 Task: Select Kindle E-Readers from Kindle E-readers & Books. Add to cart Kindle Screen Magnifier-1. Place order for _x000D_
1658 East Dr_x000D_
Point Pleasant Beach, New Jersey(NJ), 08742, Cell Number (732) 899-7367
Action: Mouse moved to (9, 98)
Screenshot: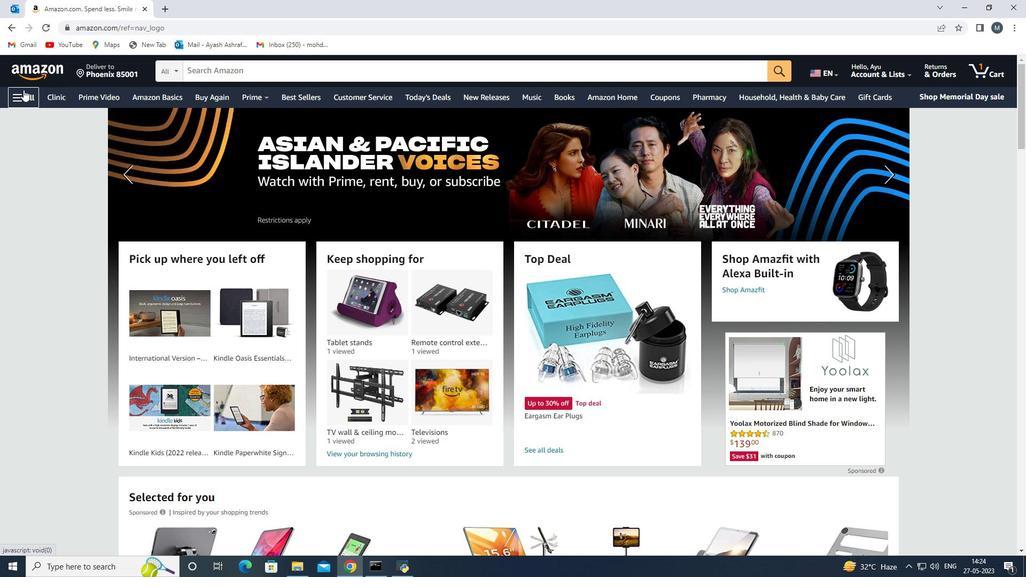 
Action: Mouse pressed left at (9, 98)
Screenshot: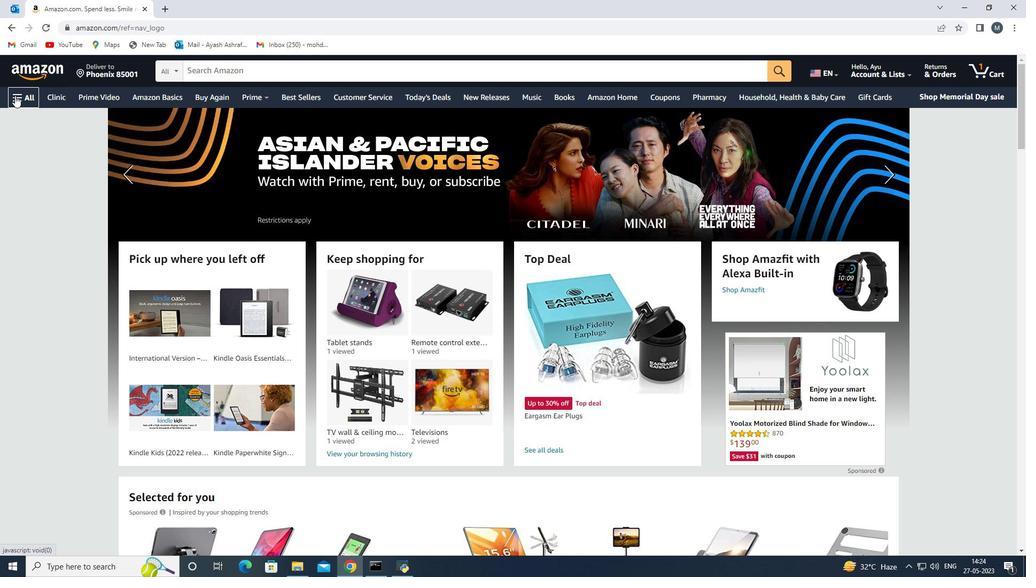 
Action: Mouse moved to (117, 335)
Screenshot: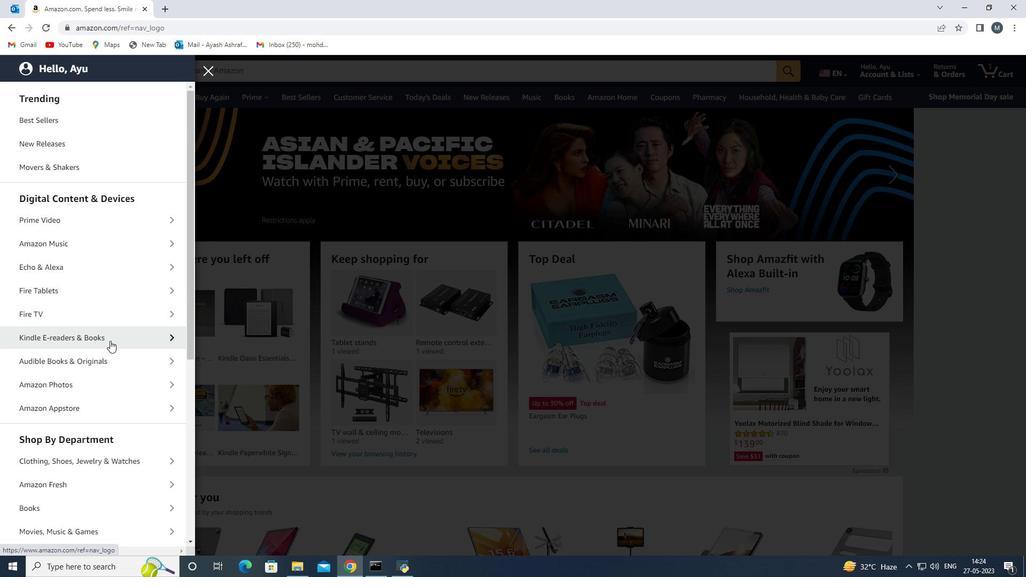 
Action: Mouse pressed left at (117, 335)
Screenshot: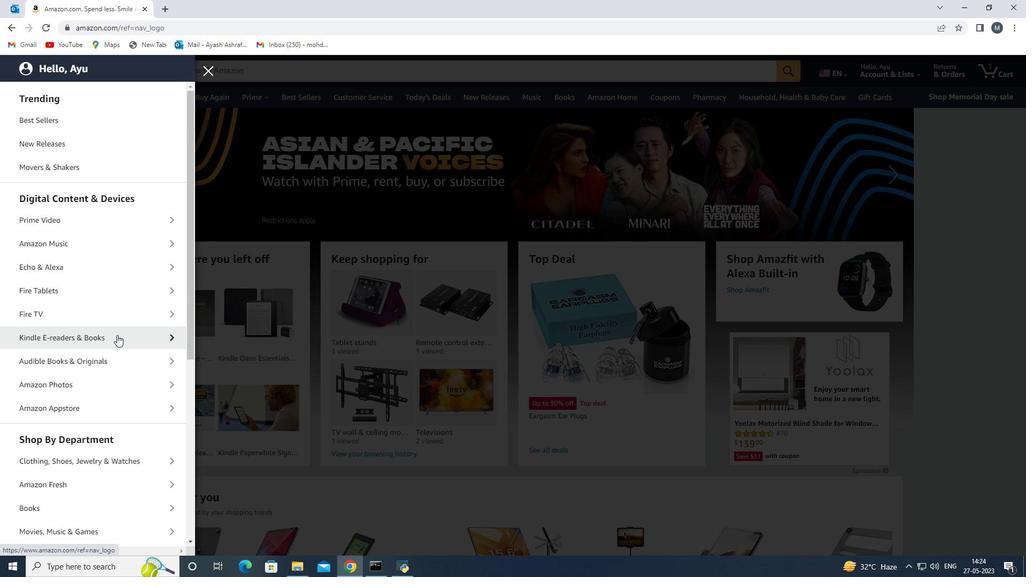 
Action: Mouse moved to (116, 331)
Screenshot: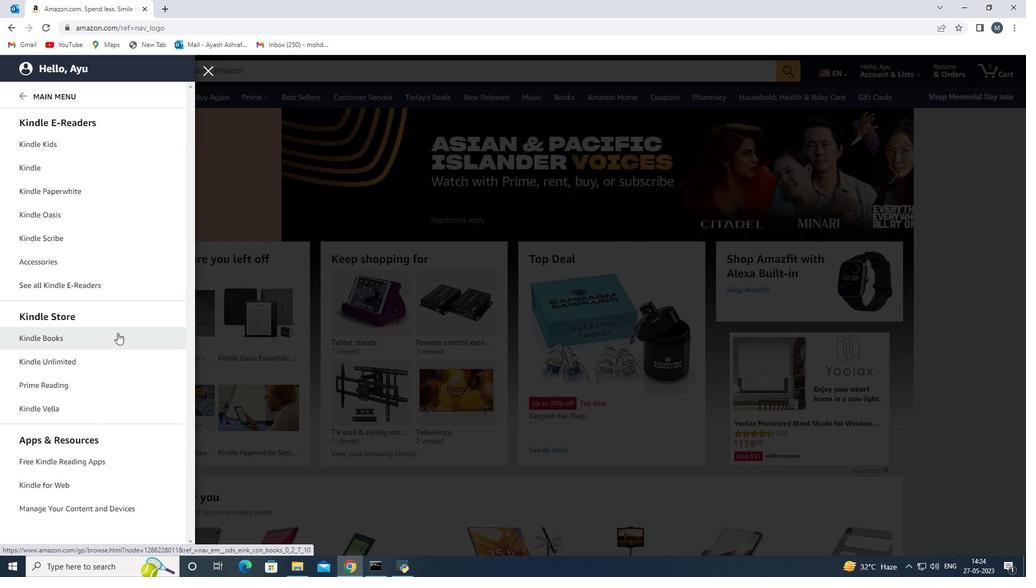 
Action: Mouse pressed left at (116, 331)
Screenshot: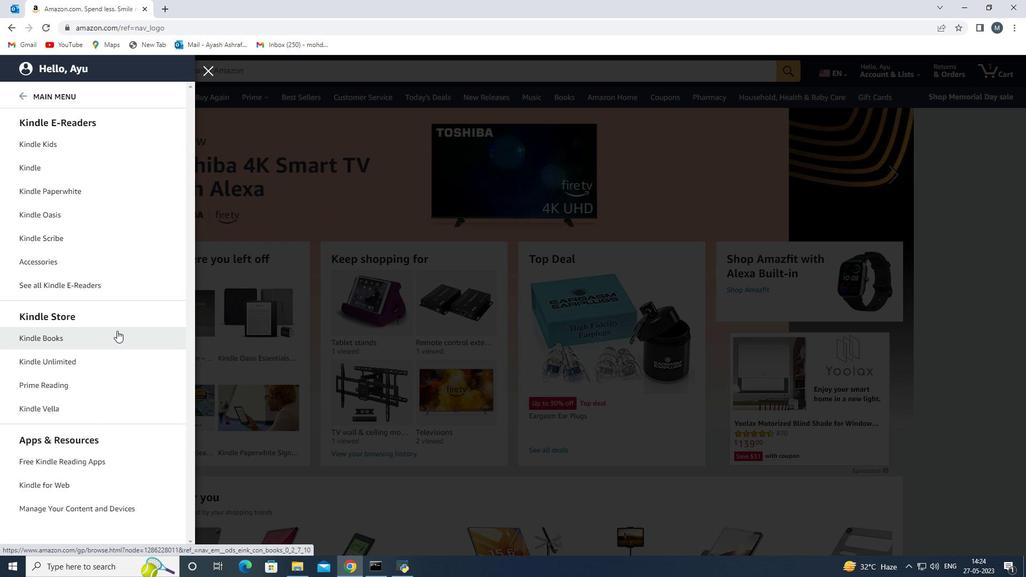 
Action: Mouse moved to (300, 57)
Screenshot: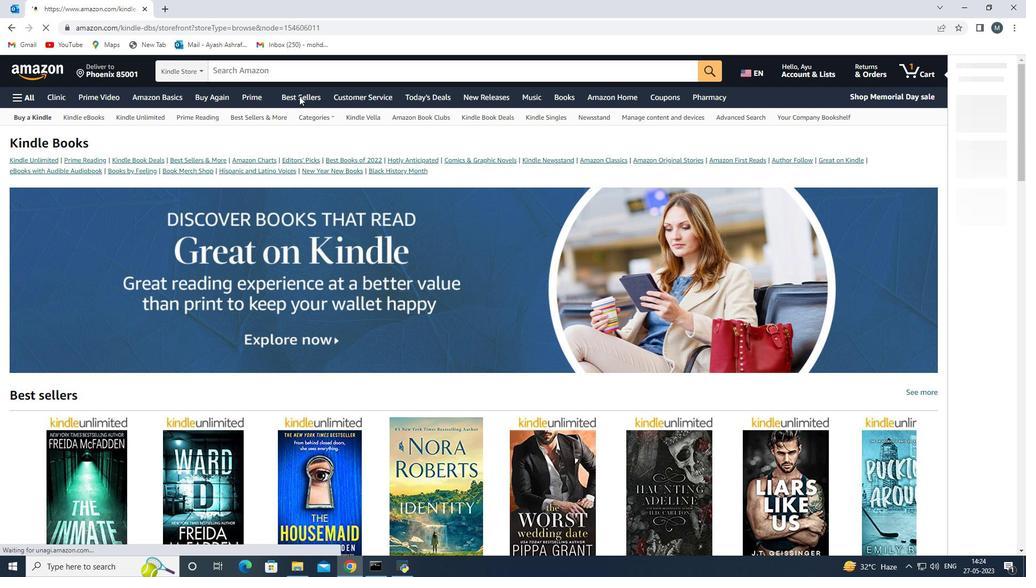 
Action: Mouse pressed left at (300, 57)
Screenshot: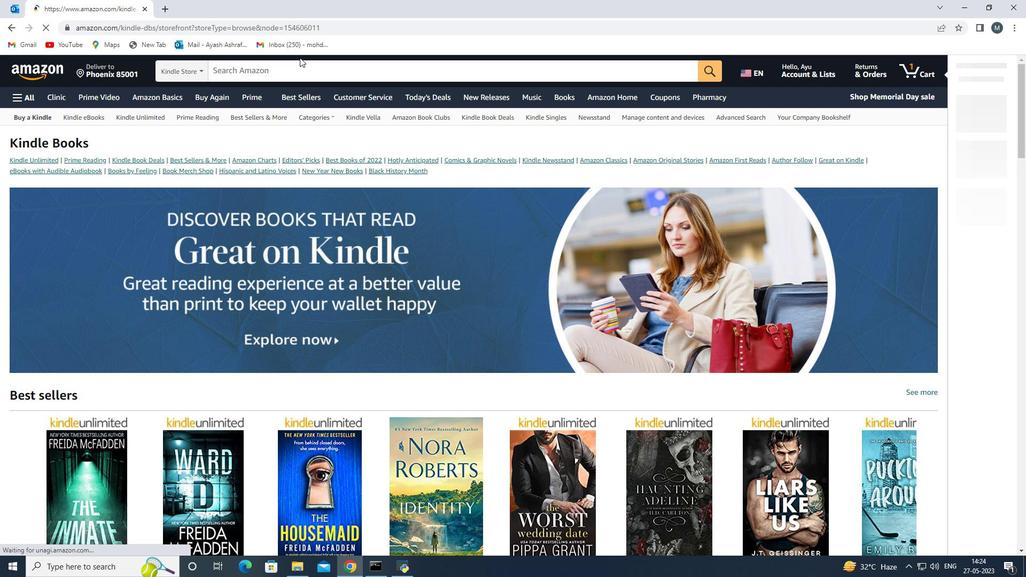 
Action: Mouse moved to (292, 77)
Screenshot: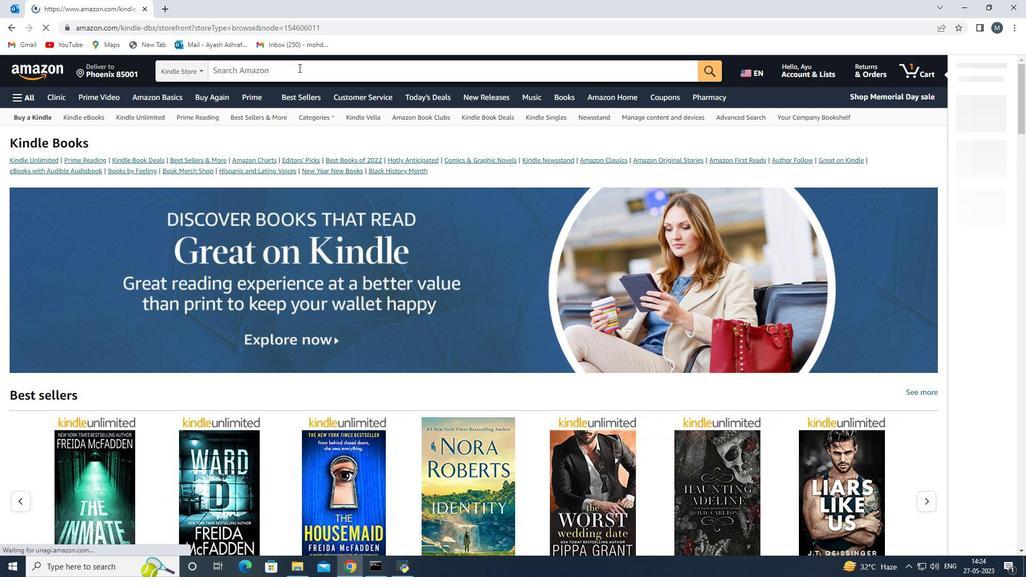 
Action: Mouse pressed left at (292, 77)
Screenshot: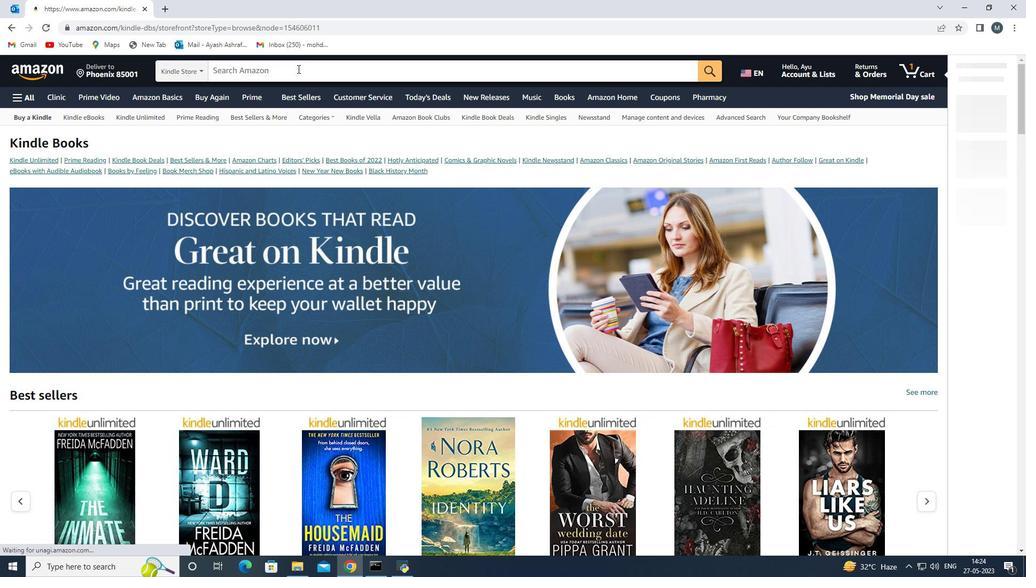 
Action: Key pressed <Key.shift>Kindle<Key.space>screen<Key.space>magnifier<Key.space>
Screenshot: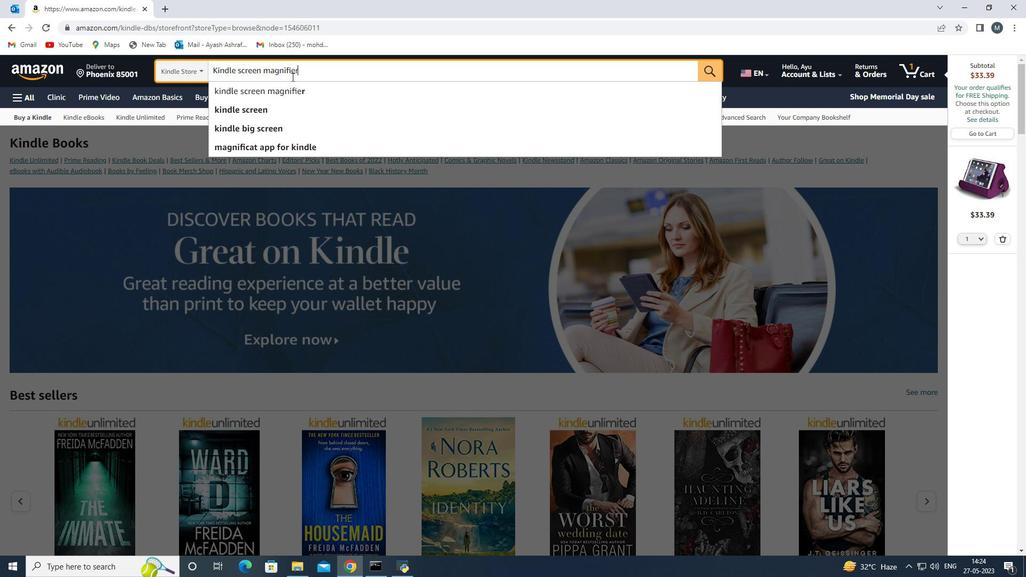 
Action: Mouse moved to (299, 78)
Screenshot: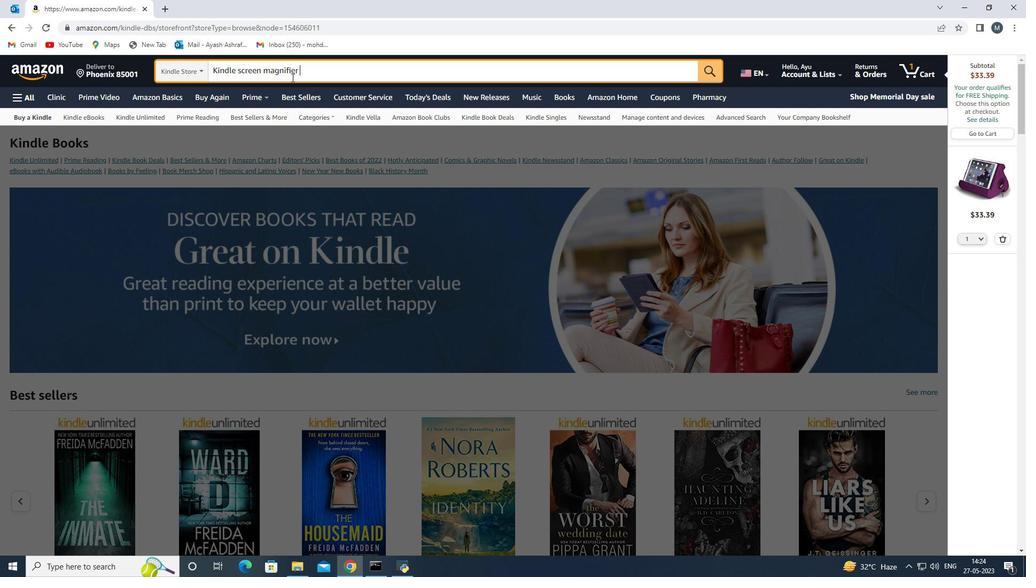 
Action: Key pressed <Key.enter>
Screenshot: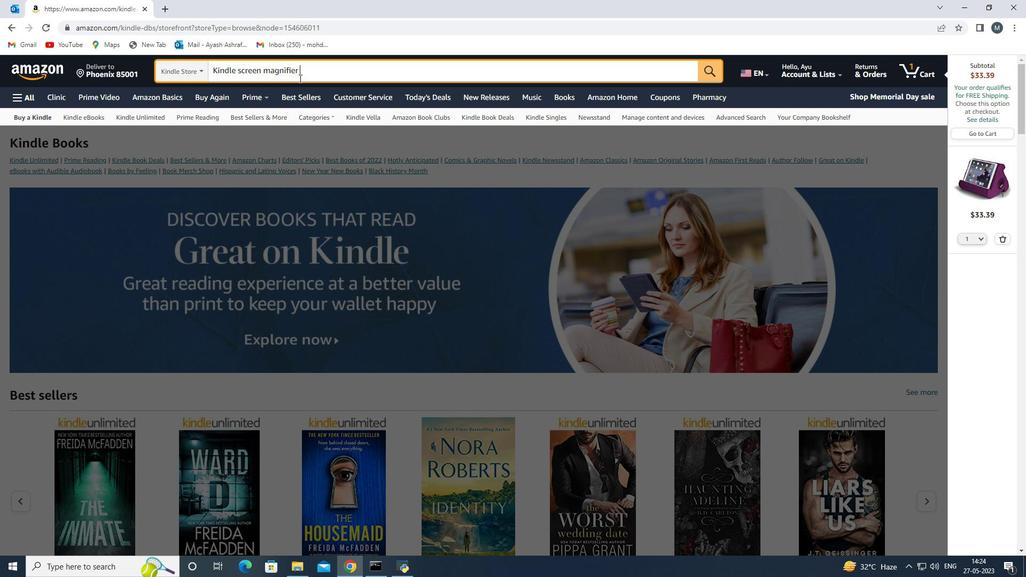 
Action: Mouse moved to (456, 320)
Screenshot: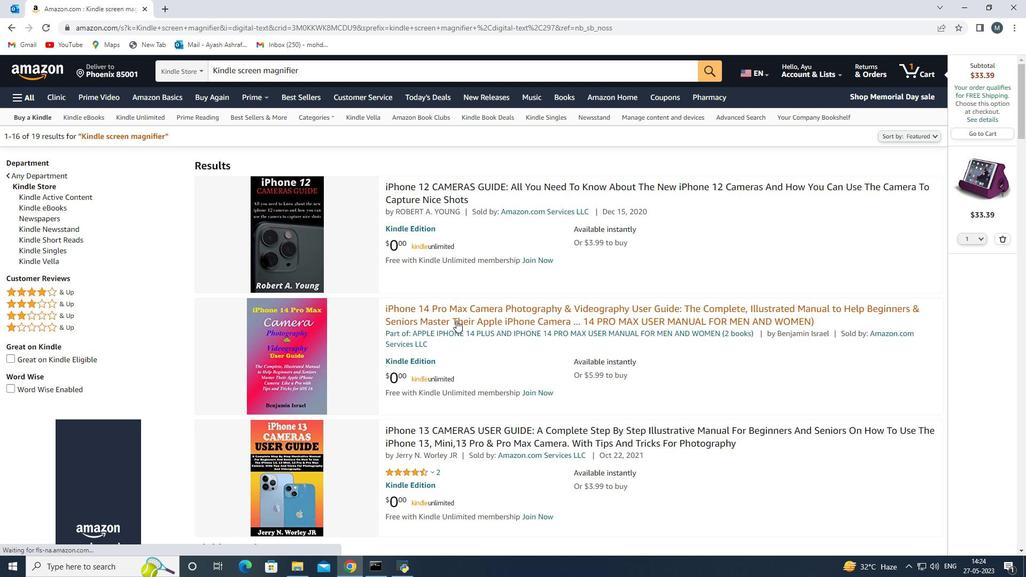 
Action: Mouse scrolled (456, 319) with delta (0, 0)
Screenshot: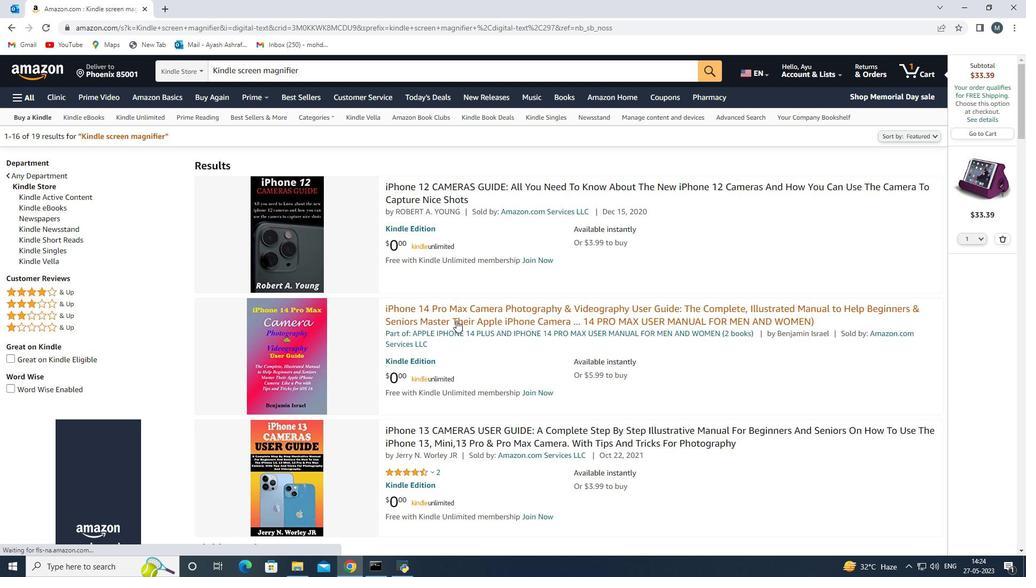 
Action: Mouse scrolled (456, 319) with delta (0, 0)
Screenshot: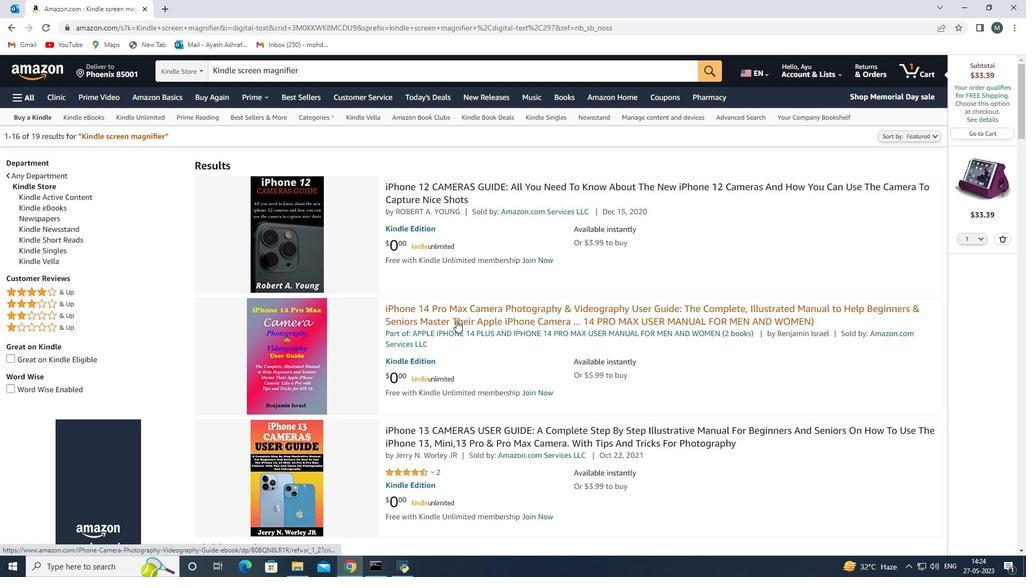 
Action: Mouse scrolled (456, 319) with delta (0, 0)
Screenshot: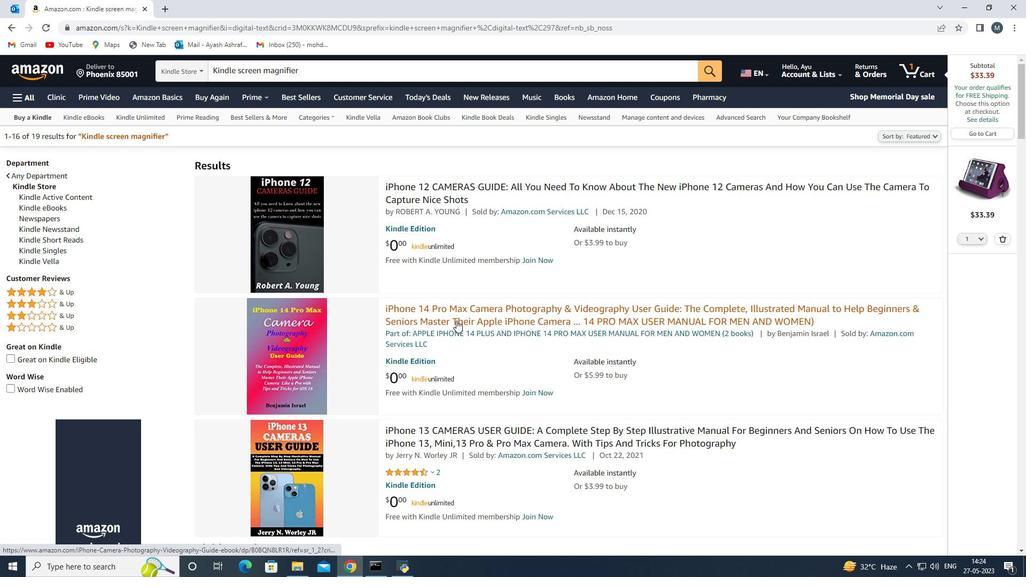 
Action: Mouse scrolled (456, 319) with delta (0, 0)
Screenshot: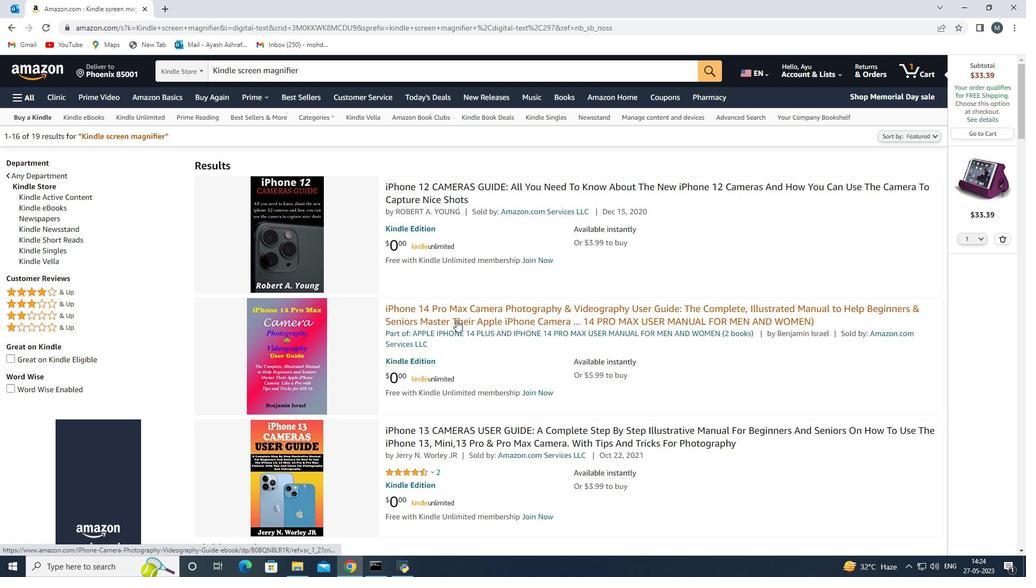 
Action: Mouse scrolled (456, 319) with delta (0, 0)
Screenshot: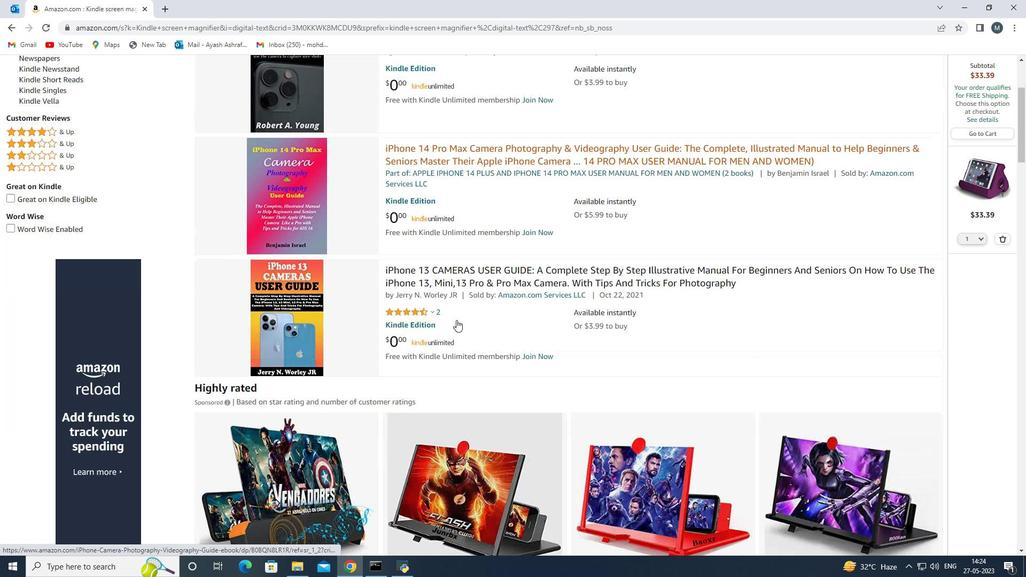 
Action: Mouse scrolled (456, 319) with delta (0, 0)
Screenshot: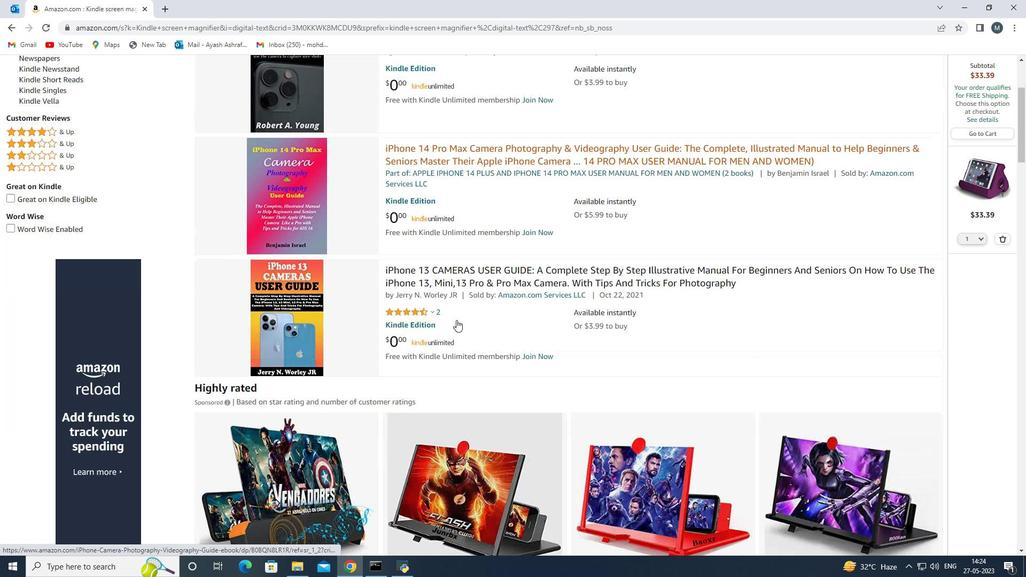 
Action: Mouse moved to (320, 397)
Screenshot: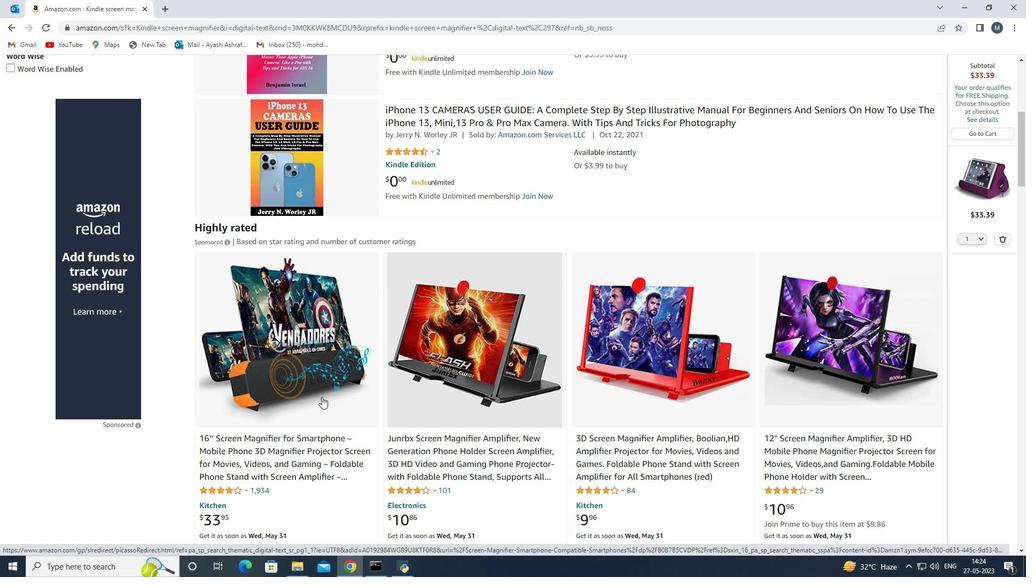 
Action: Mouse pressed left at (320, 397)
Screenshot: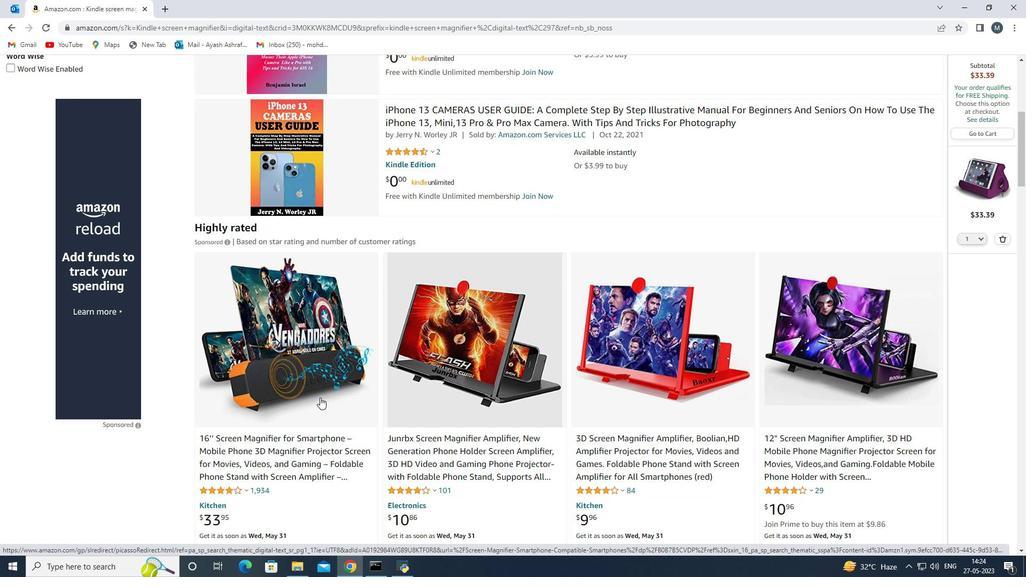
Action: Mouse moved to (738, 347)
Screenshot: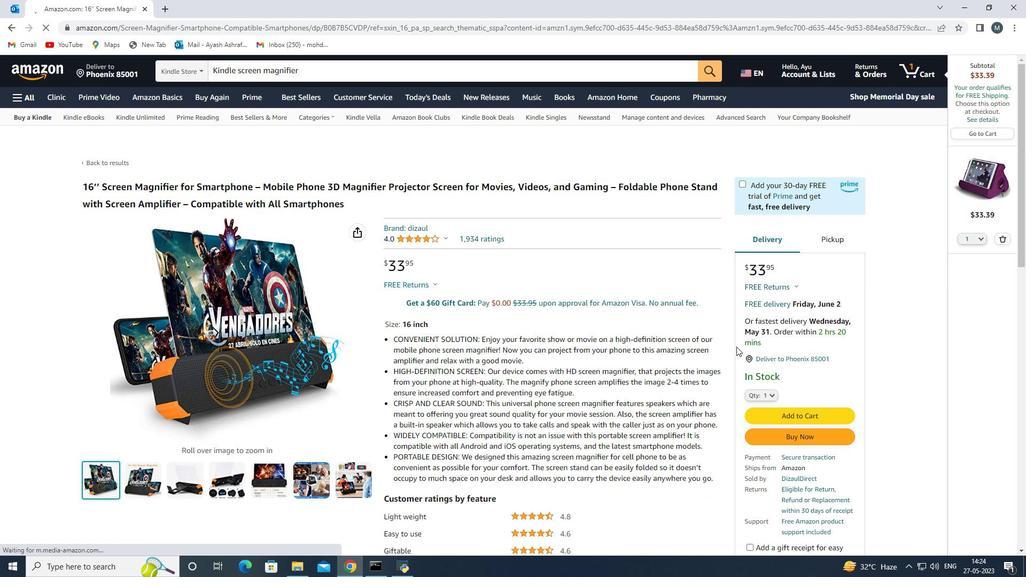 
Action: Mouse scrolled (738, 346) with delta (0, 0)
Screenshot: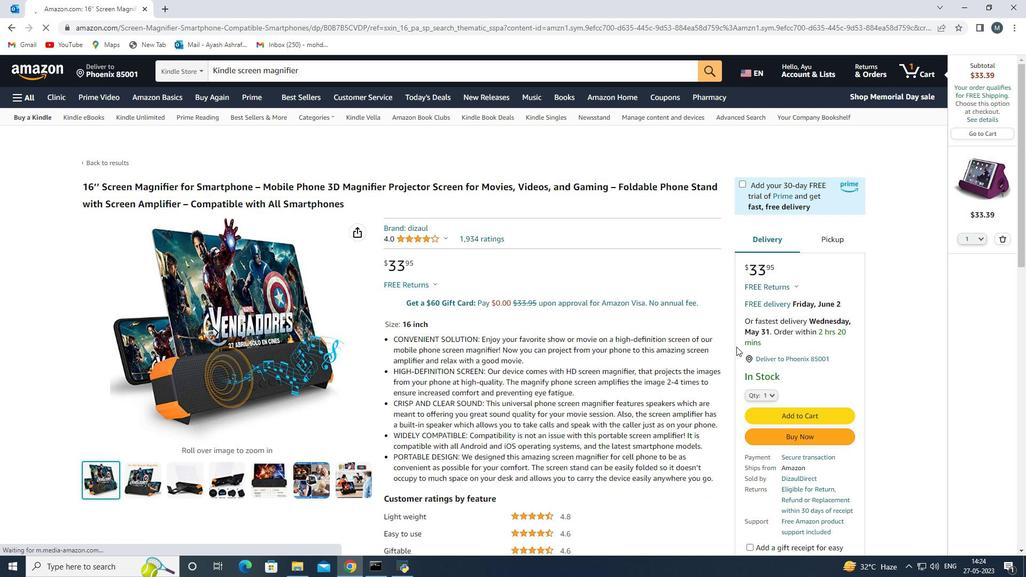 
Action: Mouse moved to (362, 388)
Screenshot: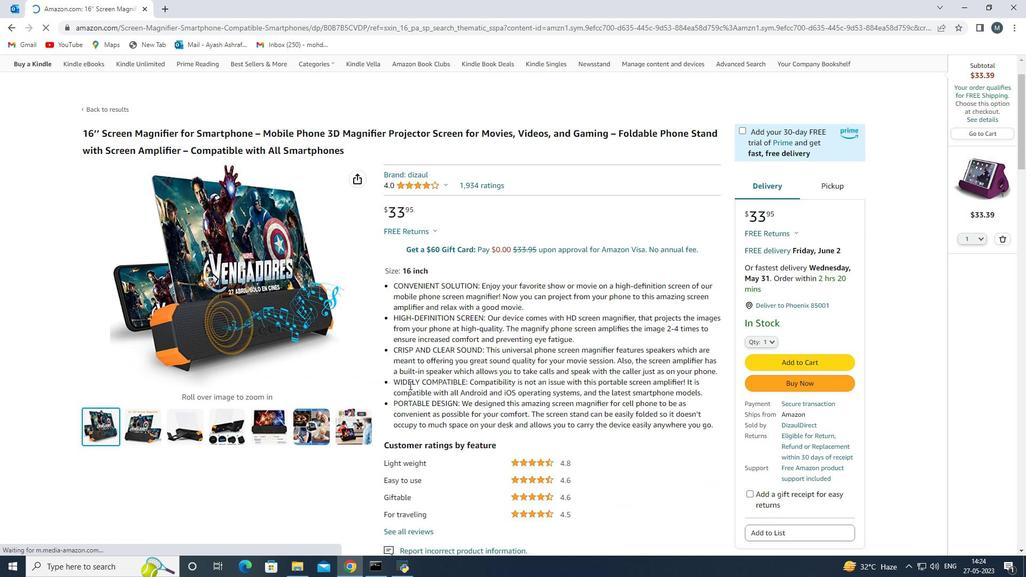 
Action: Mouse scrolled (362, 387) with delta (0, 0)
Screenshot: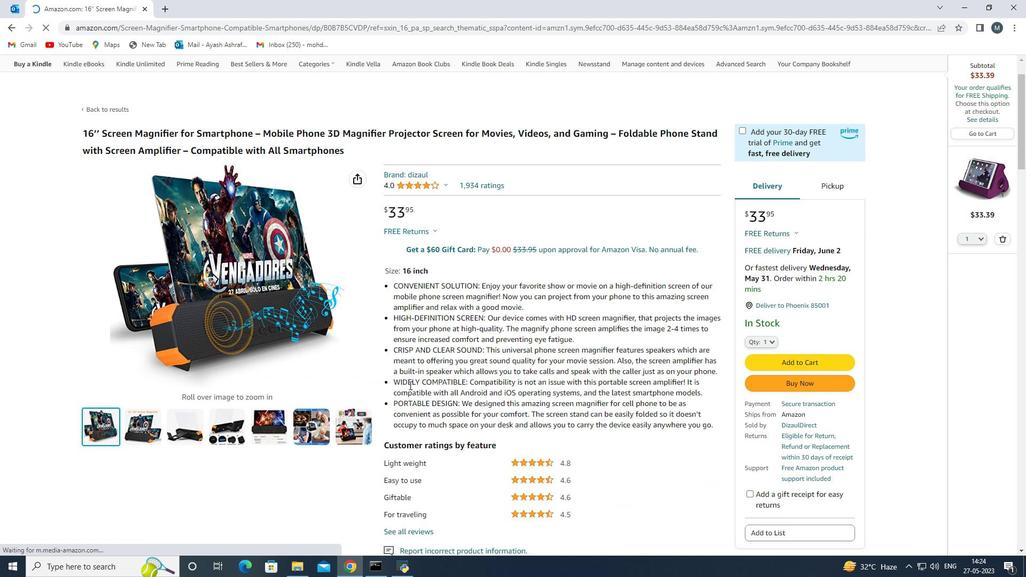 
Action: Mouse moved to (393, 234)
Screenshot: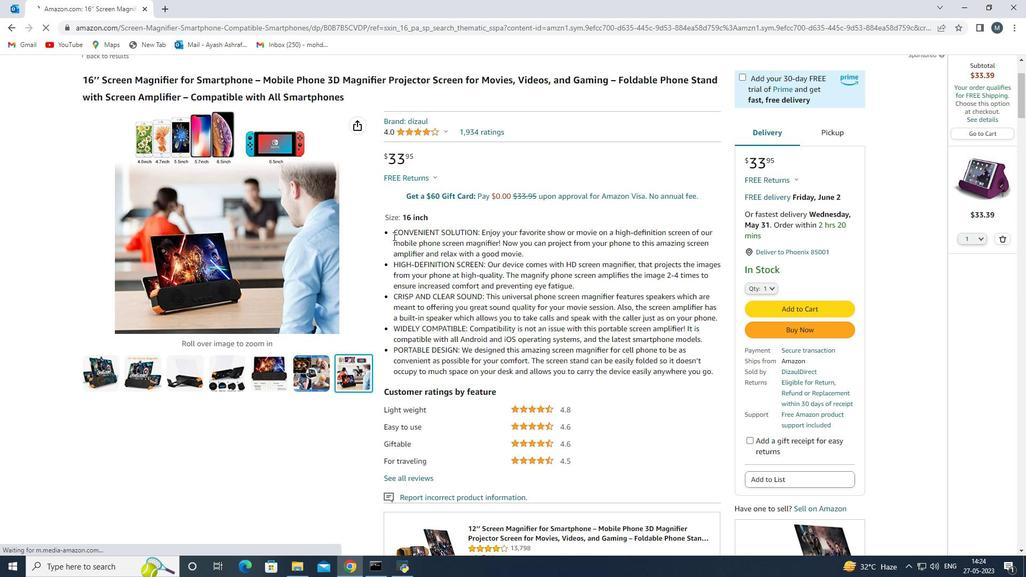 
Action: Mouse pressed left at (393, 234)
Screenshot: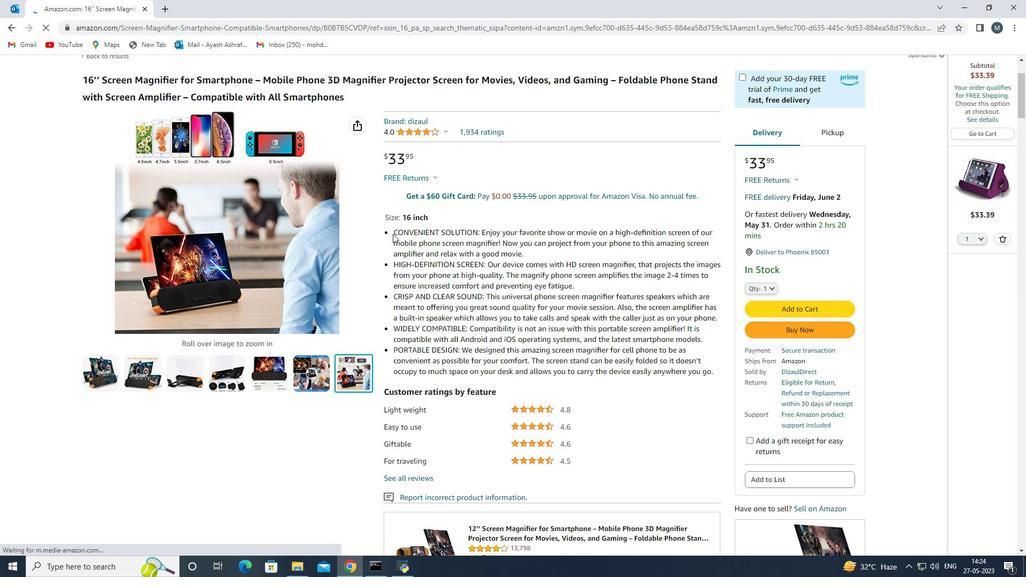 
Action: Mouse moved to (542, 254)
Screenshot: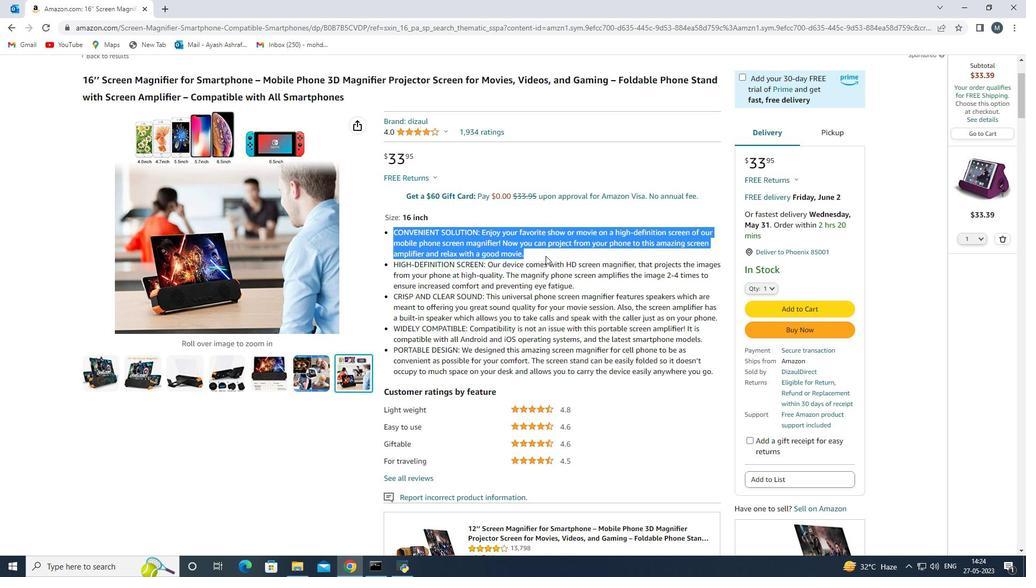 
Action: Mouse pressed left at (542, 254)
Screenshot: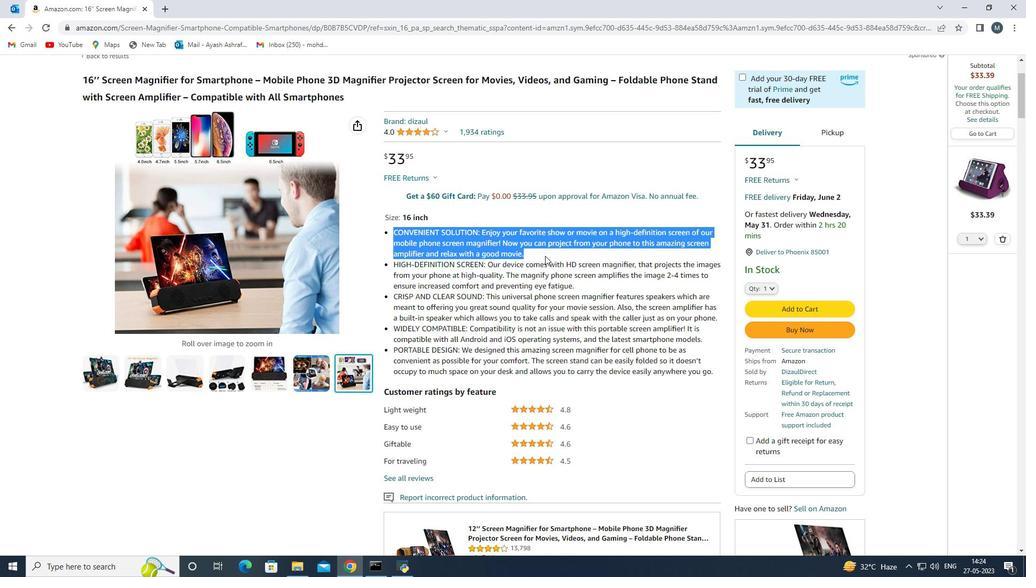 
Action: Mouse moved to (390, 264)
Screenshot: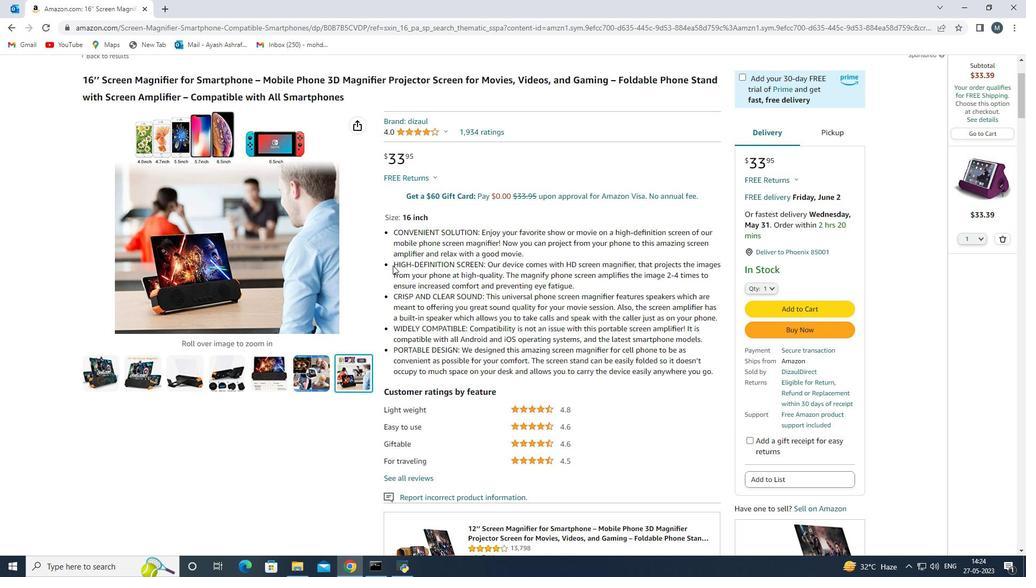 
Action: Mouse pressed left at (390, 264)
Screenshot: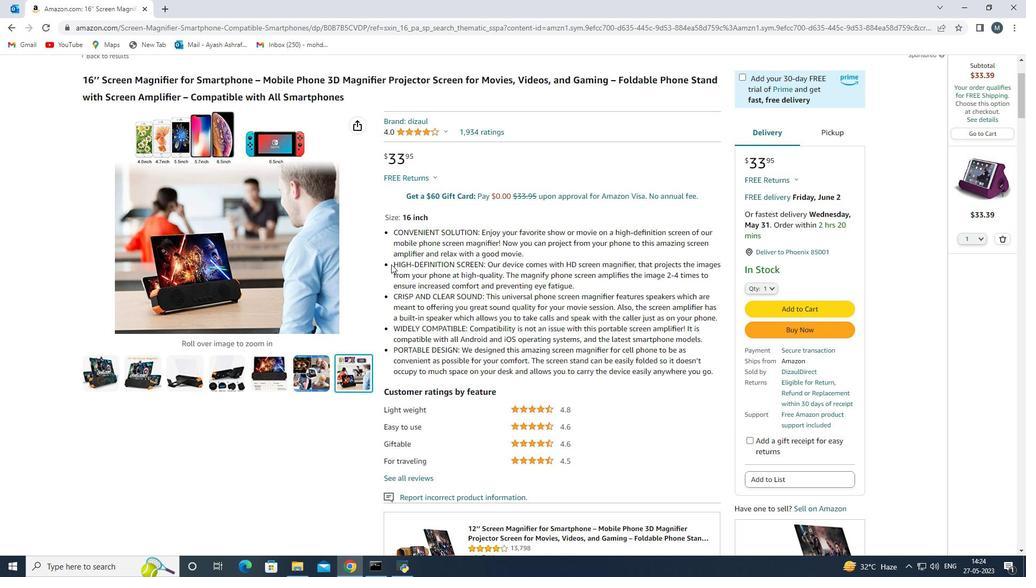 
Action: Mouse moved to (436, 282)
Screenshot: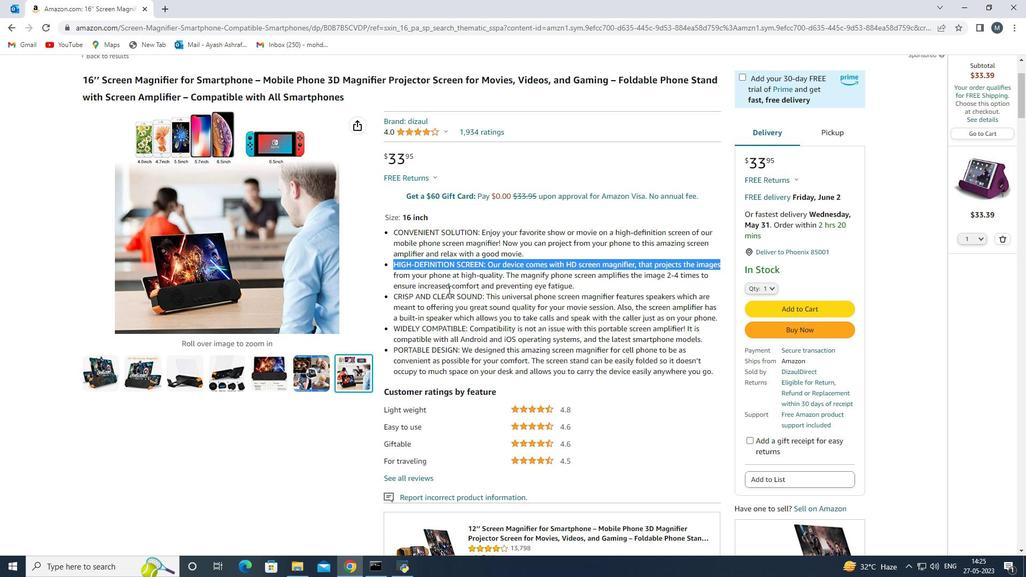 
Action: Mouse pressed left at (436, 282)
Screenshot: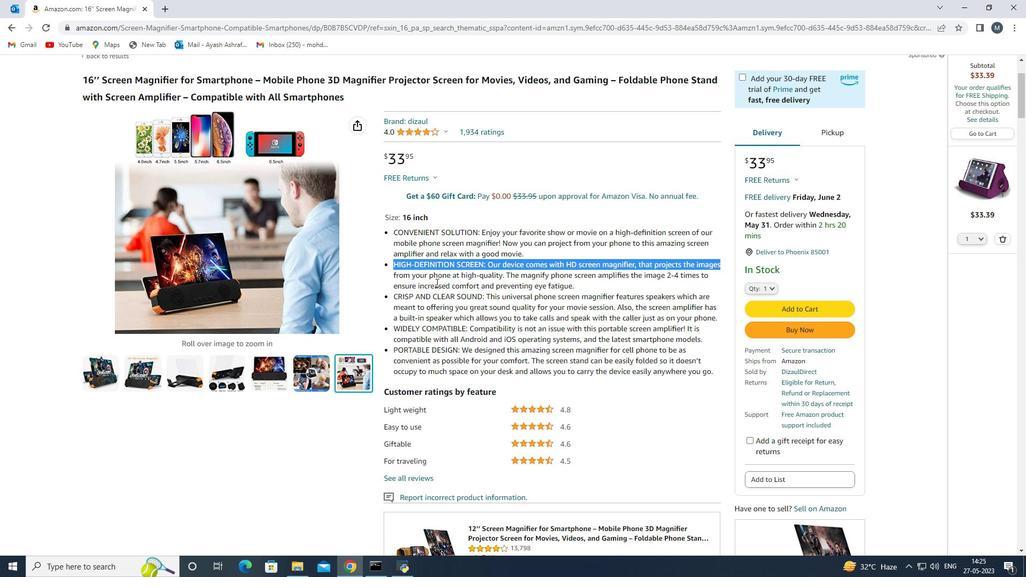 
Action: Mouse moved to (103, 370)
Screenshot: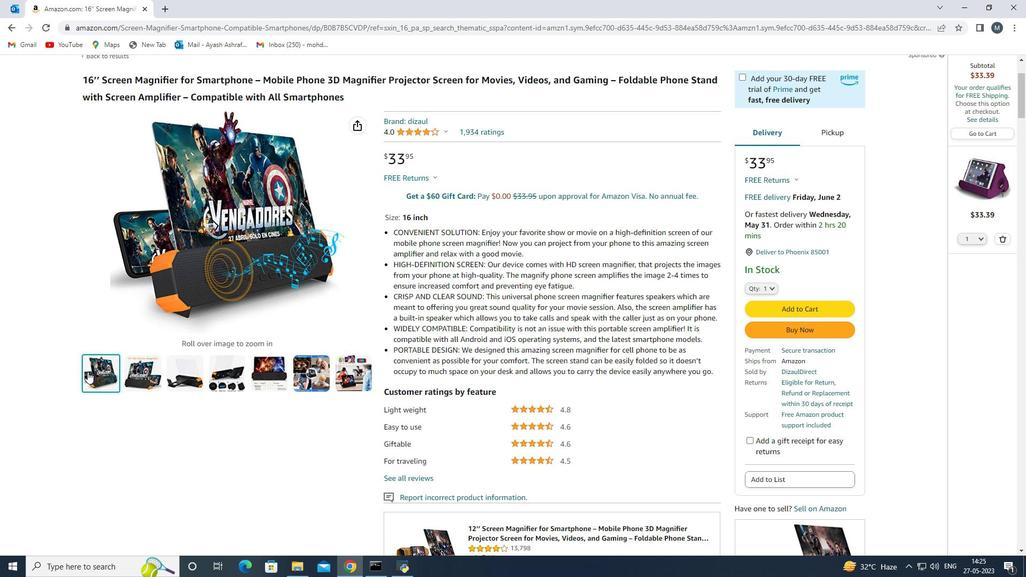 
Action: Mouse pressed left at (103, 370)
Screenshot: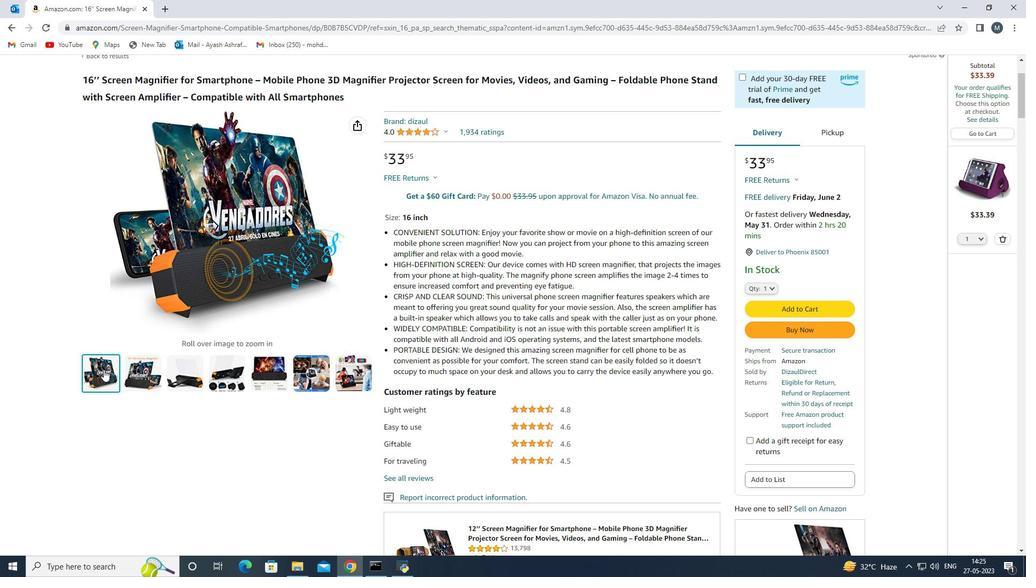 
Action: Mouse moved to (125, 376)
Screenshot: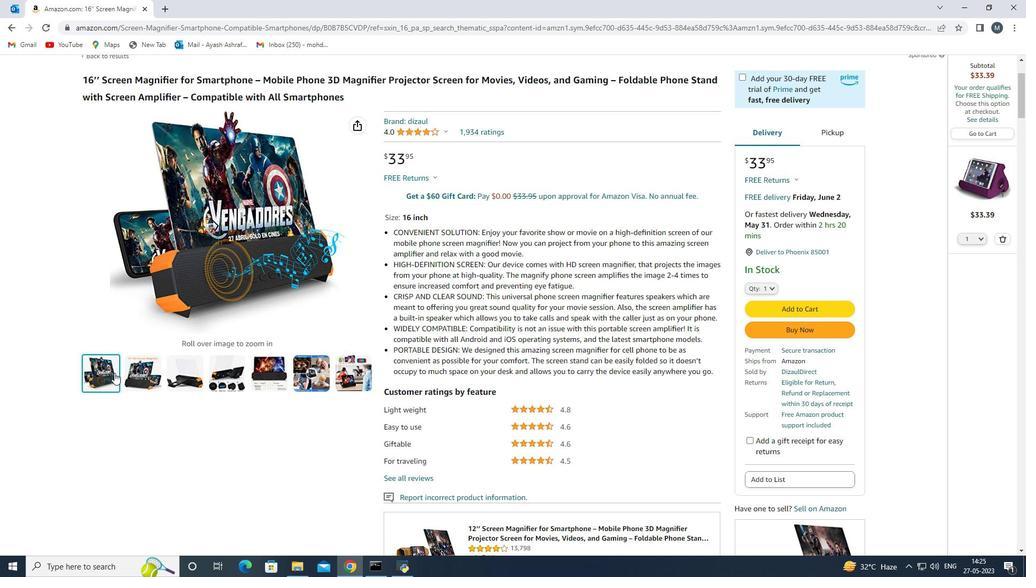 
Action: Mouse pressed left at (125, 376)
Screenshot: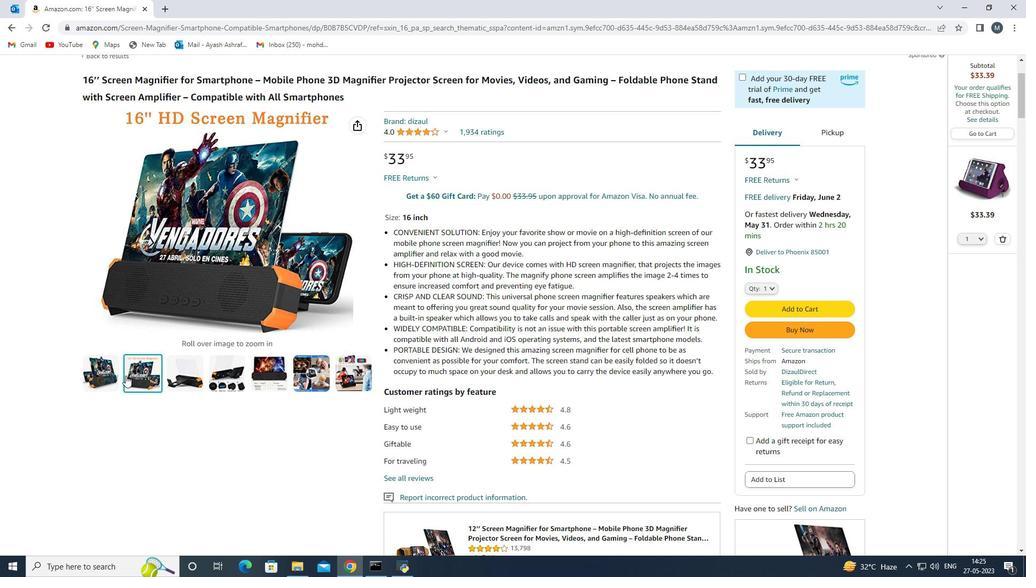 
Action: Mouse moved to (171, 378)
Screenshot: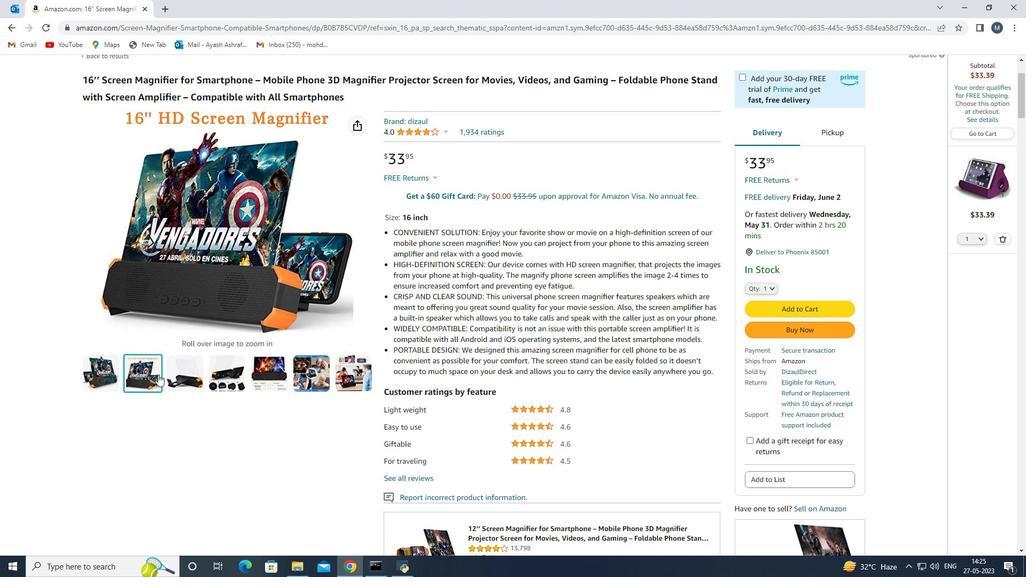 
Action: Mouse pressed left at (171, 378)
Screenshot: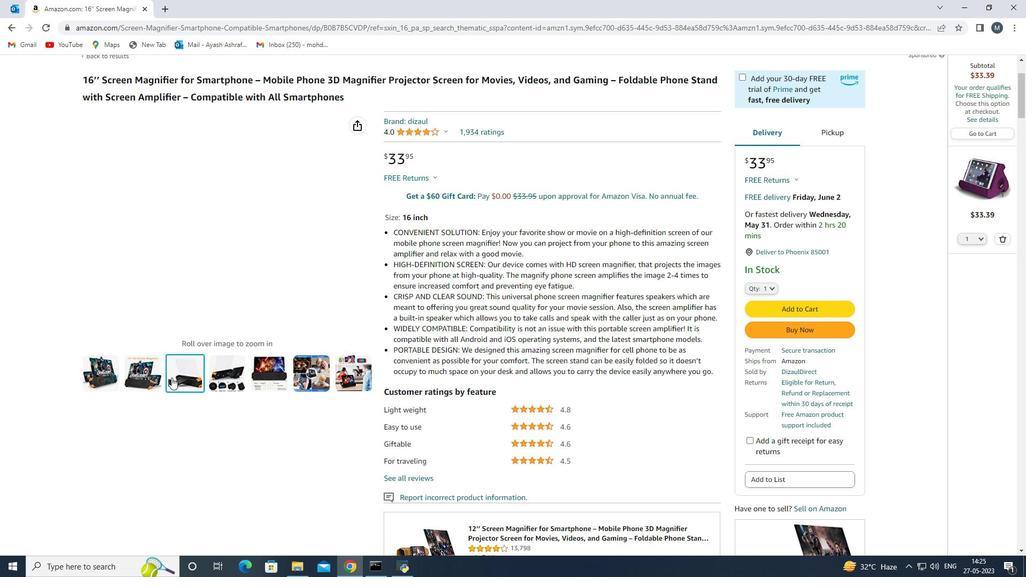 
Action: Mouse moved to (217, 374)
Screenshot: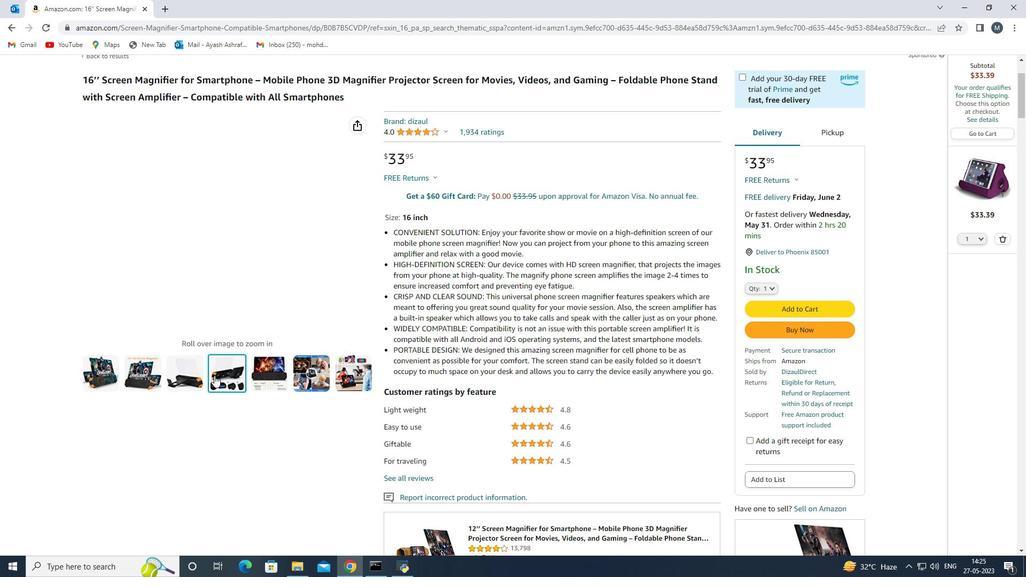 
Action: Mouse pressed left at (217, 374)
Screenshot: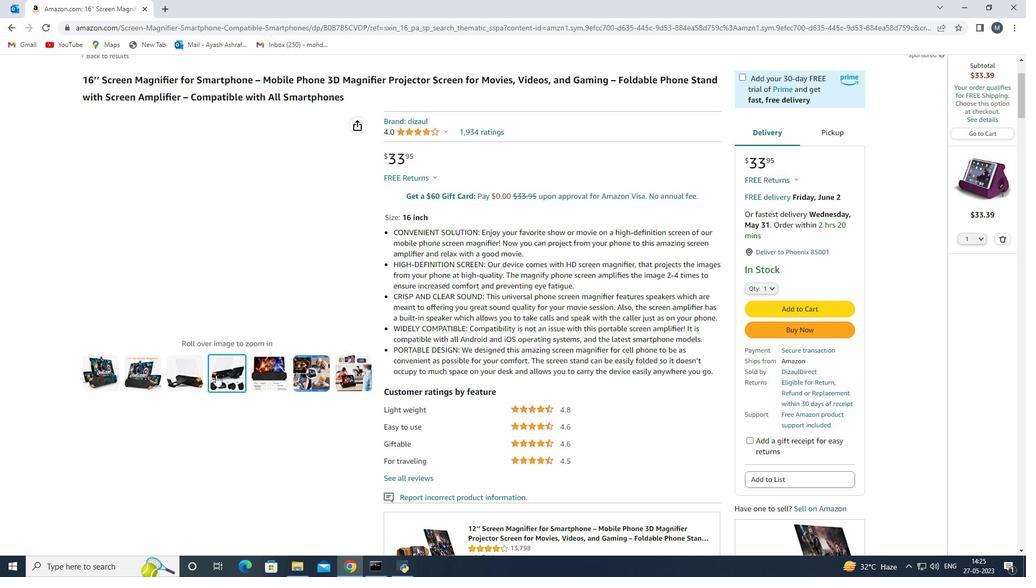
Action: Mouse moved to (263, 377)
Screenshot: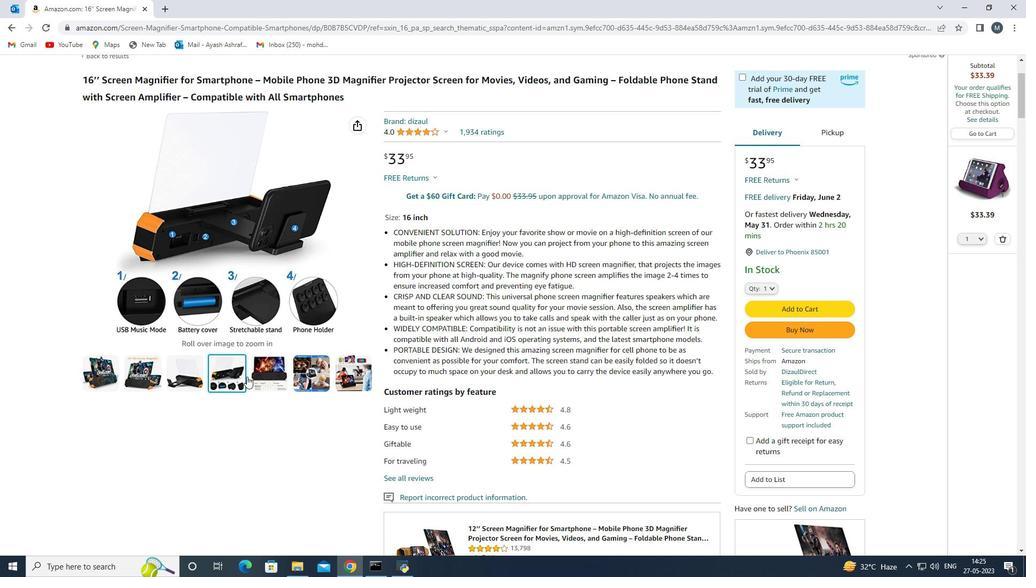 
Action: Mouse pressed left at (263, 377)
Screenshot: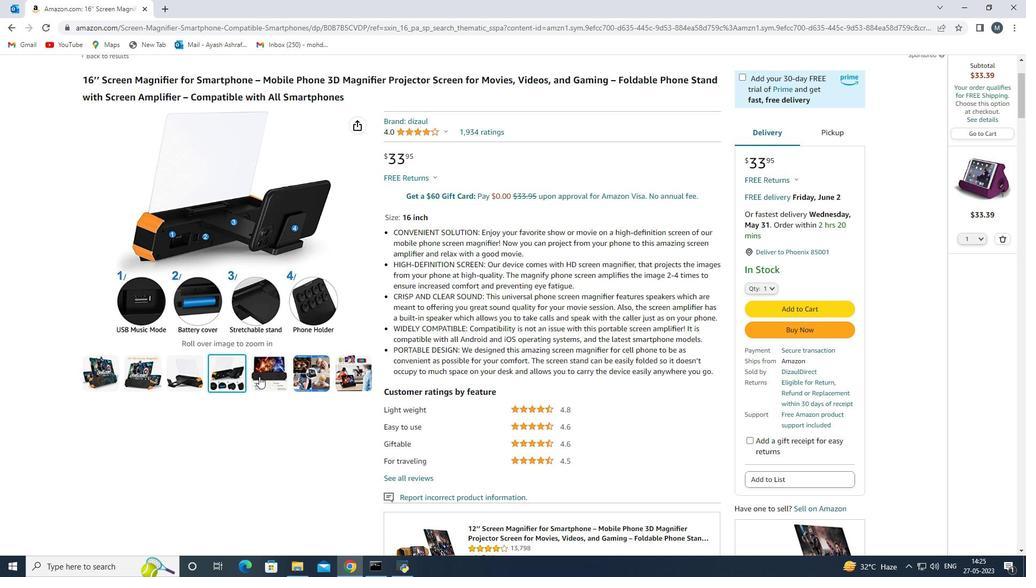 
Action: Mouse moved to (305, 385)
Screenshot: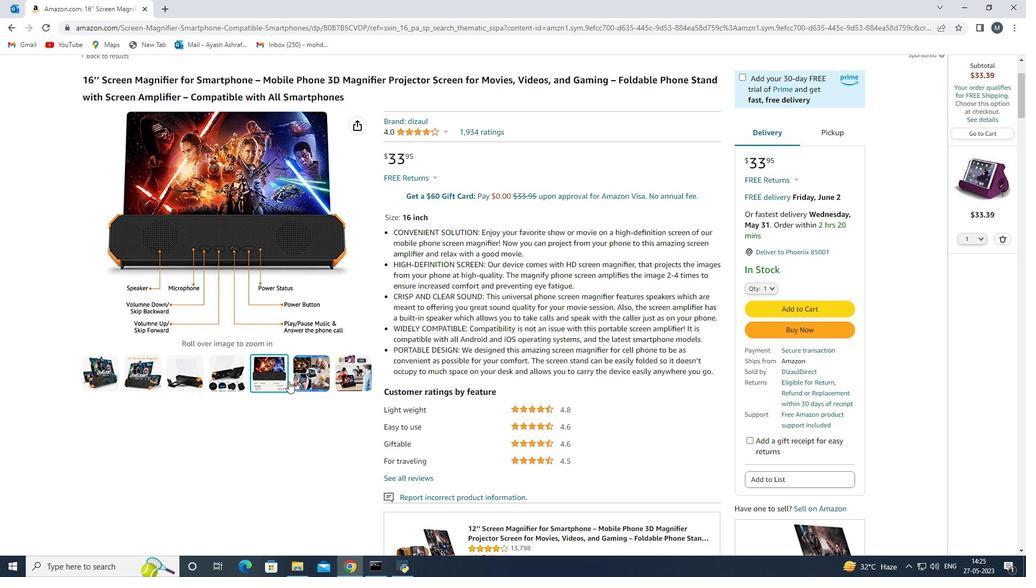 
Action: Mouse pressed left at (305, 385)
Screenshot: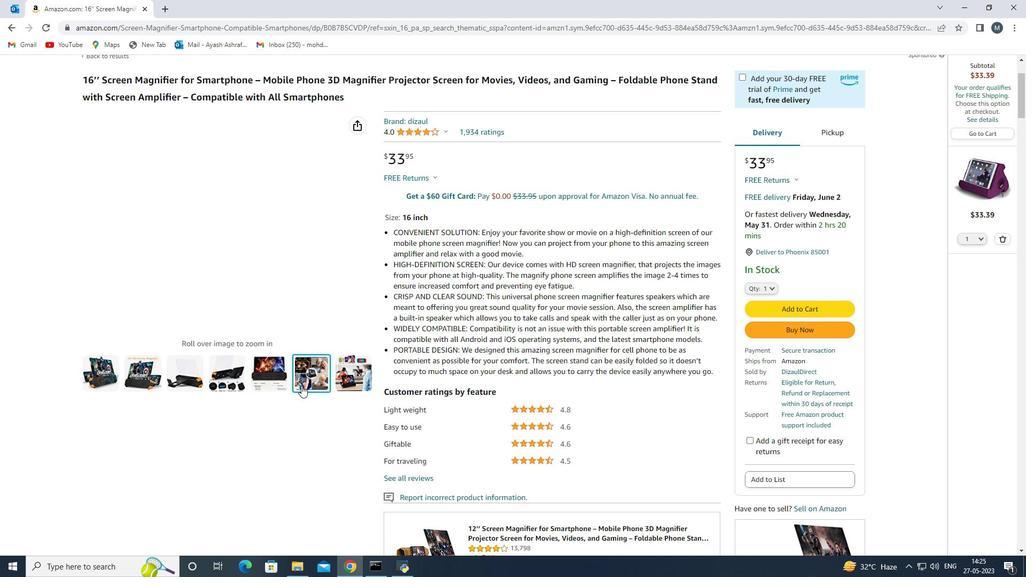 
Action: Mouse moved to (336, 376)
Screenshot: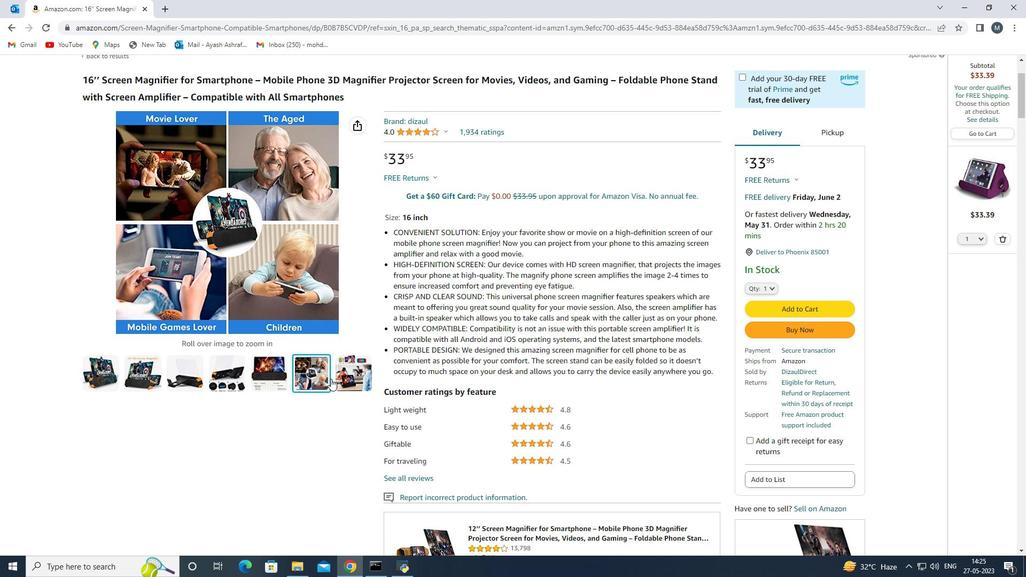 
Action: Mouse pressed left at (336, 376)
Screenshot: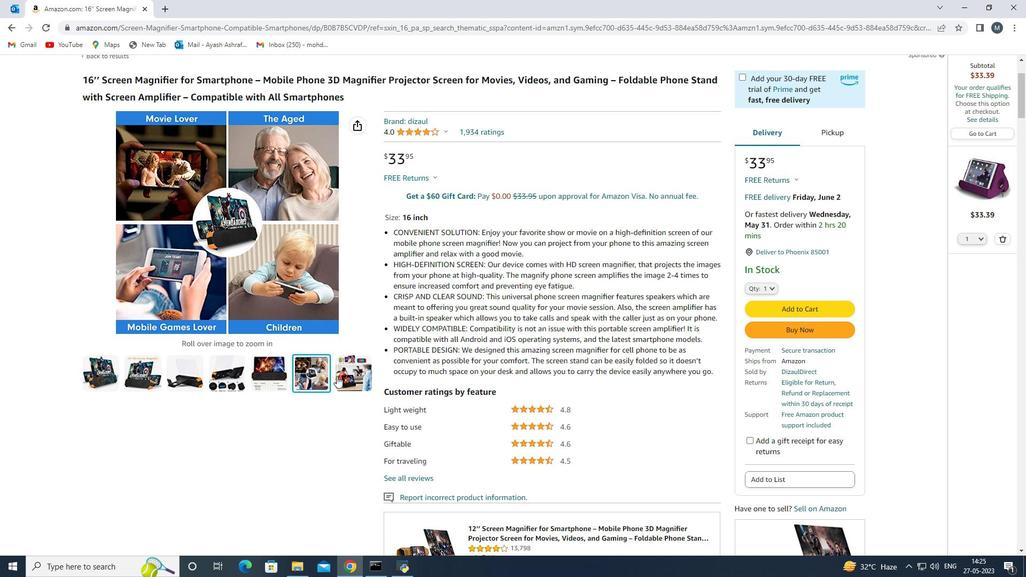
Action: Mouse moved to (397, 298)
Screenshot: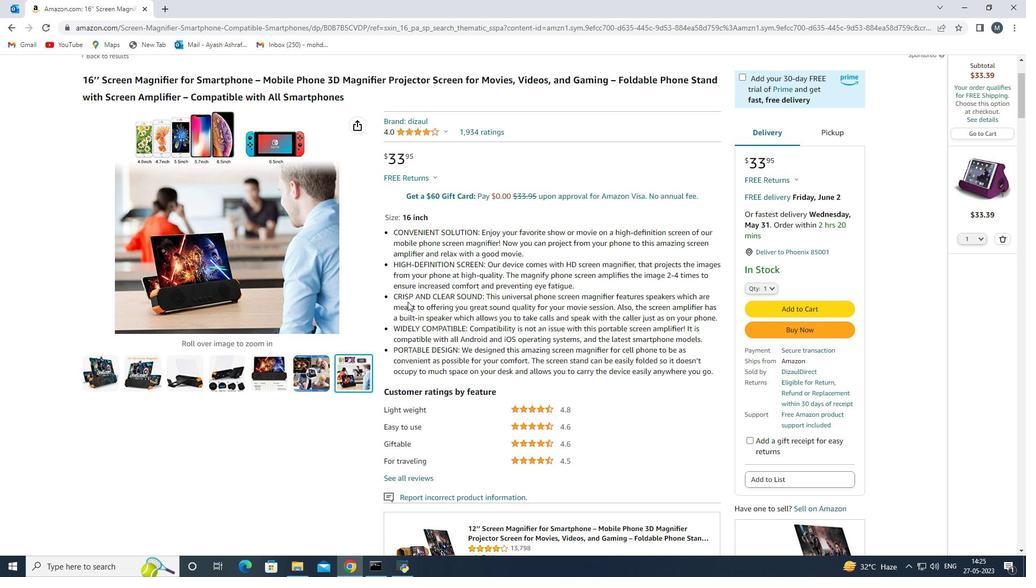 
Action: Mouse pressed left at (397, 298)
Screenshot: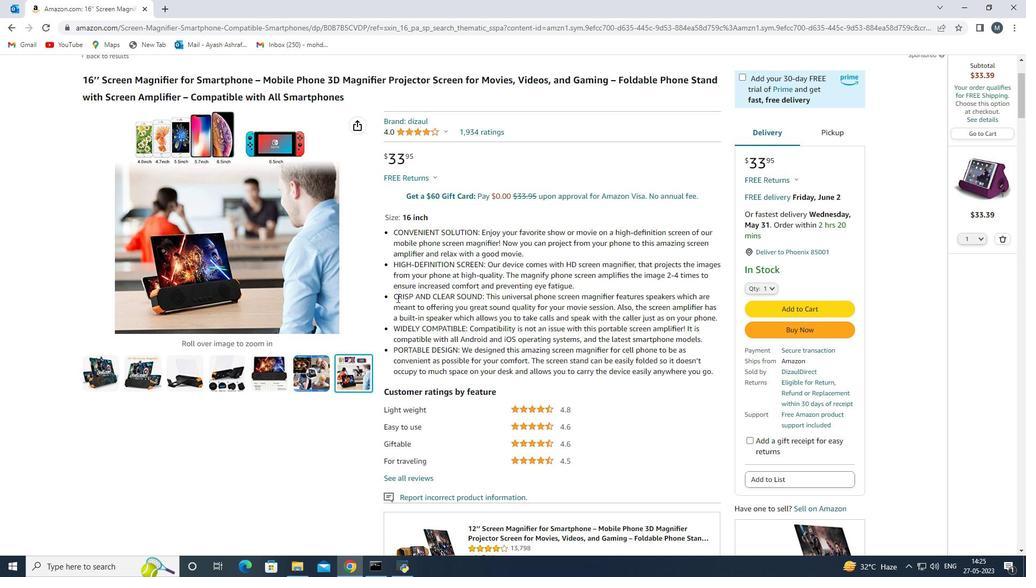 
Action: Mouse moved to (505, 301)
Screenshot: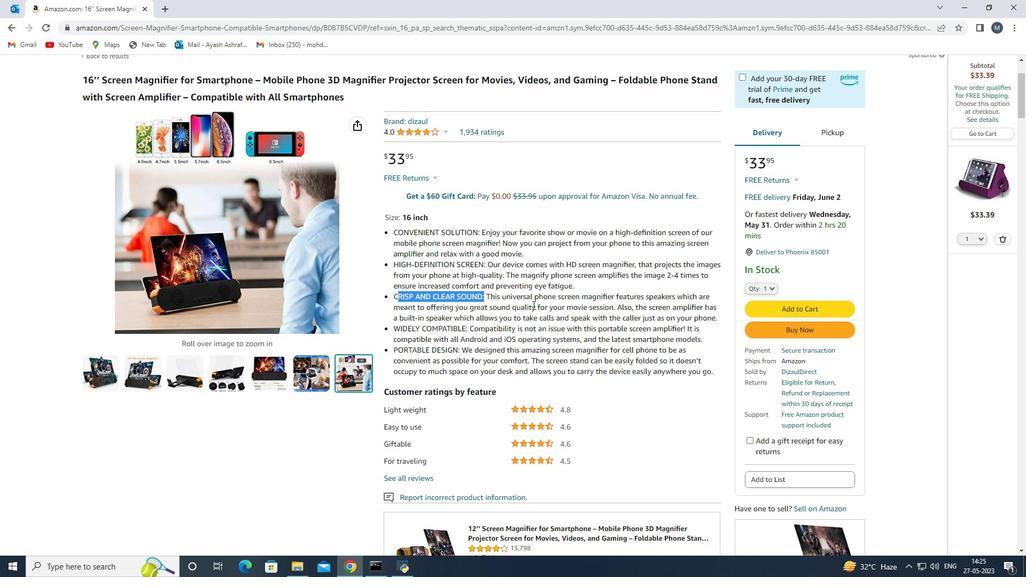 
Action: Mouse pressed left at (505, 301)
Screenshot: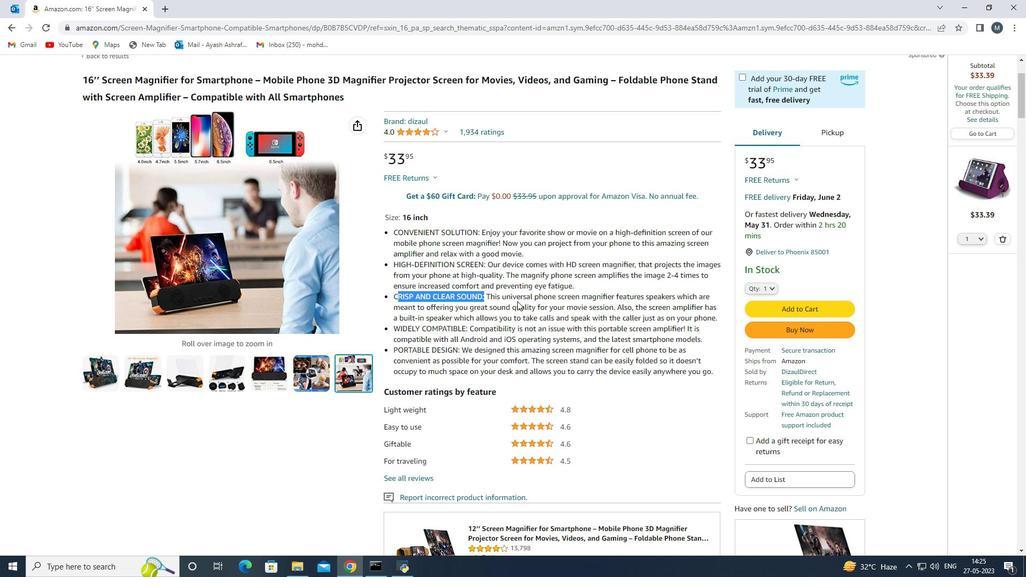 
Action: Mouse moved to (591, 307)
Screenshot: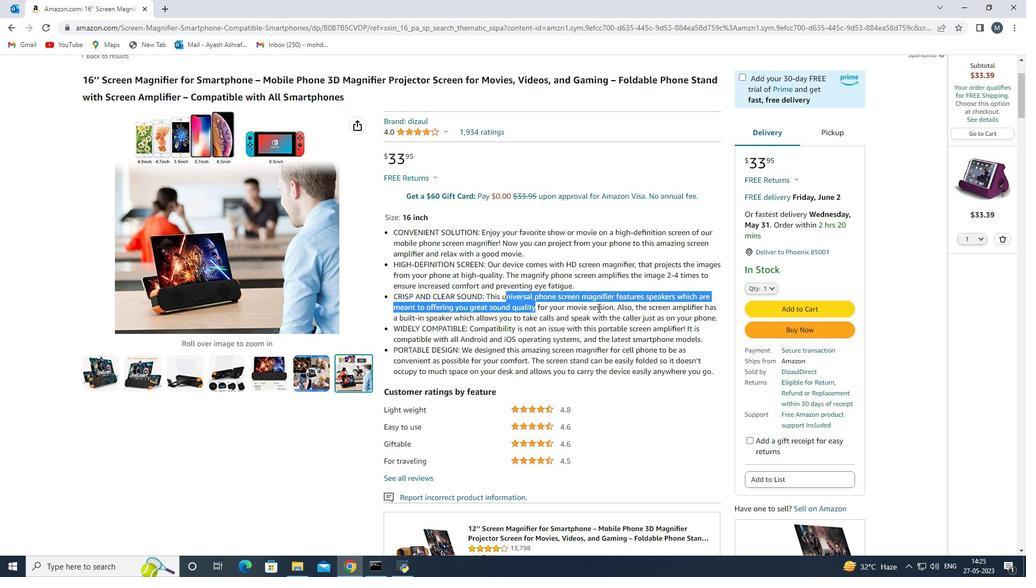 
Action: Mouse pressed left at (591, 307)
Screenshot: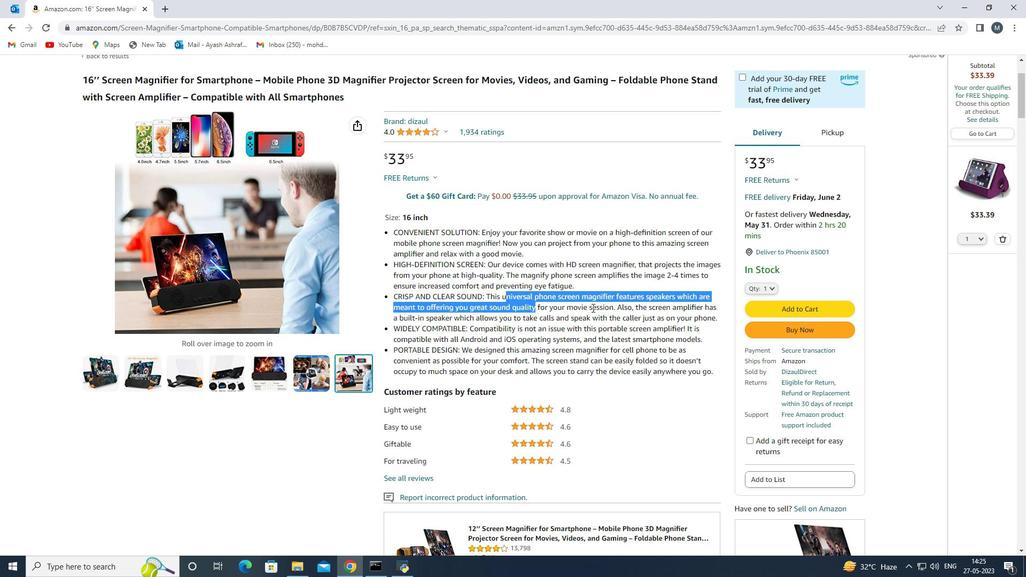 
Action: Mouse moved to (618, 310)
Screenshot: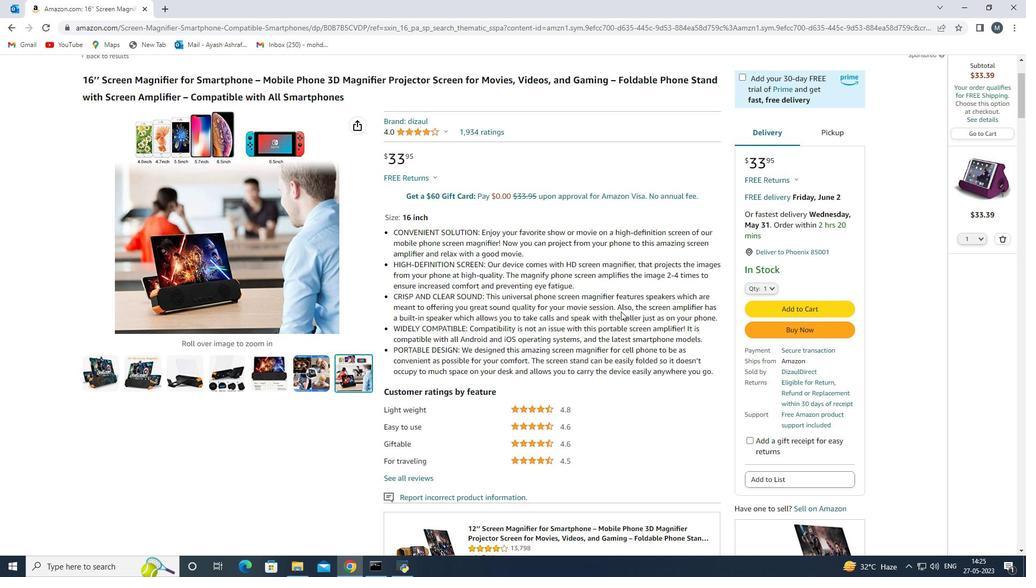 
Action: Mouse pressed left at (618, 310)
Screenshot: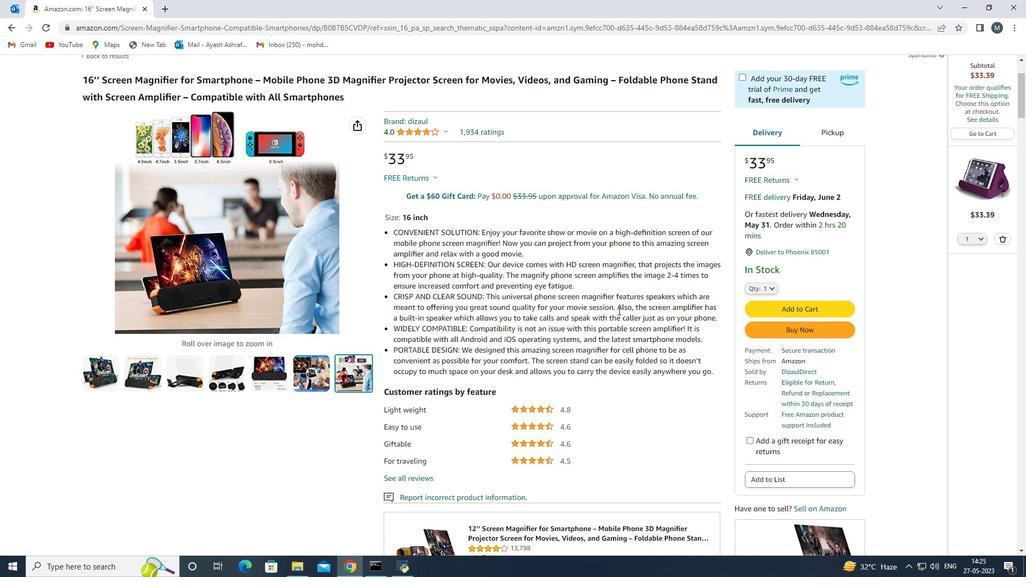 
Action: Mouse moved to (419, 332)
Screenshot: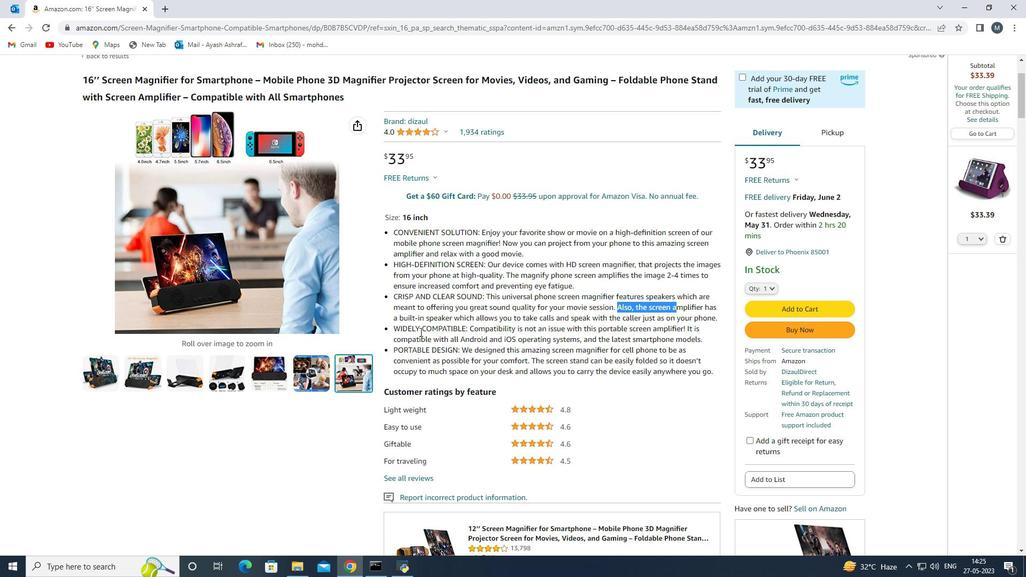 
Action: Mouse pressed left at (419, 332)
Screenshot: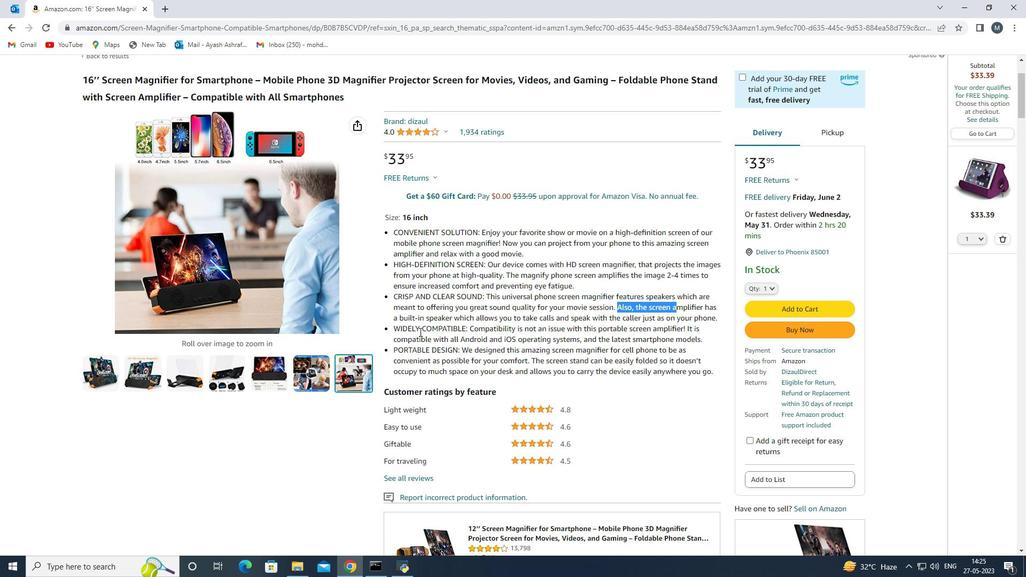 
Action: Mouse moved to (540, 332)
Screenshot: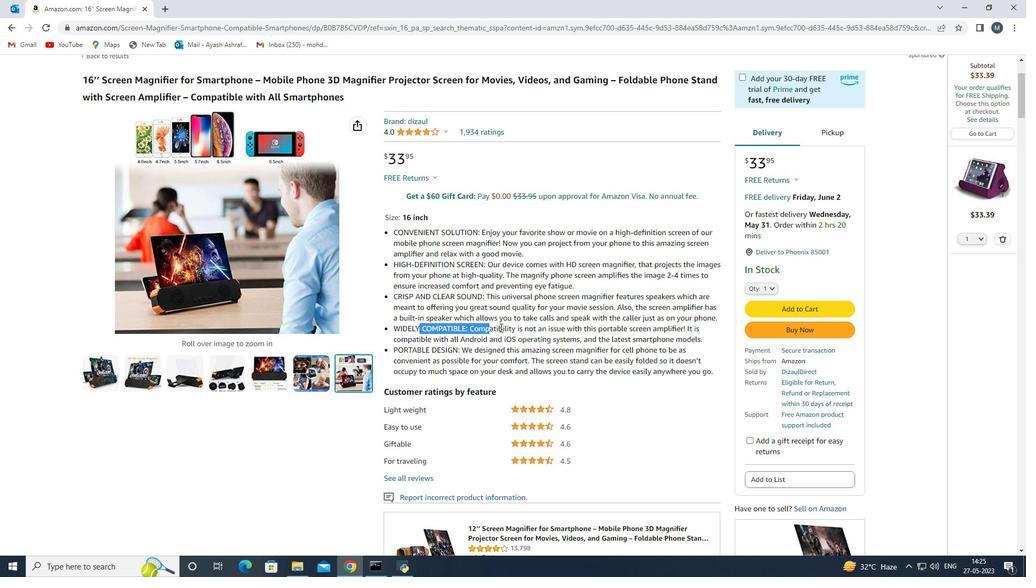 
Action: Mouse pressed left at (540, 332)
Screenshot: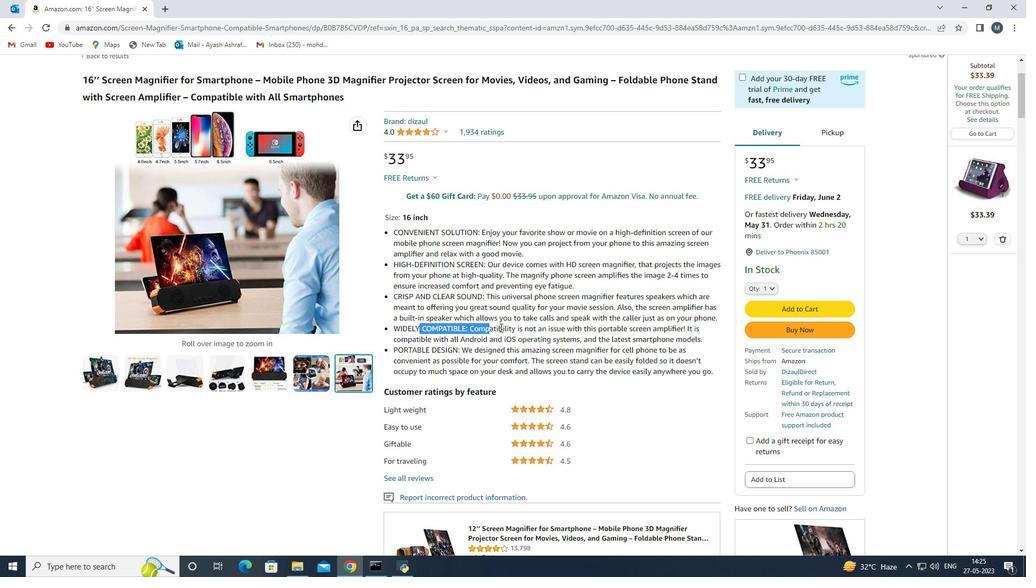 
Action: Mouse moved to (637, 333)
Screenshot: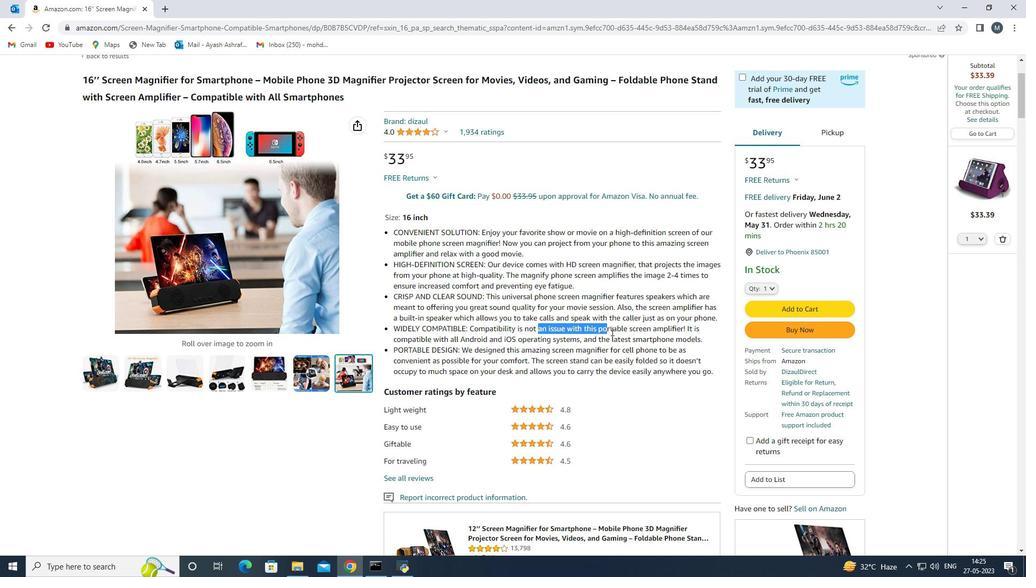
Action: Mouse pressed left at (637, 333)
Screenshot: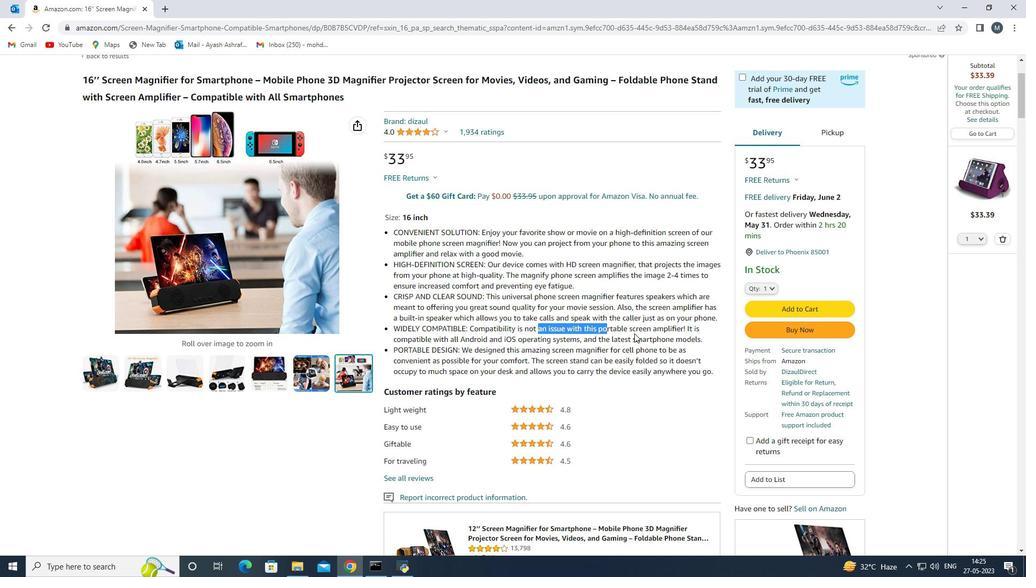 
Action: Mouse moved to (416, 348)
Screenshot: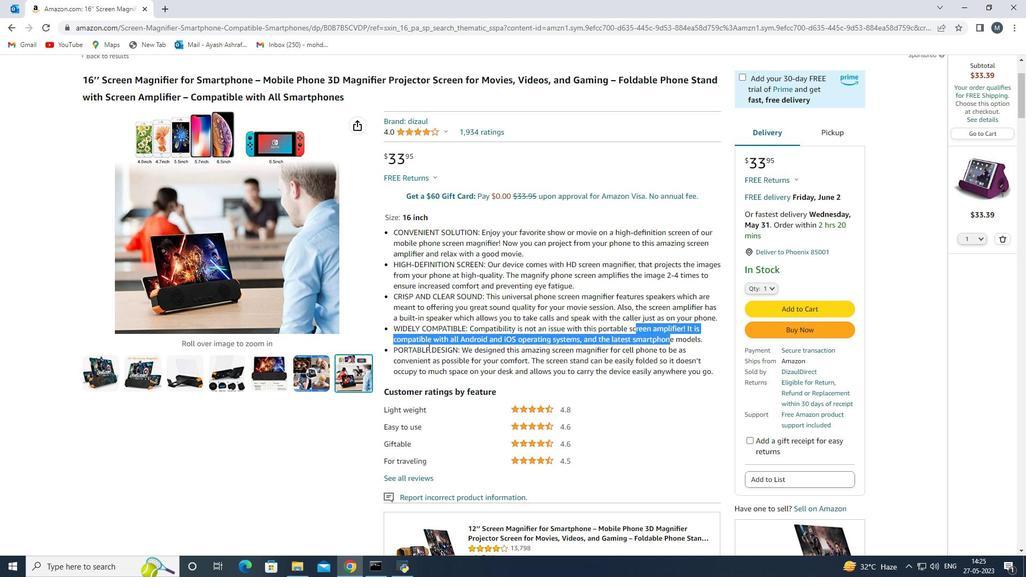 
Action: Mouse pressed left at (416, 348)
Screenshot: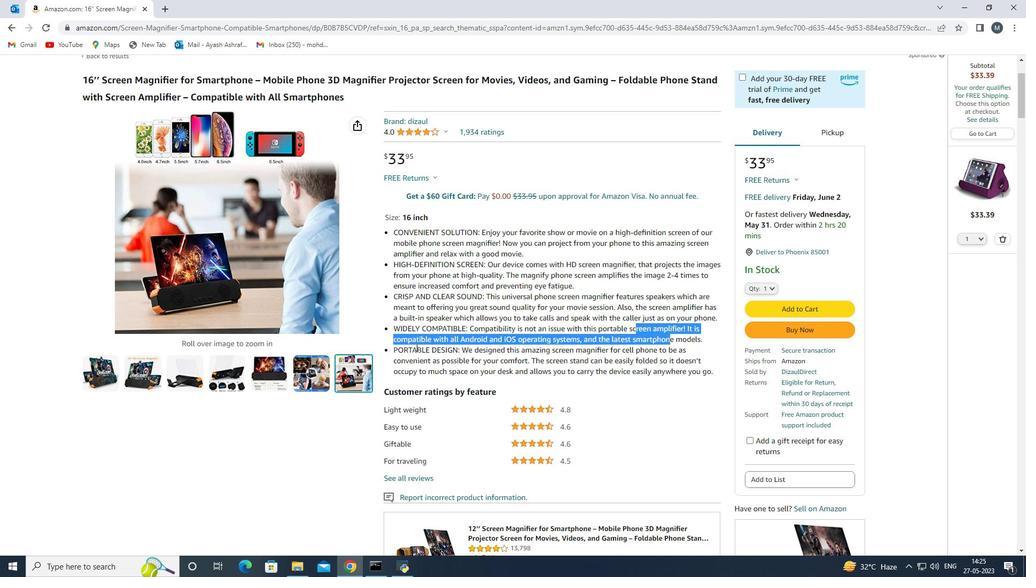 
Action: Mouse moved to (539, 350)
Screenshot: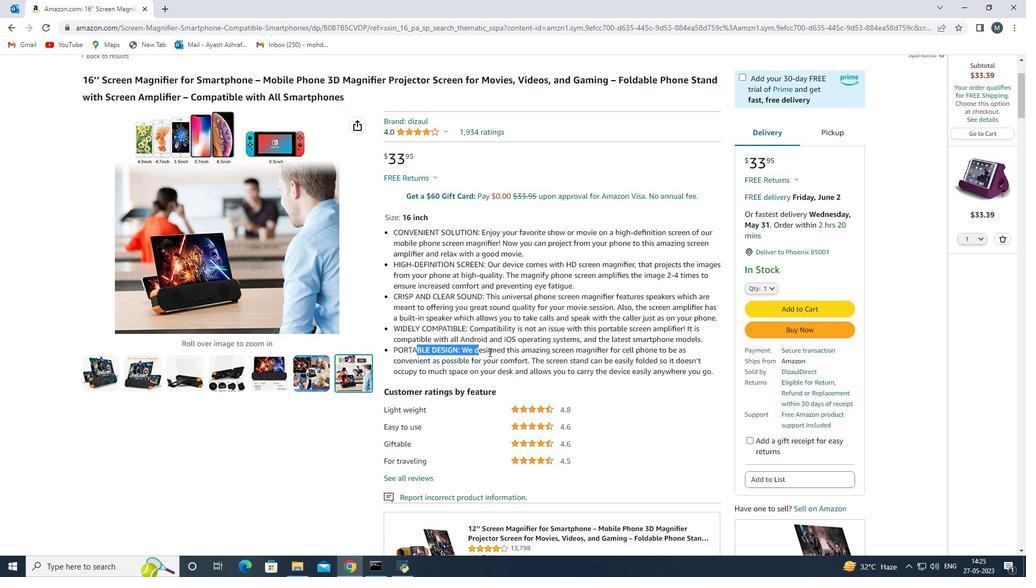 
Action: Mouse pressed left at (539, 350)
Screenshot: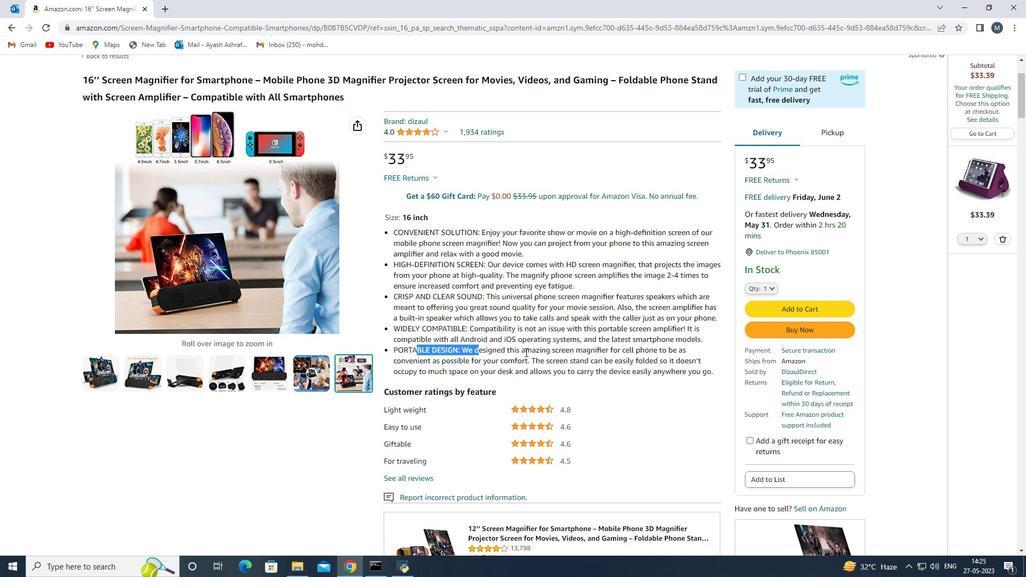 
Action: Mouse moved to (670, 348)
Screenshot: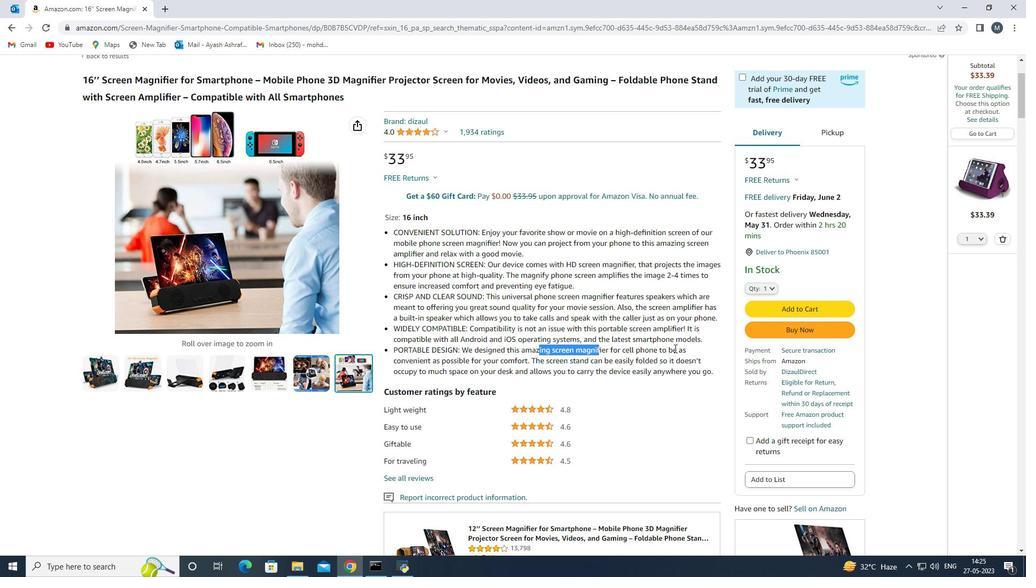 
Action: Mouse pressed left at (670, 348)
Screenshot: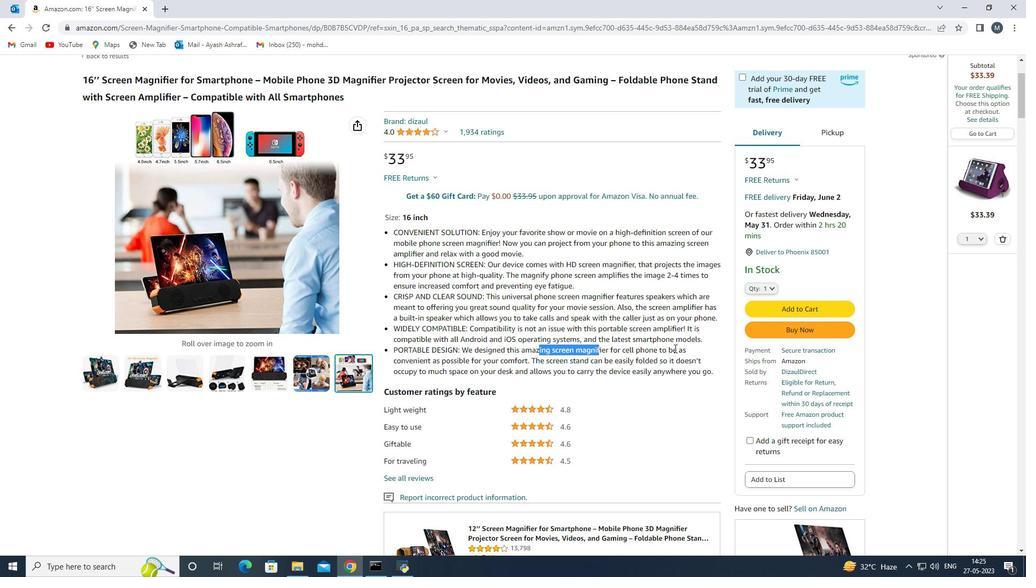 
Action: Mouse moved to (394, 360)
Screenshot: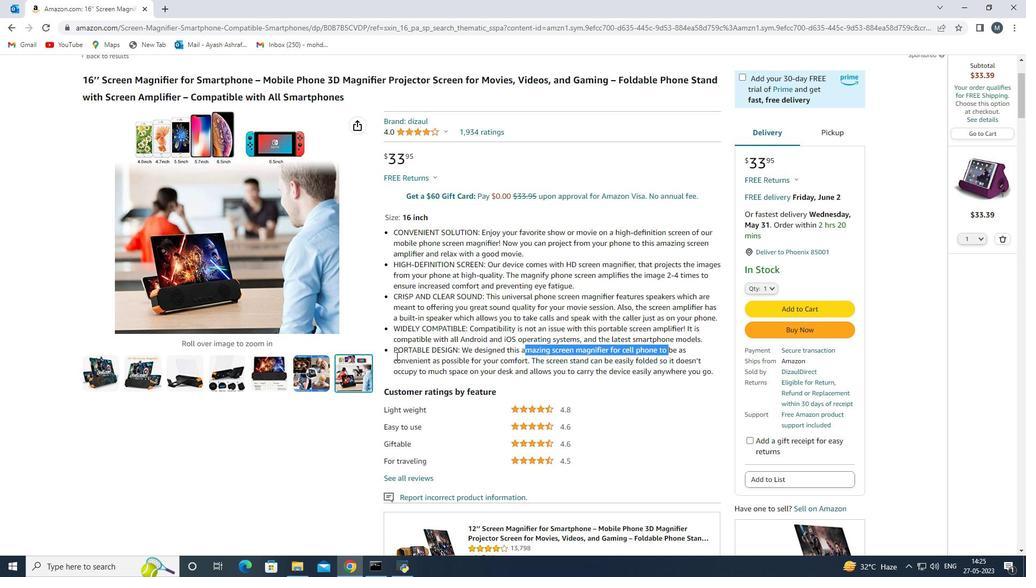 
Action: Mouse pressed left at (394, 360)
Screenshot: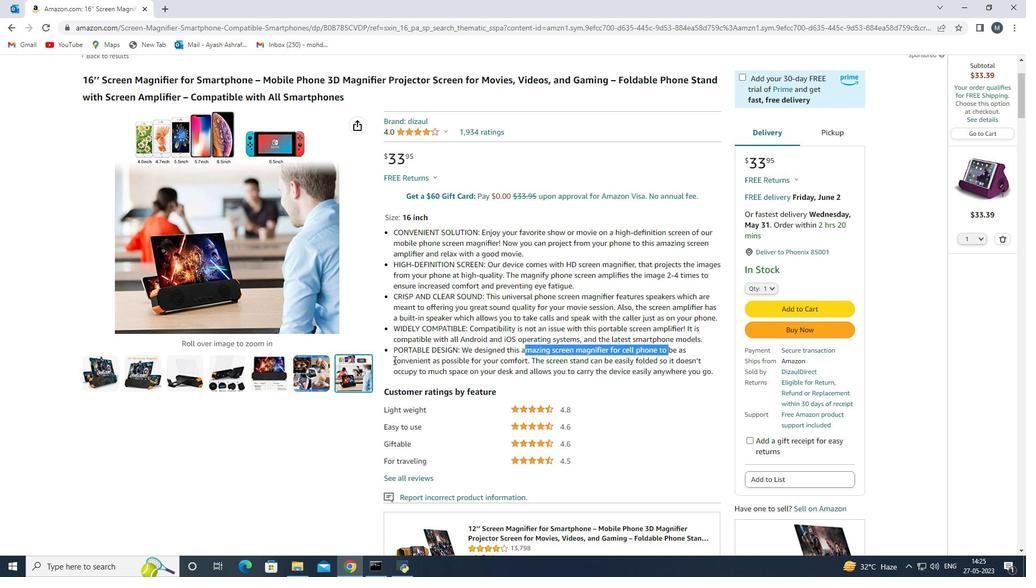 
Action: Mouse moved to (637, 359)
Screenshot: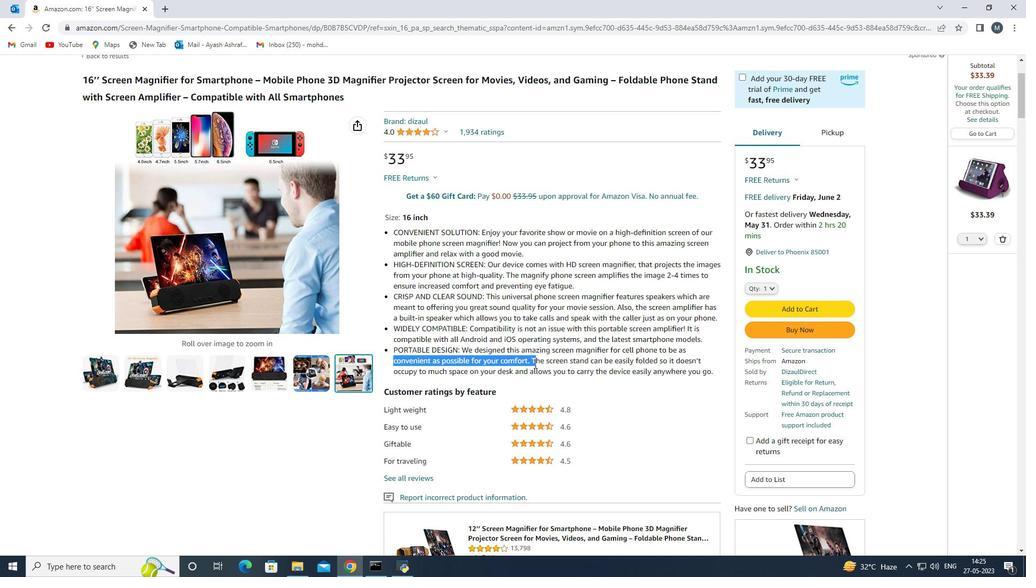 
Action: Mouse pressed left at (596, 361)
Screenshot: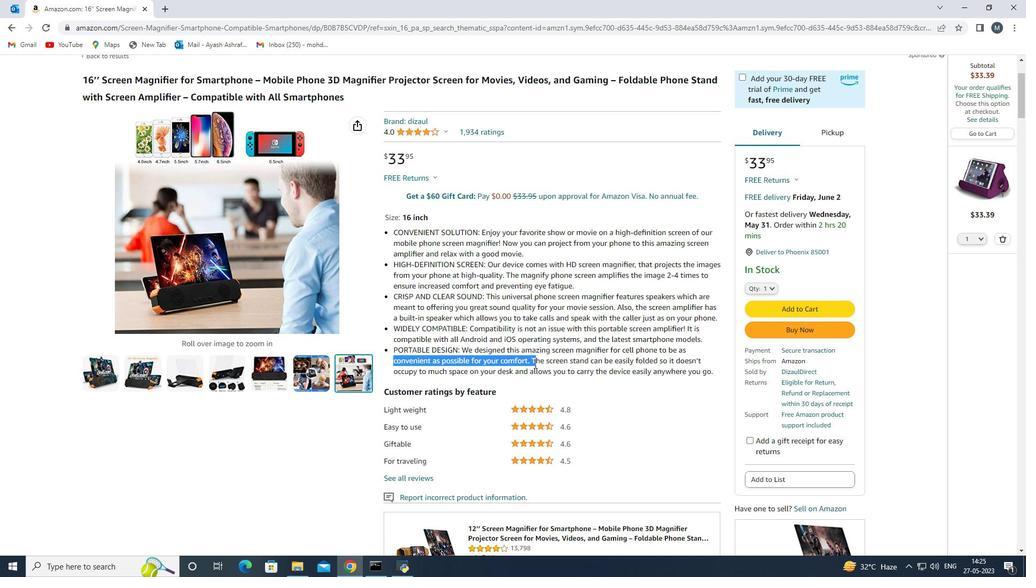 
Action: Mouse moved to (680, 354)
Screenshot: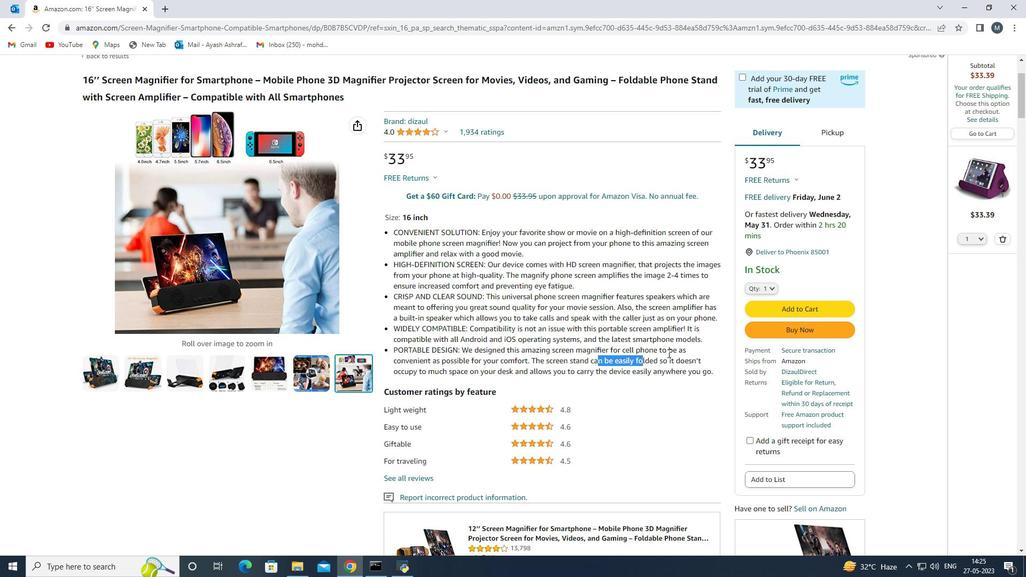 
Action: Mouse pressed left at (688, 350)
Screenshot: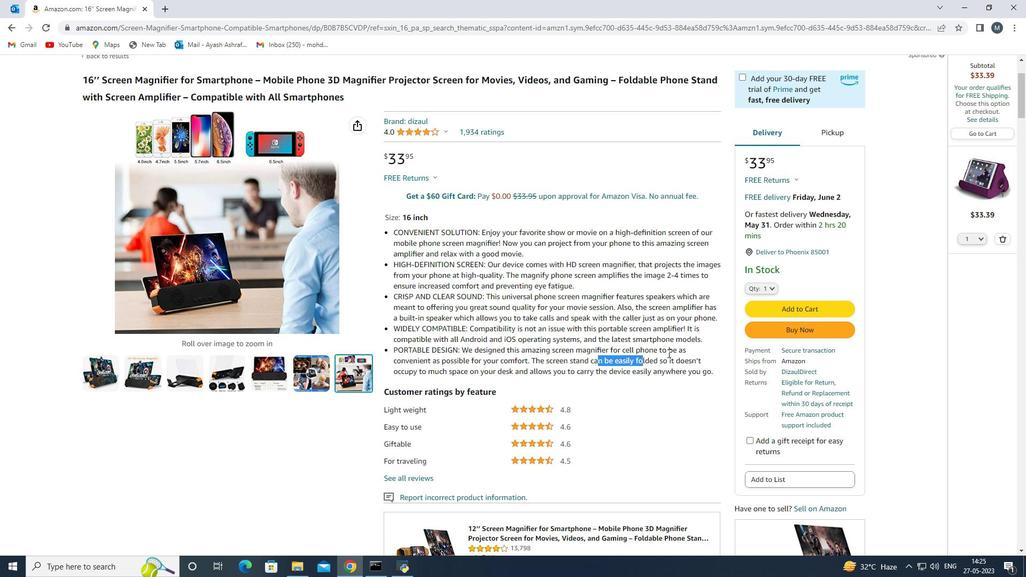 
Action: Mouse moved to (382, 372)
Screenshot: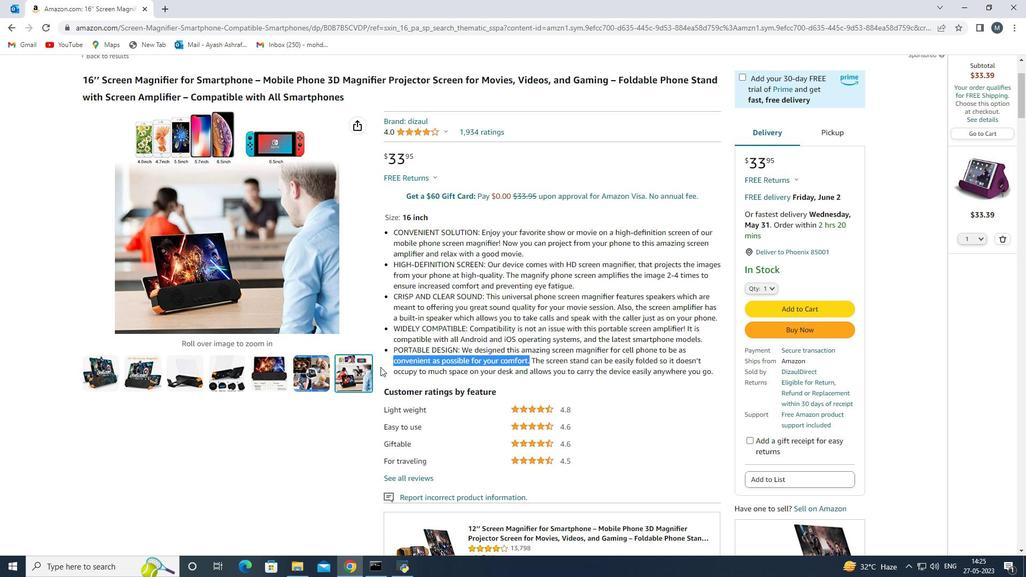 
Action: Mouse pressed left at (382, 372)
Screenshot: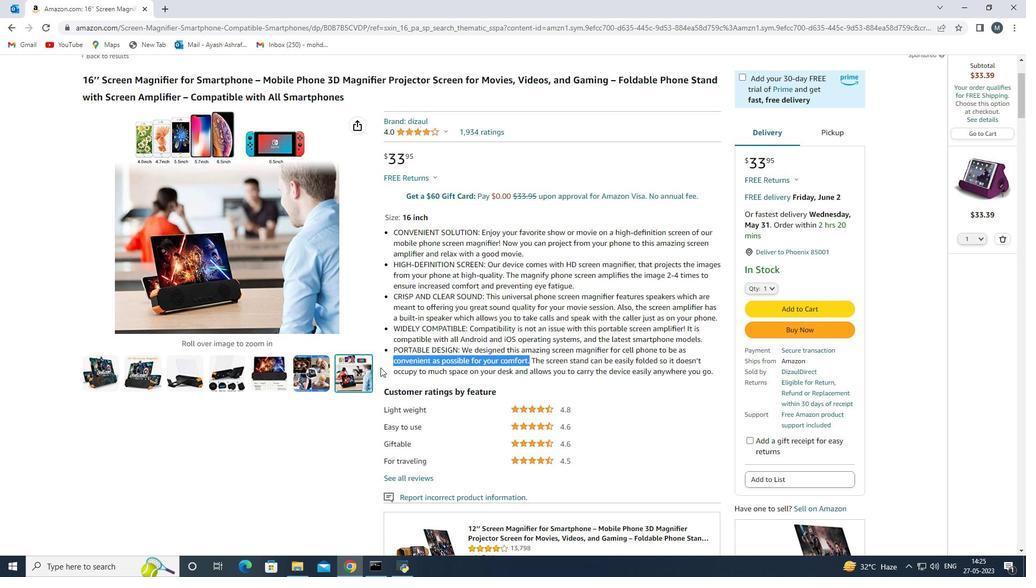 
Action: Mouse moved to (635, 370)
Screenshot: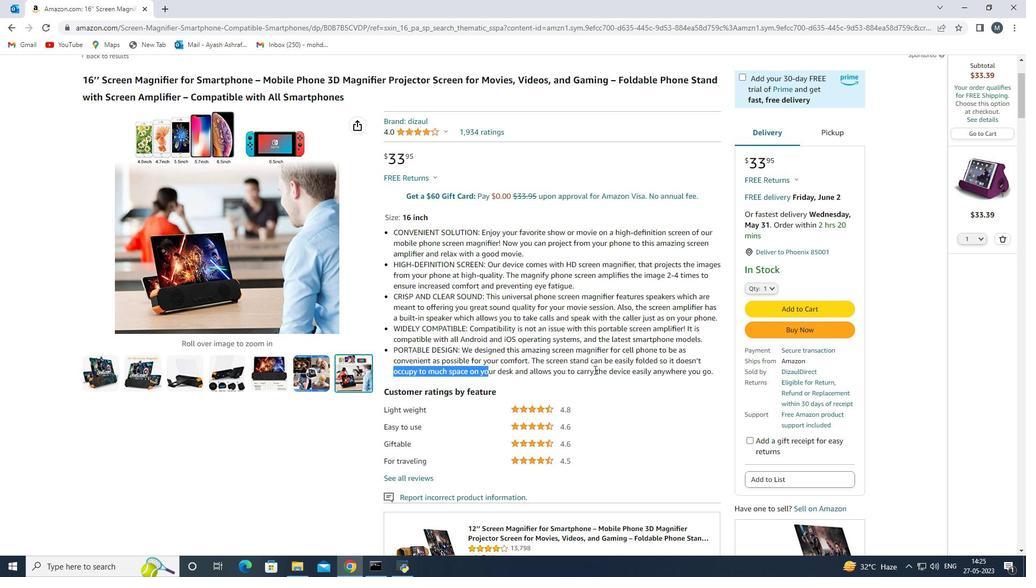
Action: Mouse pressed left at (602, 370)
Screenshot: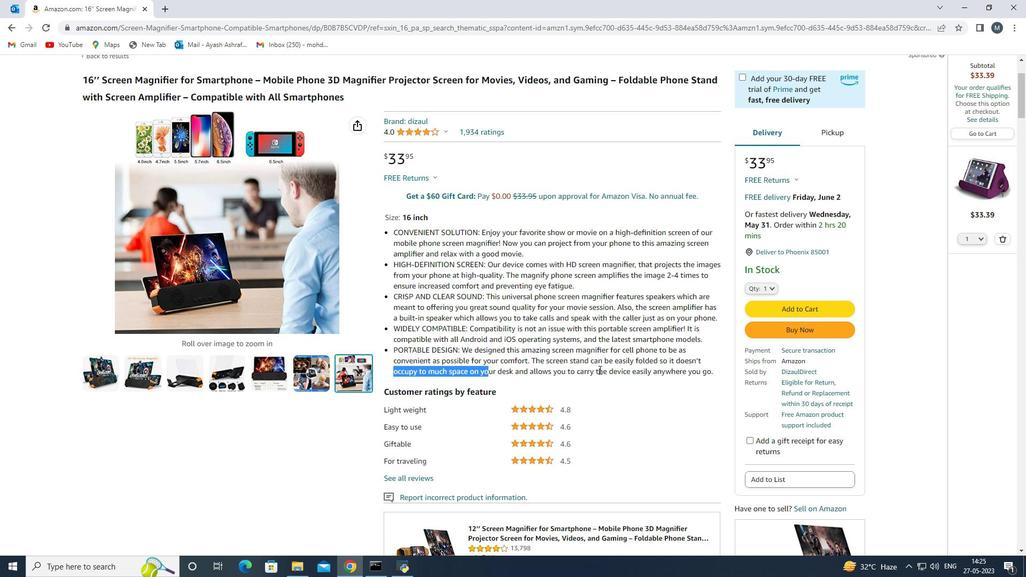 
Action: Mouse moved to (679, 372)
Screenshot: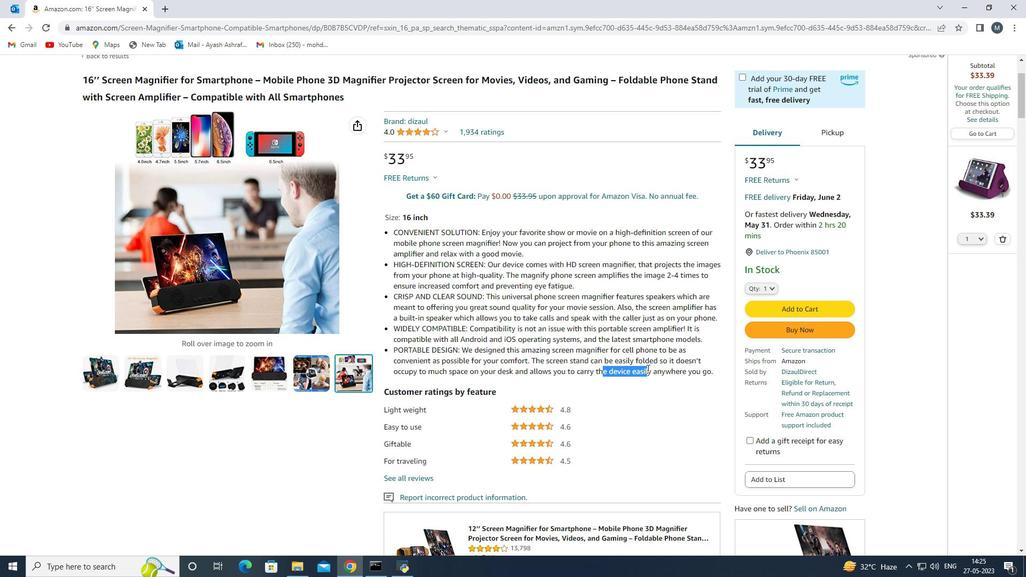 
Action: Mouse pressed left at (699, 368)
Screenshot: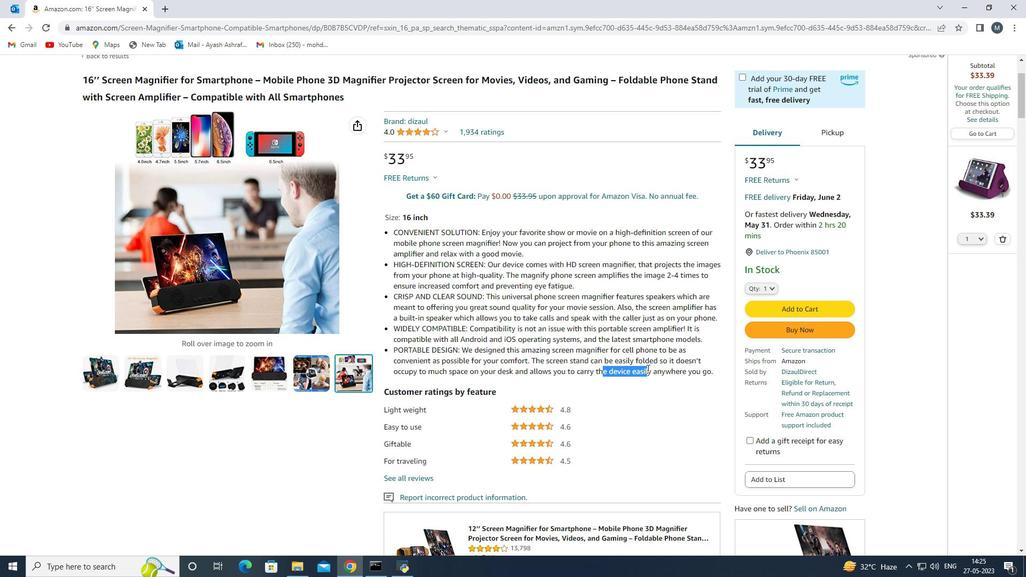 
Action: Mouse moved to (470, 369)
Screenshot: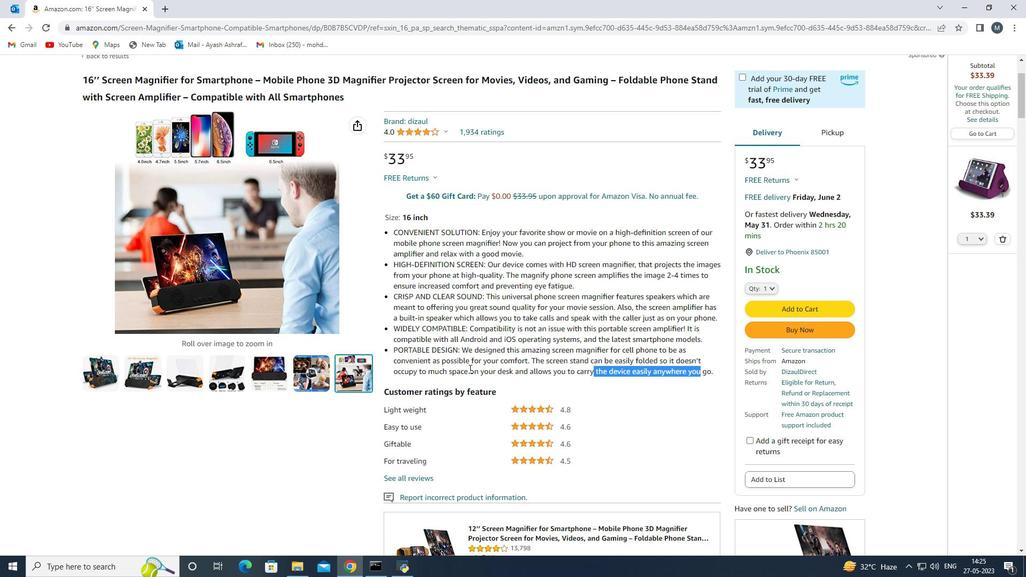
Action: Mouse pressed left at (469, 369)
Screenshot: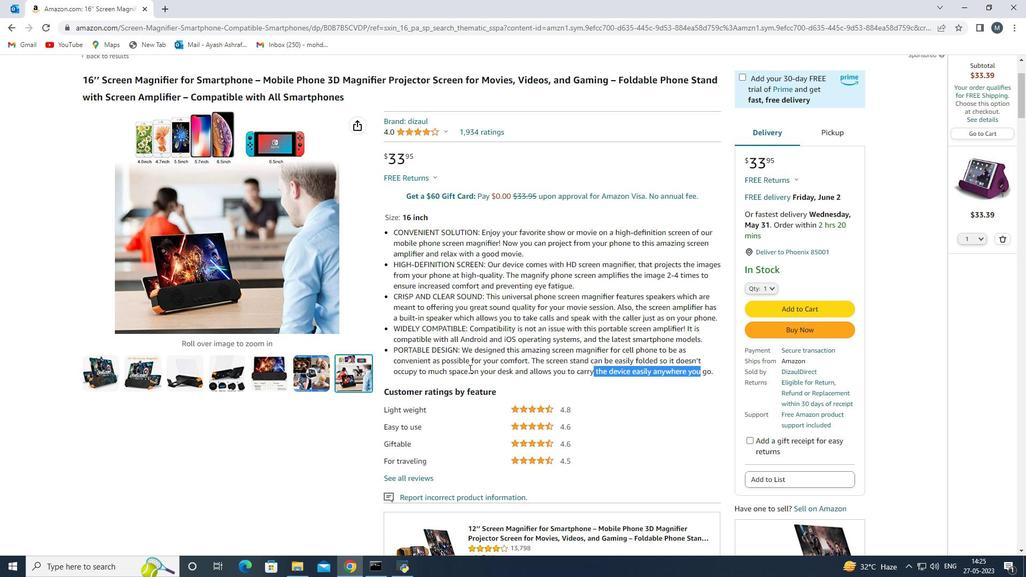 
Action: Mouse moved to (481, 347)
Screenshot: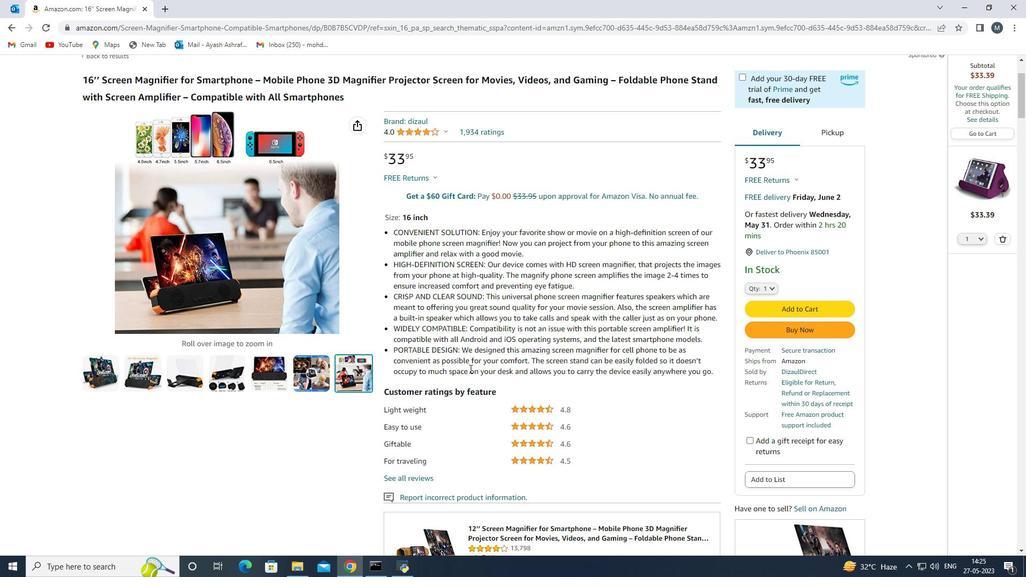 
Action: Mouse scrolled (481, 347) with delta (0, 0)
Screenshot: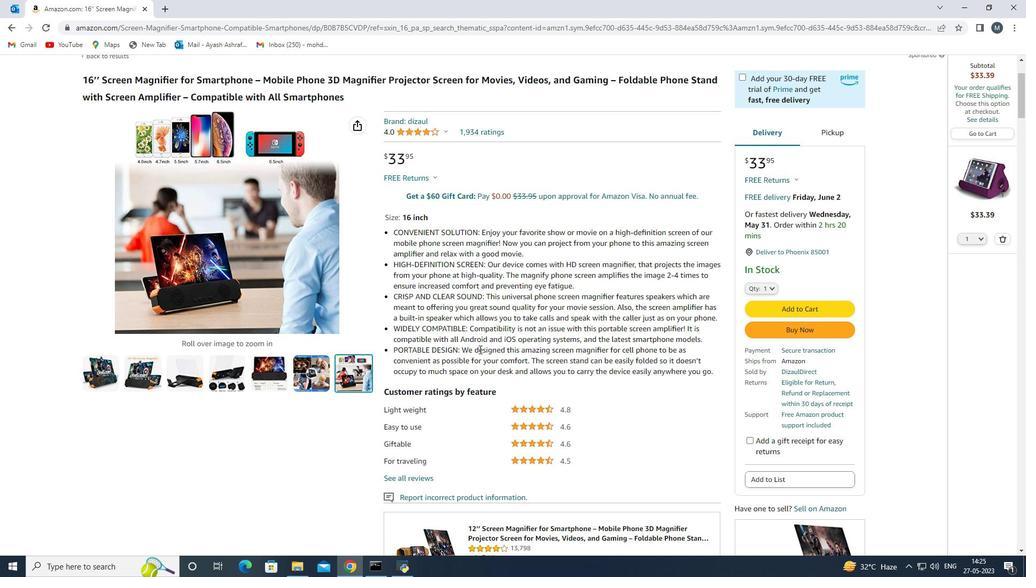 
Action: Mouse moved to (481, 347)
Screenshot: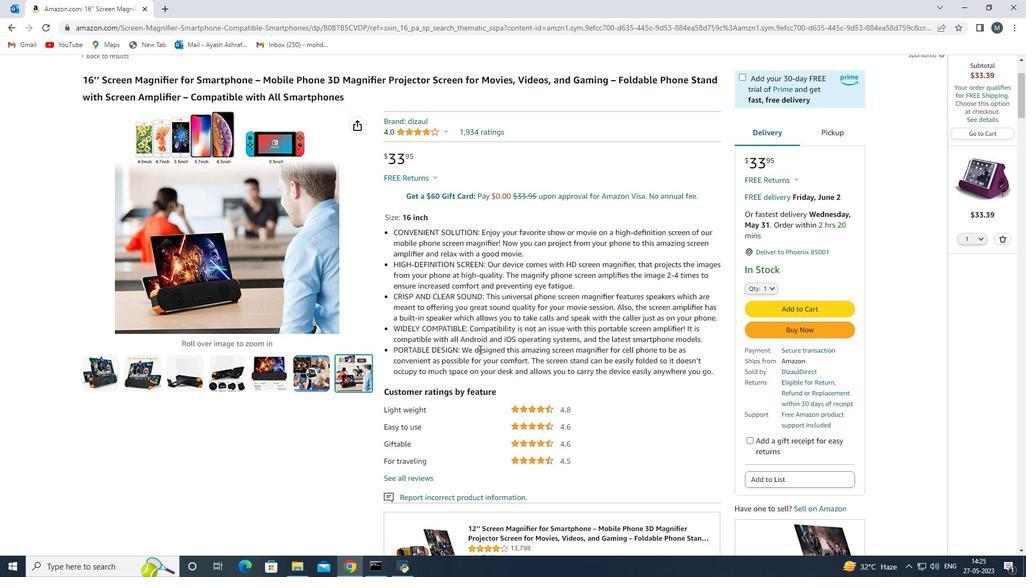 
Action: Mouse scrolled (481, 346) with delta (0, 0)
Screenshot: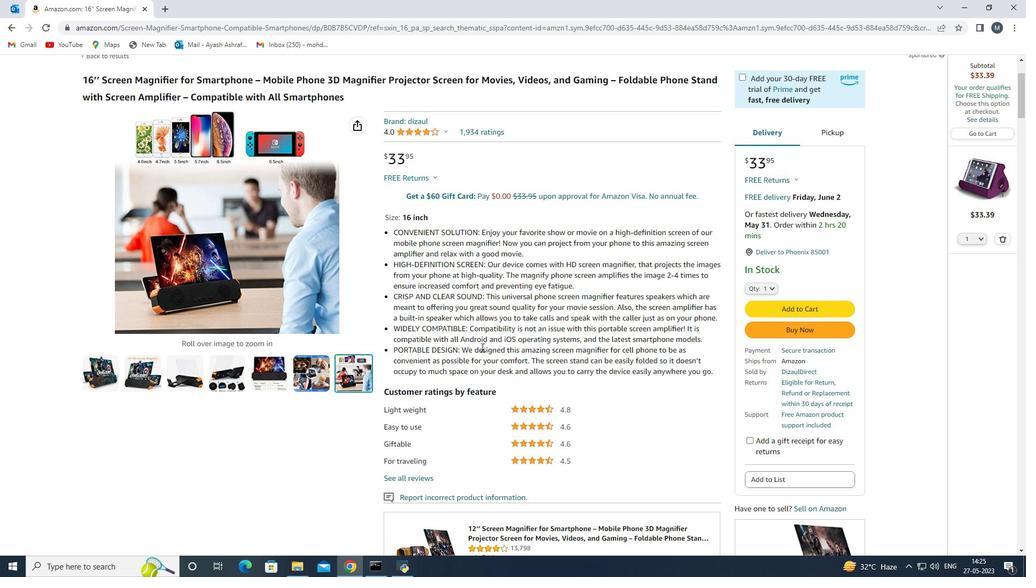 
Action: Mouse moved to (488, 320)
Screenshot: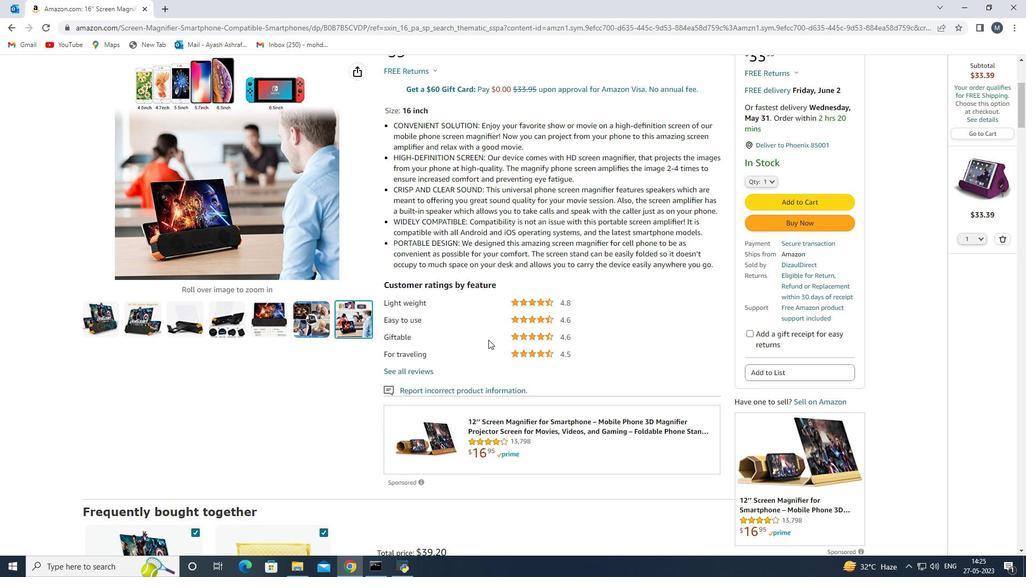 
Action: Mouse scrolled (488, 320) with delta (0, 0)
Screenshot: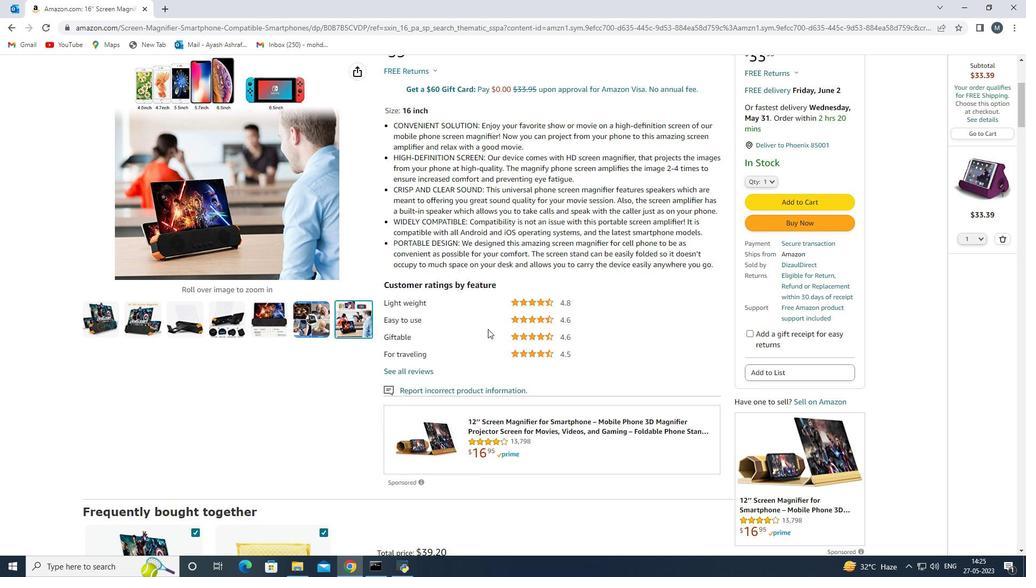 
Action: Mouse moved to (488, 320)
Screenshot: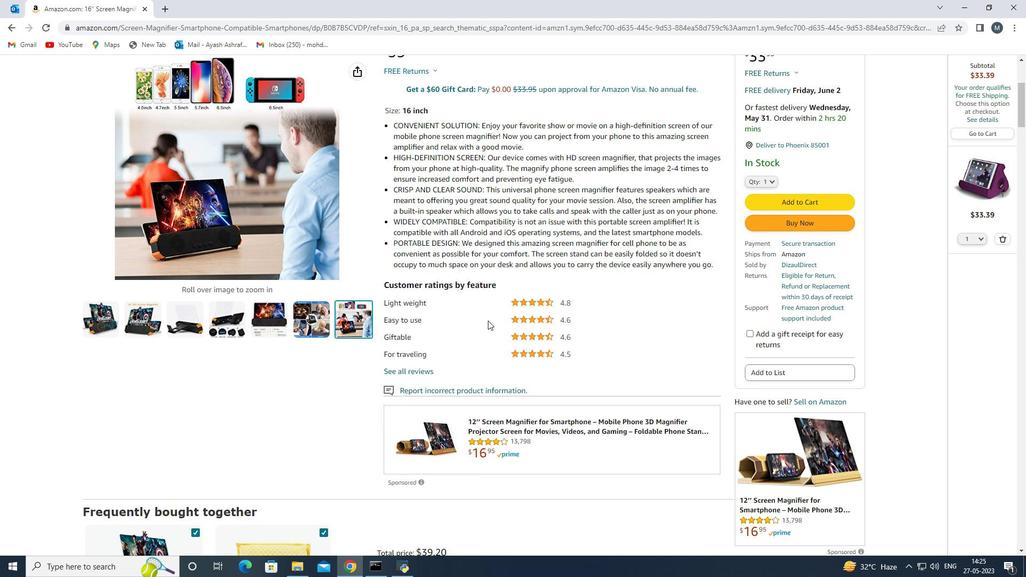 
Action: Mouse scrolled (488, 320) with delta (0, 0)
Screenshot: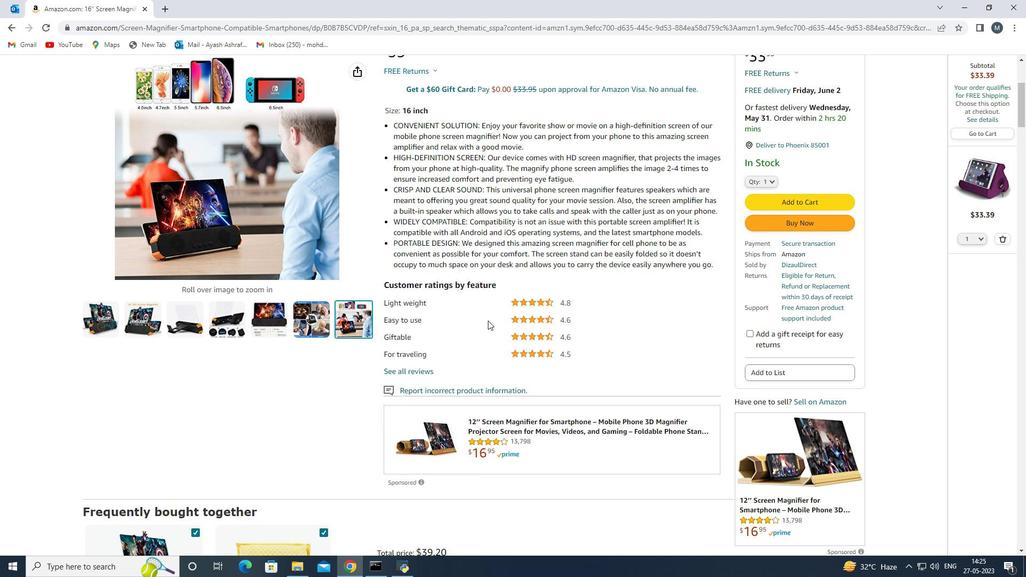 
Action: Mouse moved to (493, 347)
Screenshot: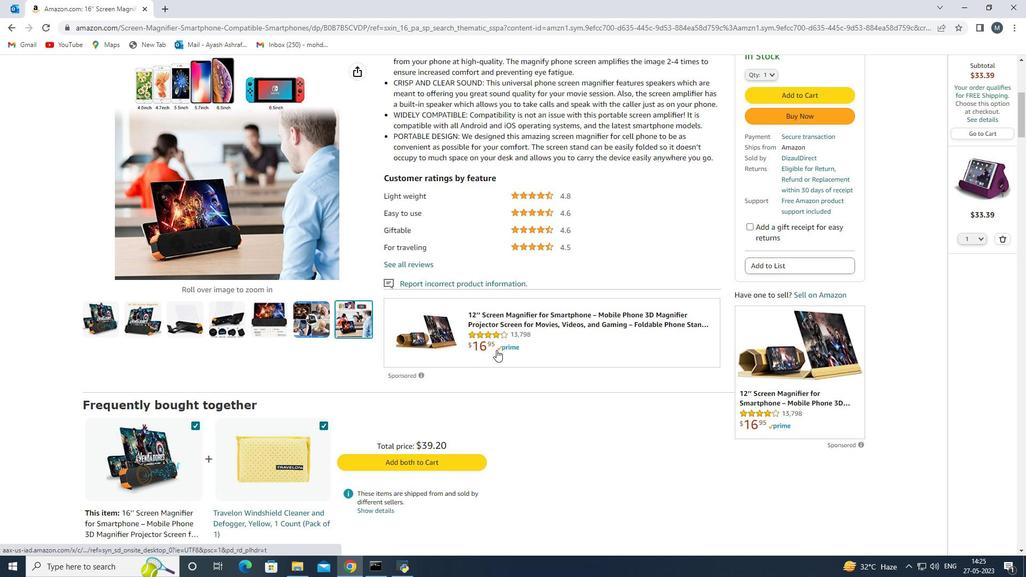
Action: Mouse scrolled (493, 346) with delta (0, 0)
Screenshot: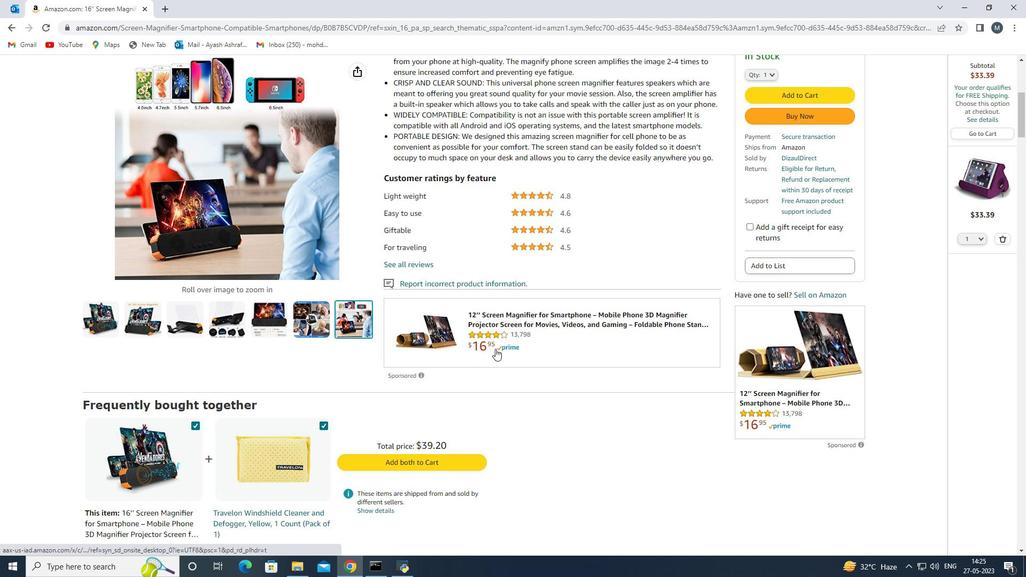 
Action: Mouse scrolled (493, 347) with delta (0, 0)
Screenshot: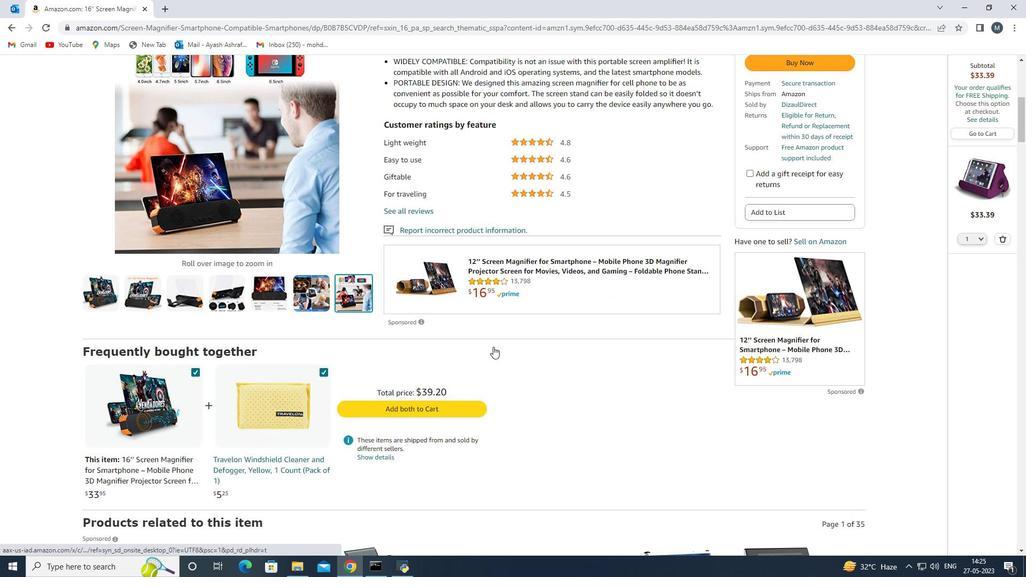 
Action: Mouse scrolled (493, 347) with delta (0, 0)
Screenshot: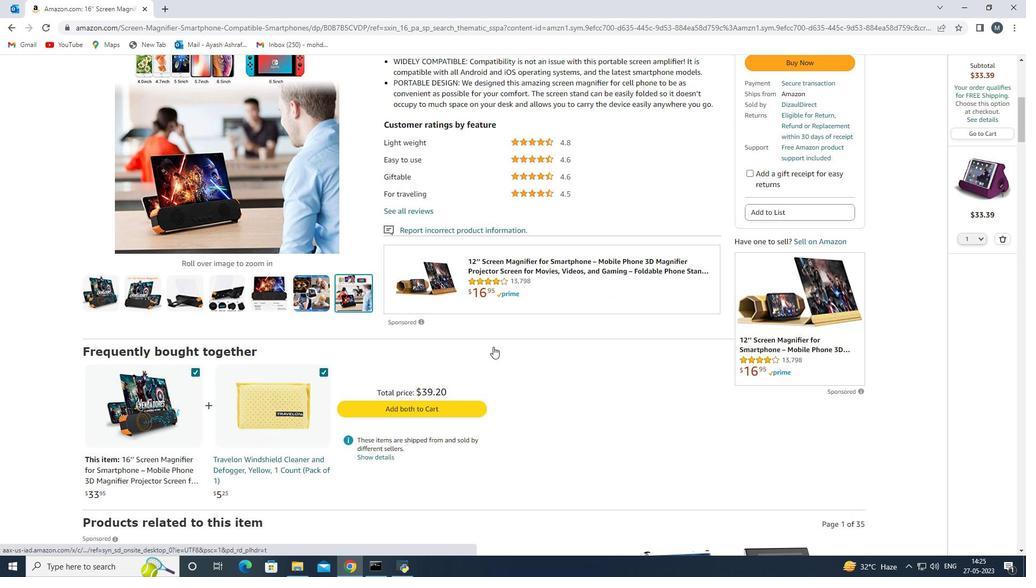 
Action: Mouse scrolled (493, 347) with delta (0, 0)
Screenshot: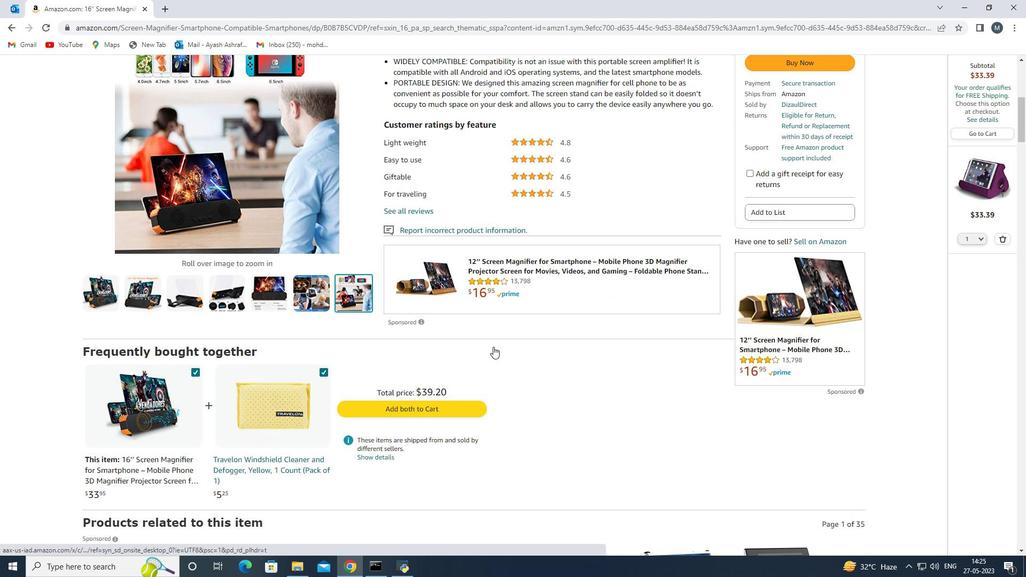 
Action: Mouse scrolled (493, 347) with delta (0, 0)
Screenshot: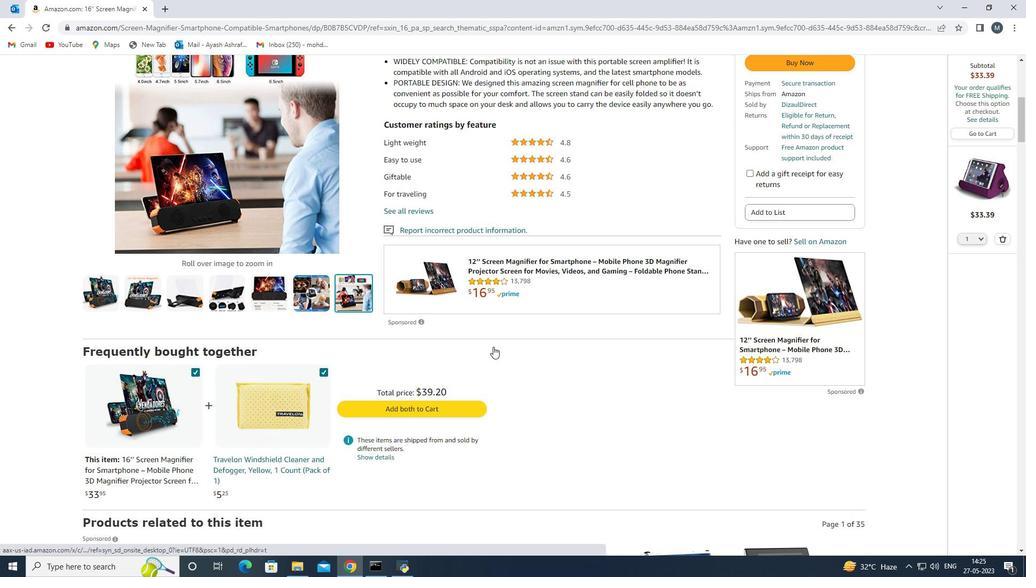 
Action: Mouse moved to (569, 332)
Screenshot: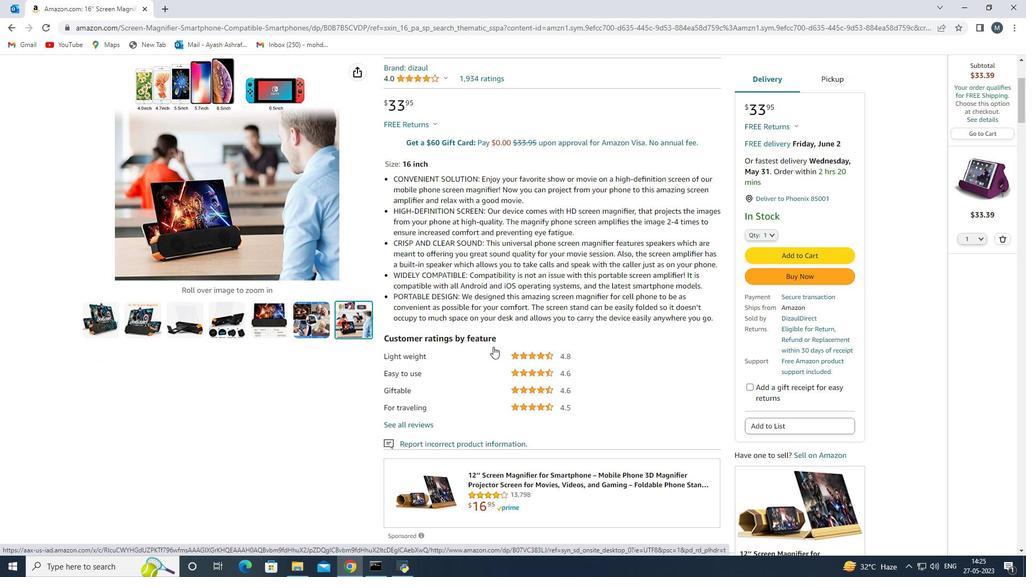 
Action: Mouse scrolled (567, 333) with delta (0, 0)
Screenshot: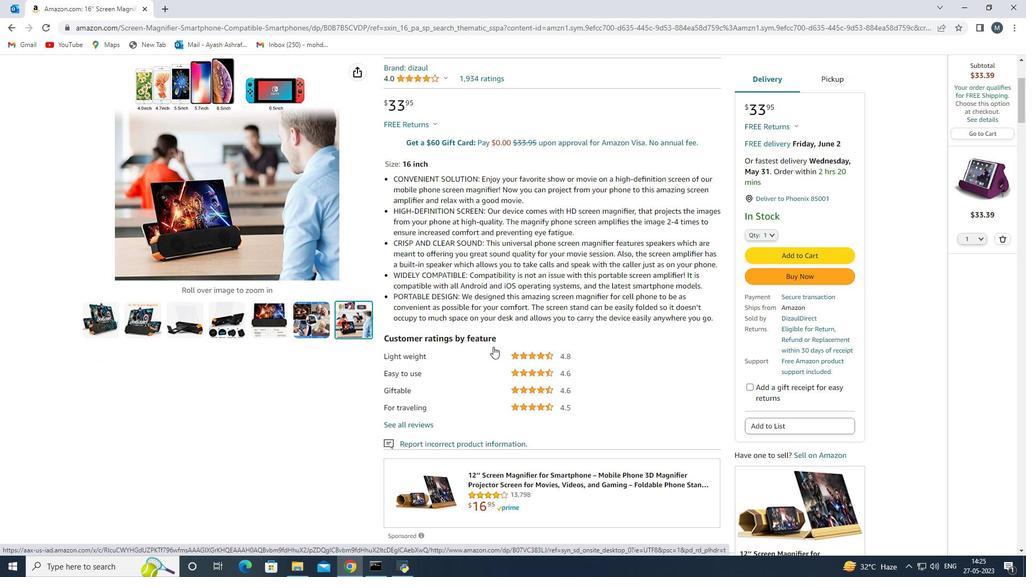 
Action: Mouse scrolled (569, 333) with delta (0, 0)
Screenshot: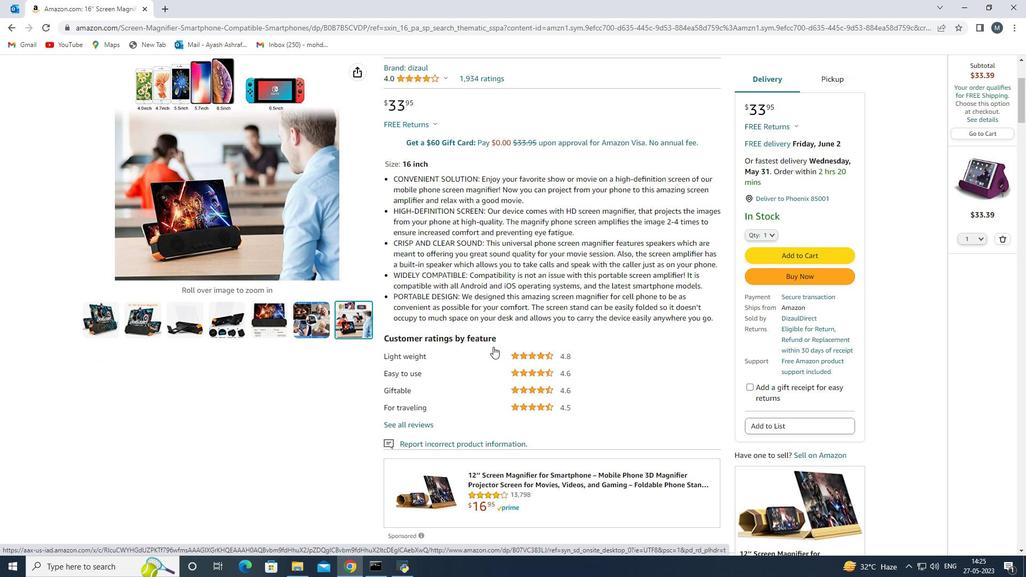 
Action: Mouse scrolled (569, 333) with delta (0, 0)
Screenshot: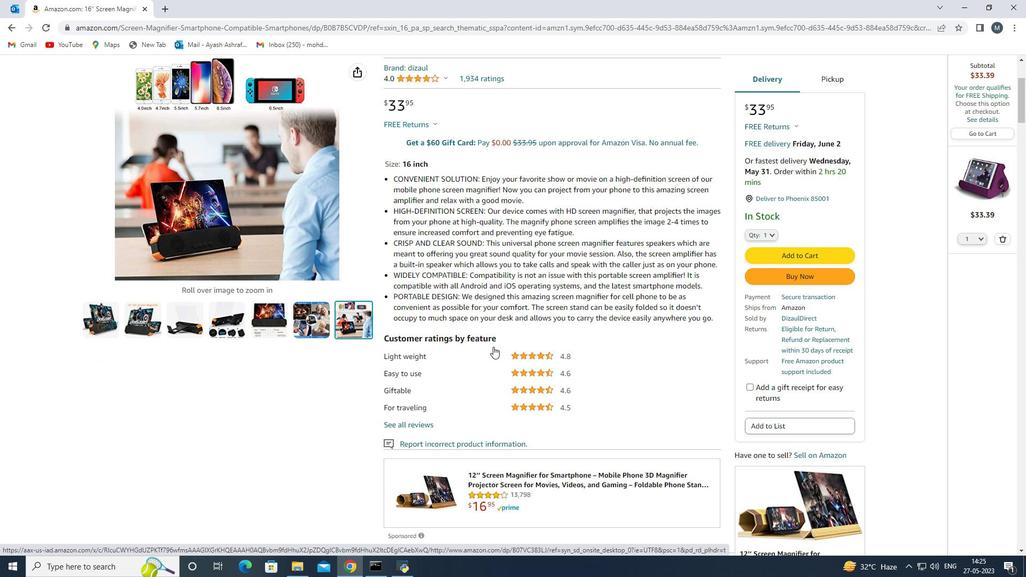 
Action: Mouse moved to (777, 312)
Screenshot: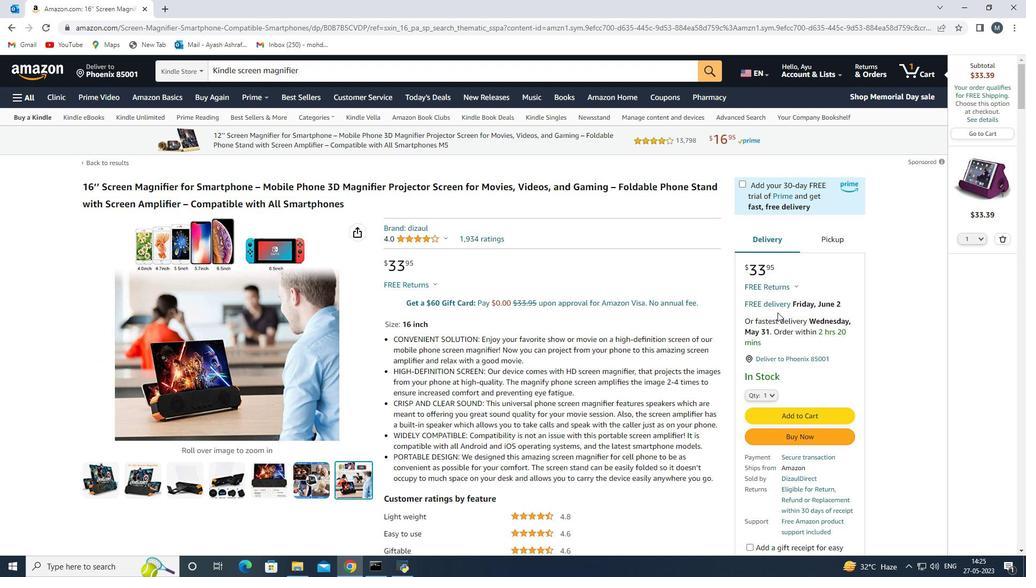 
Action: Mouse scrolled (777, 312) with delta (0, 0)
Screenshot: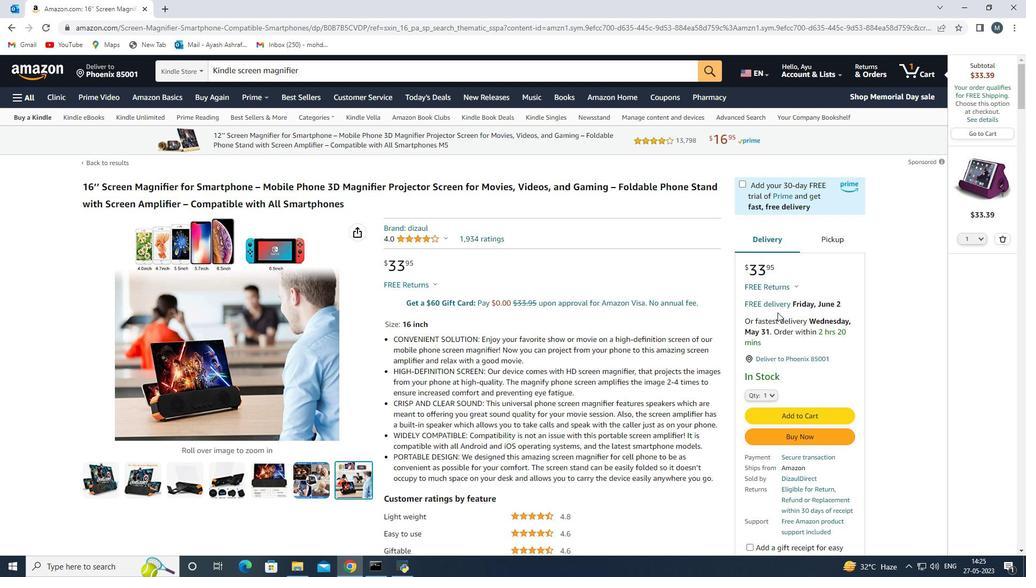 
Action: Mouse scrolled (777, 312) with delta (0, 0)
Screenshot: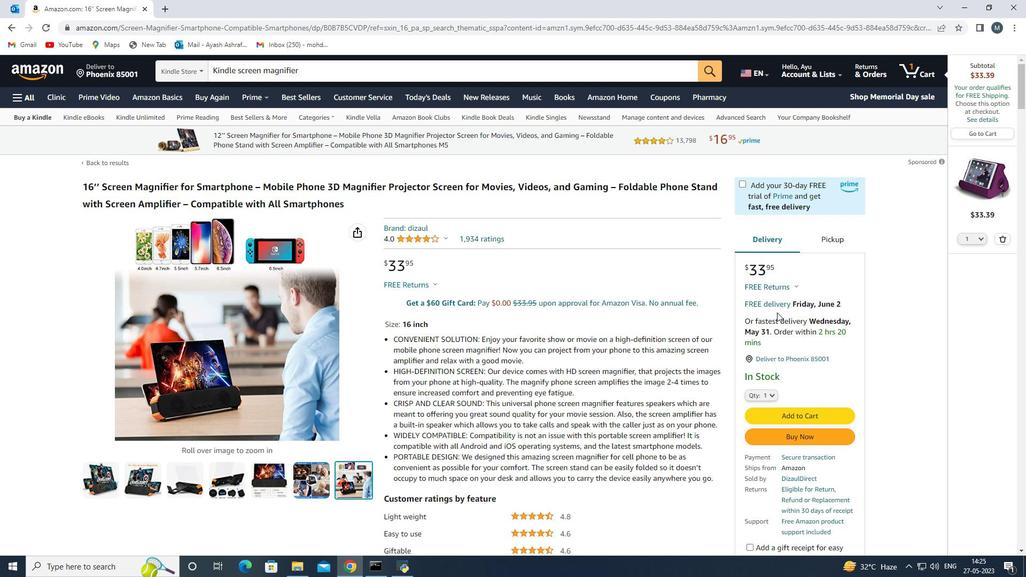 
Action: Mouse moved to (775, 312)
Screenshot: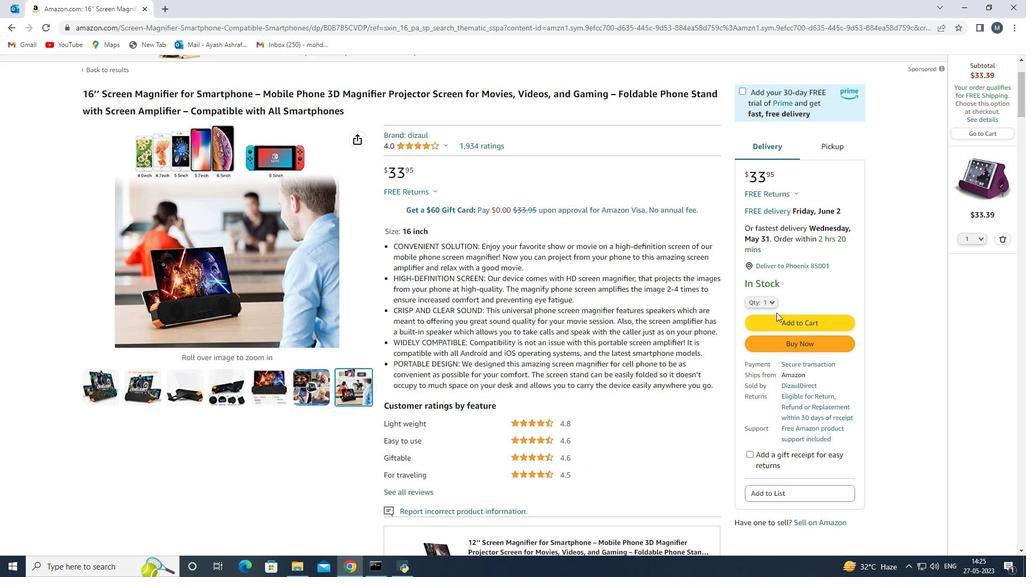 
Action: Mouse scrolled (776, 312) with delta (0, 0)
Screenshot: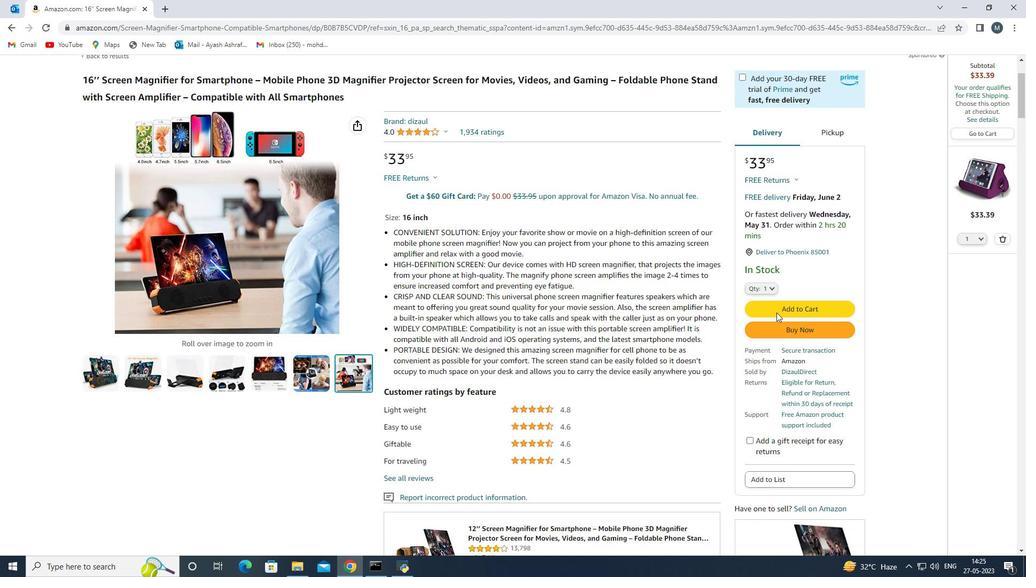 
Action: Mouse moved to (748, 301)
Screenshot: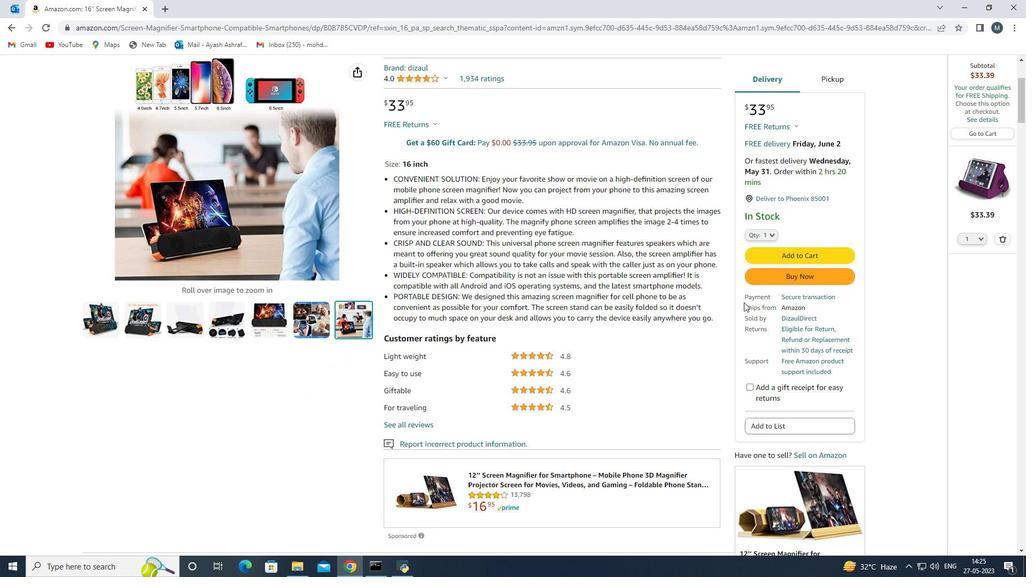 
Action: Mouse pressed left at (747, 301)
Screenshot: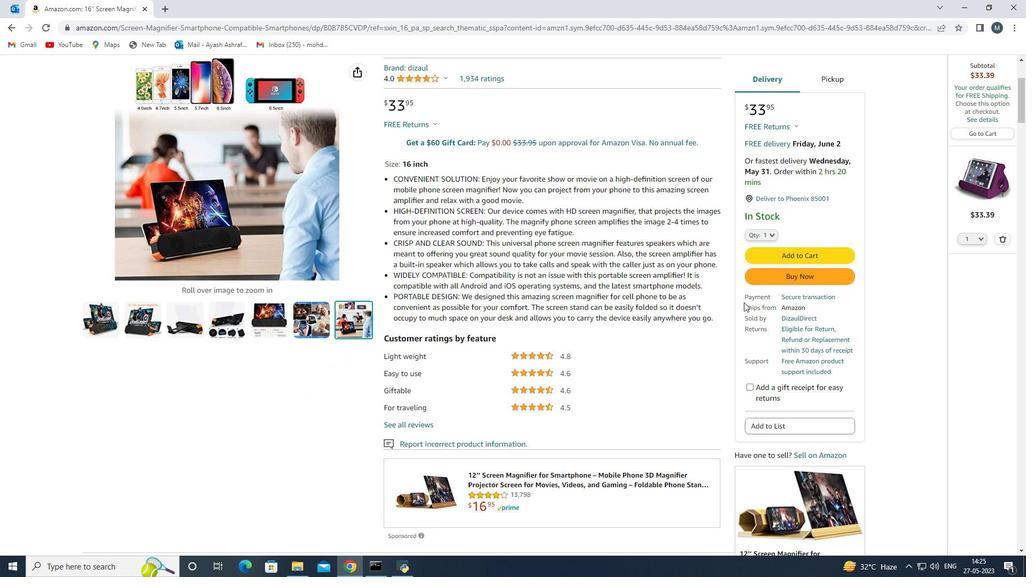 
Action: Mouse moved to (699, 373)
Screenshot: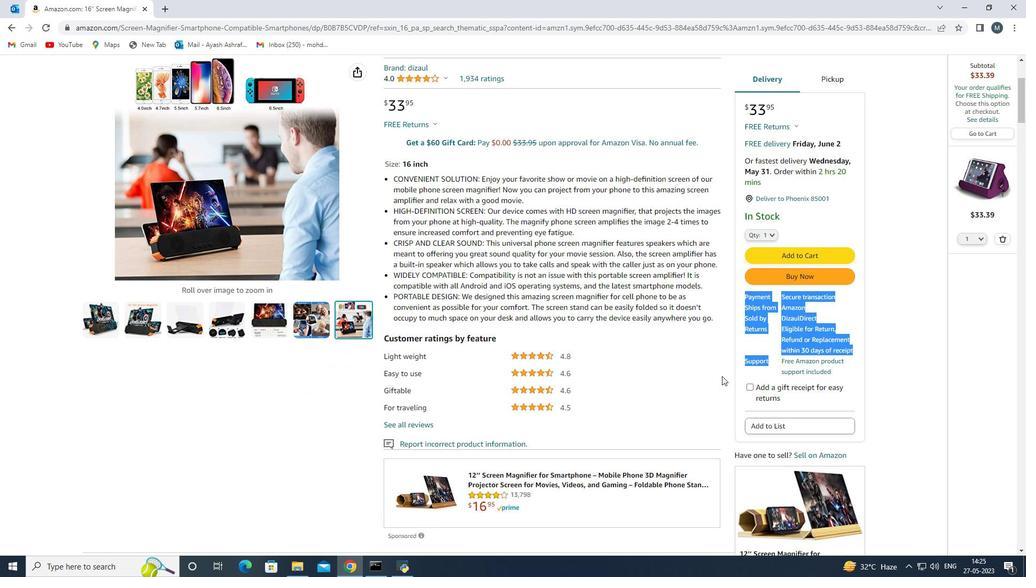 
Action: Mouse pressed left at (699, 373)
Screenshot: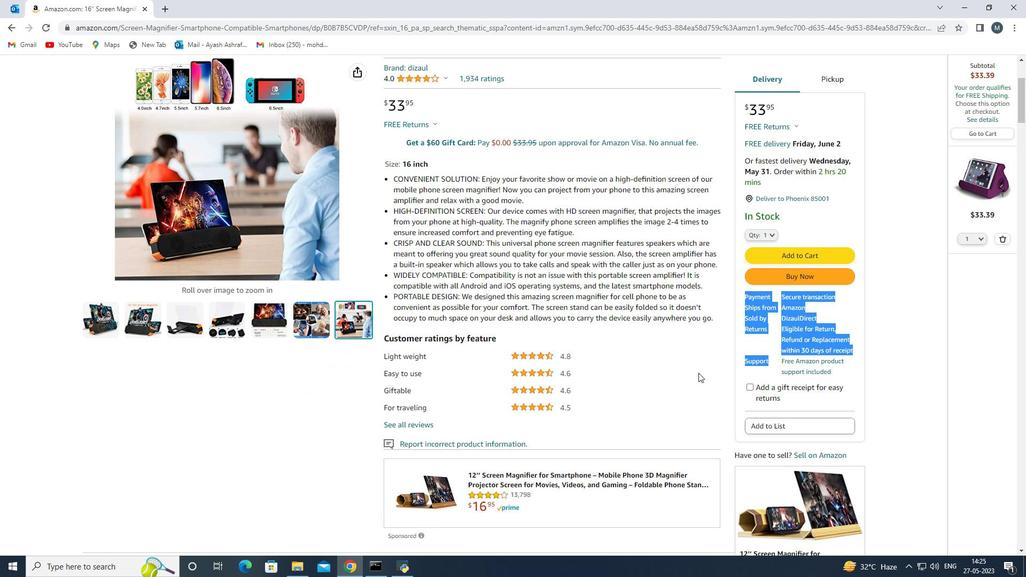 
Action: Mouse moved to (836, 78)
Screenshot: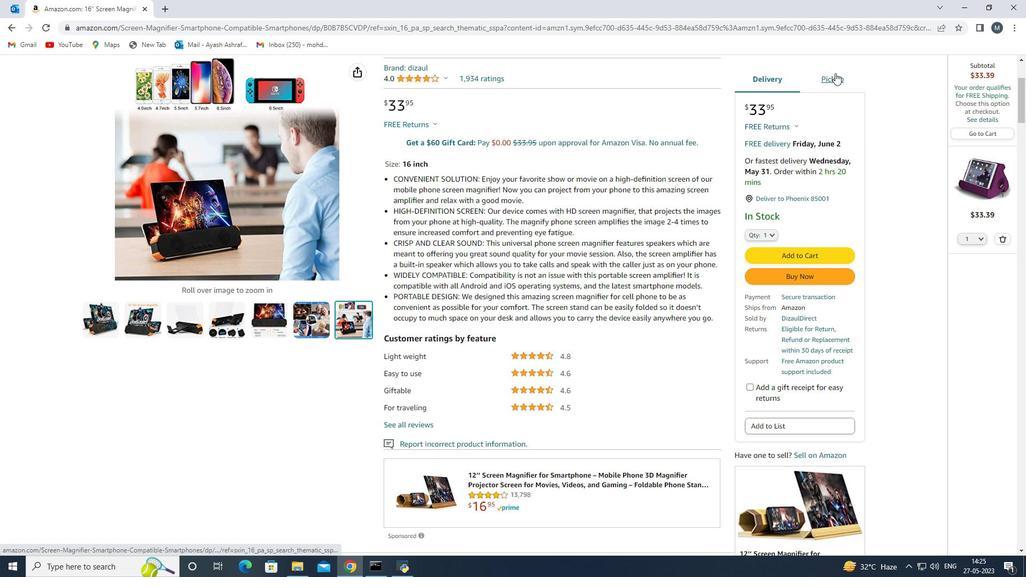 
Action: Mouse pressed left at (836, 78)
Screenshot: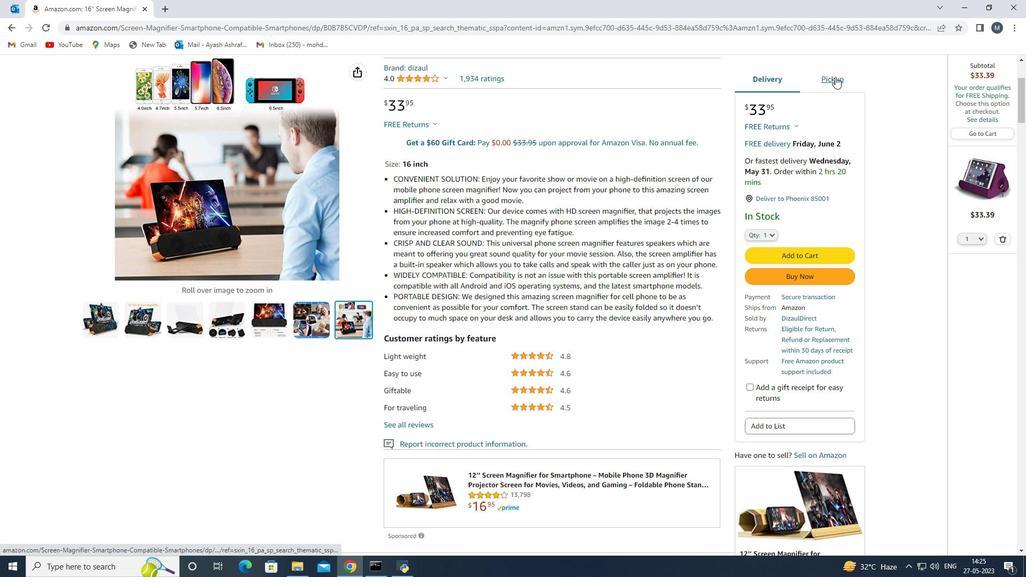 
Action: Mouse moved to (762, 75)
Screenshot: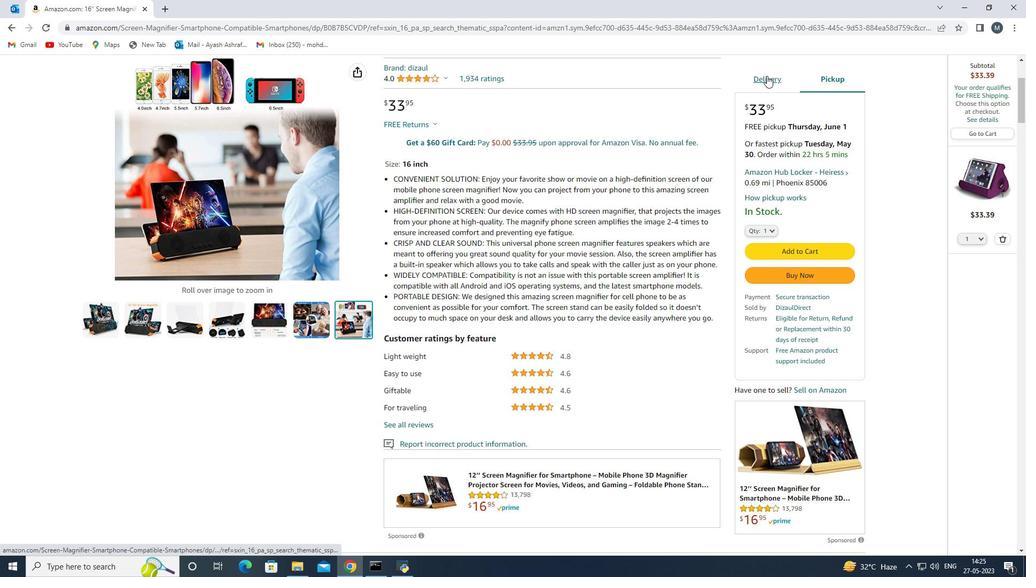 
Action: Mouse pressed left at (762, 75)
Screenshot: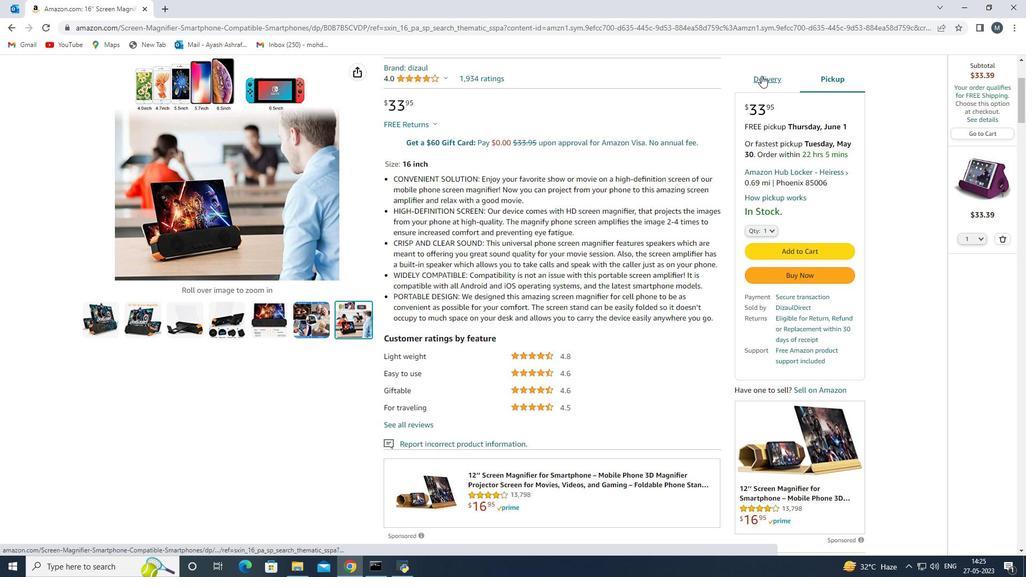 
Action: Mouse moved to (789, 255)
Screenshot: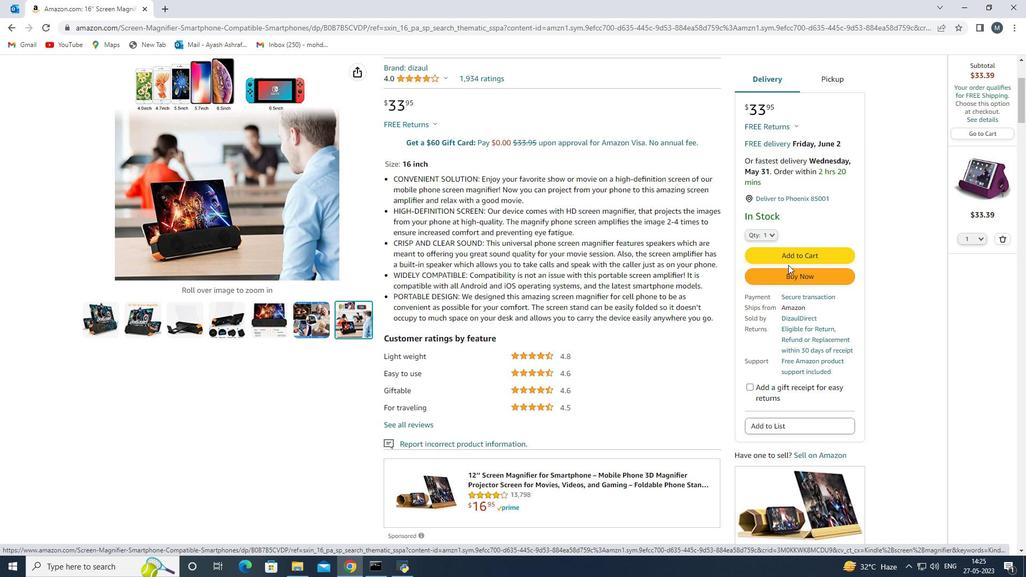 
Action: Mouse pressed left at (789, 255)
Screenshot: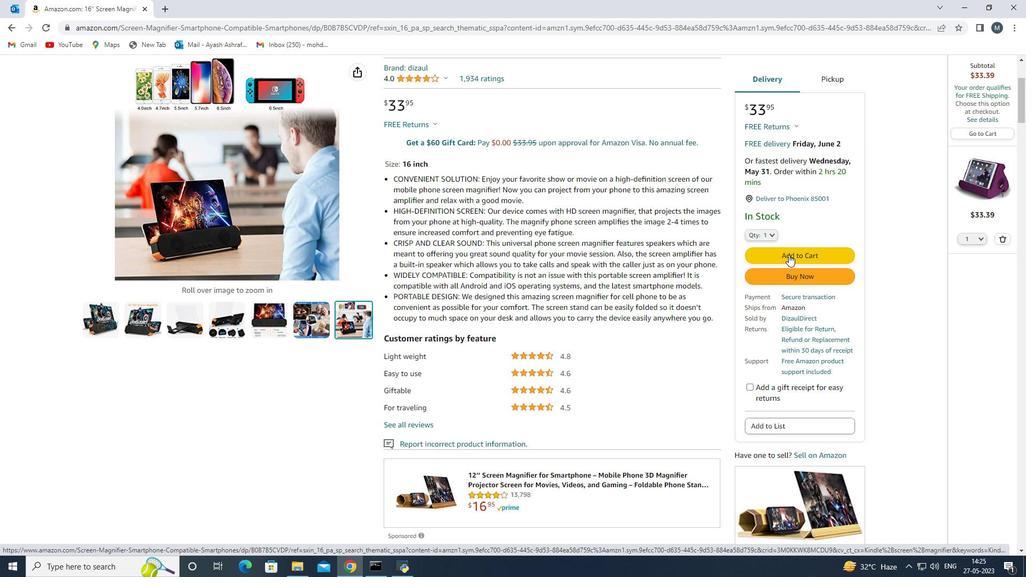 
Action: Mouse moved to (803, 155)
Screenshot: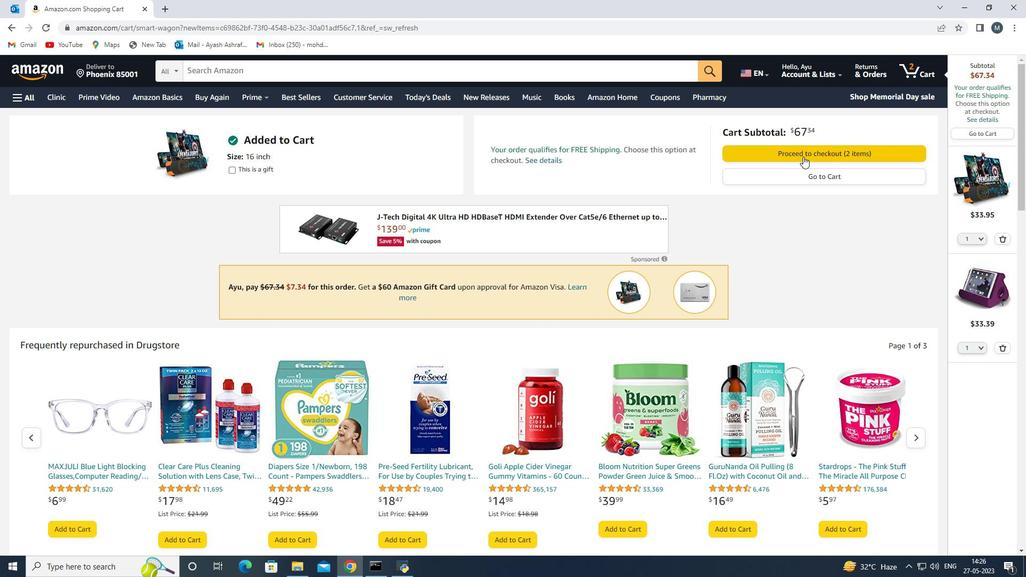 
Action: Mouse pressed left at (803, 155)
Screenshot: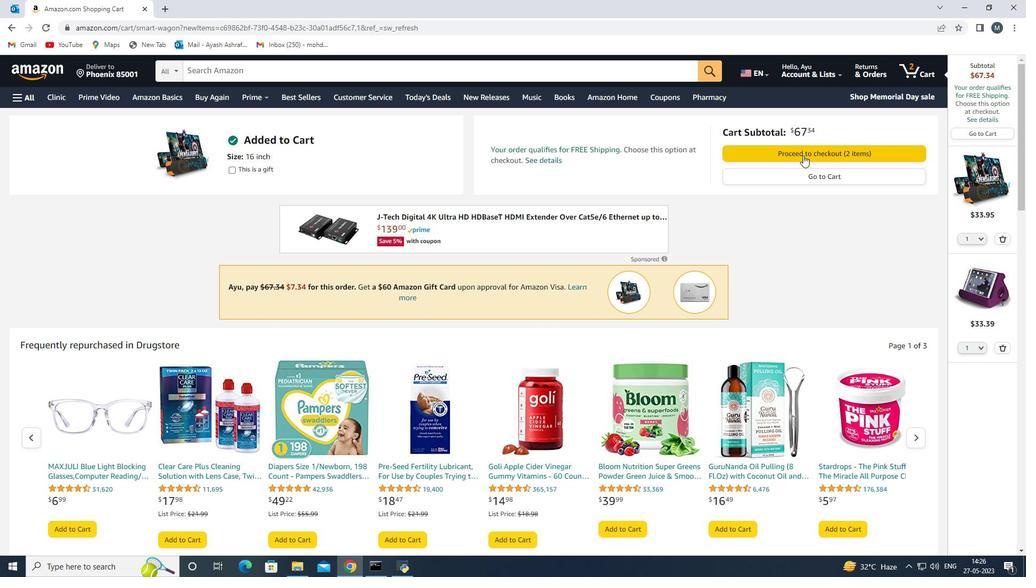 
Action: Mouse moved to (307, 246)
Screenshot: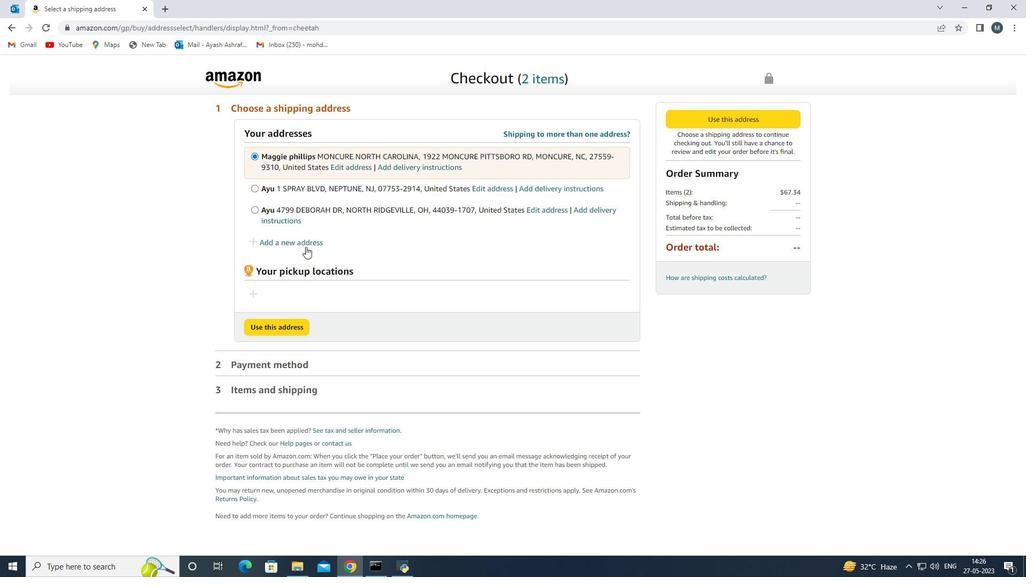
Action: Mouse pressed left at (307, 246)
Screenshot: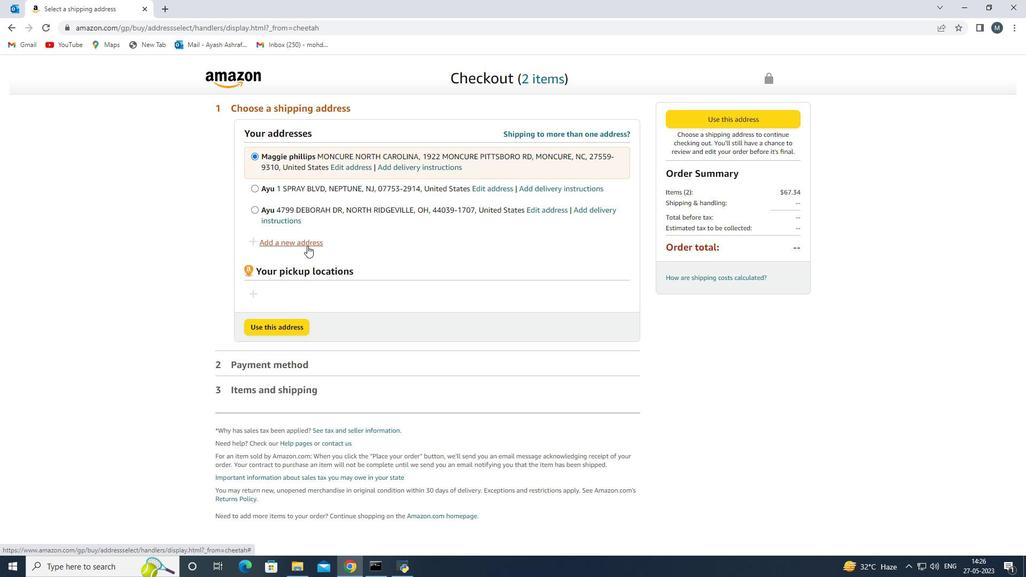 
Action: Mouse moved to (382, 263)
Screenshot: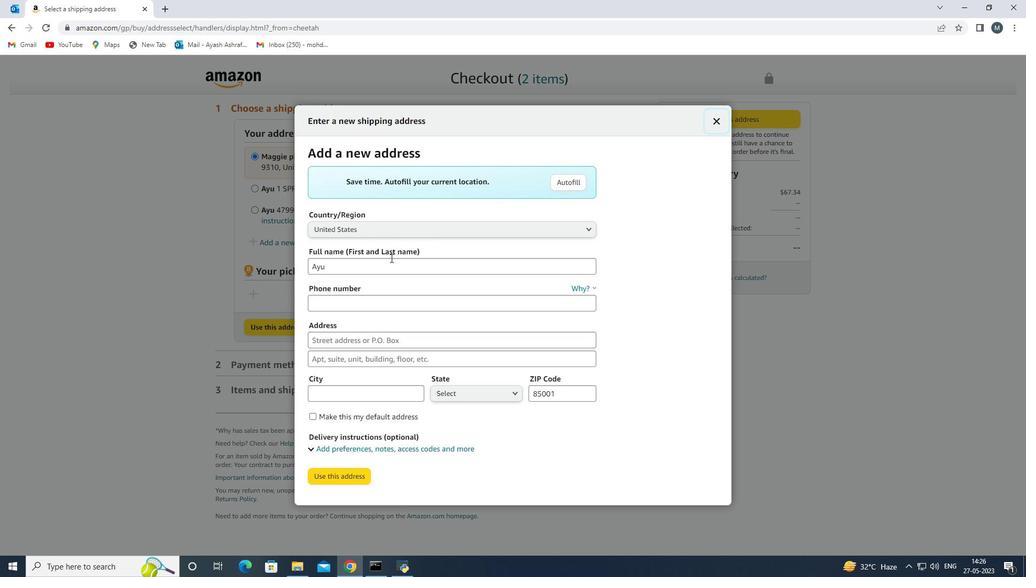 
Action: Mouse pressed left at (382, 263)
Screenshot: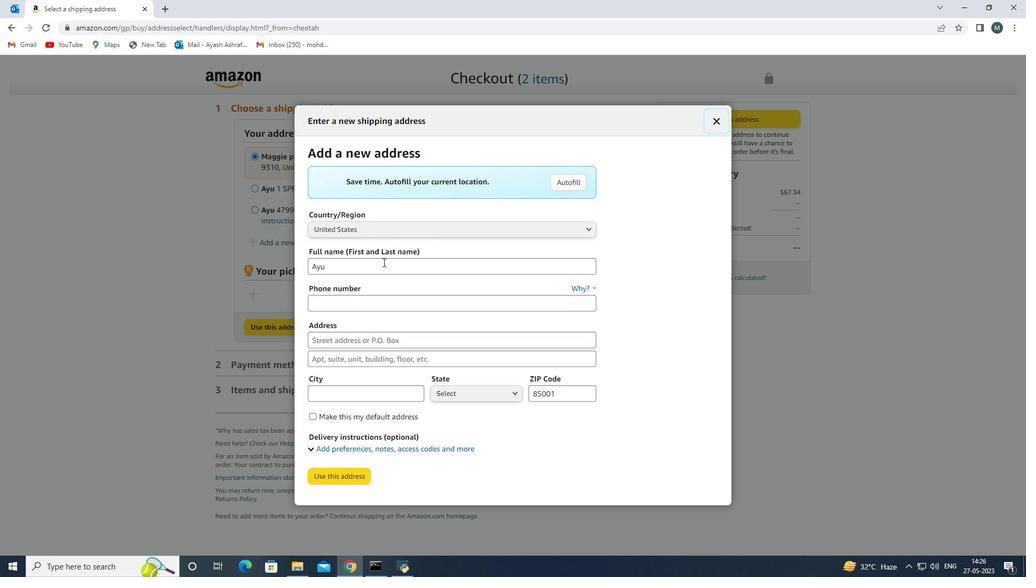 
Action: Mouse moved to (365, 307)
Screenshot: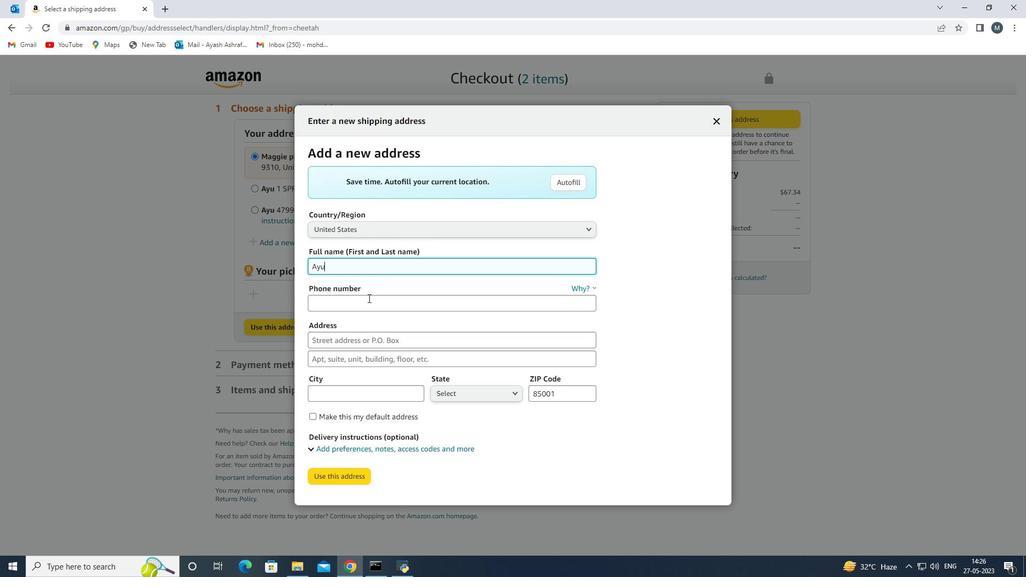 
Action: Mouse pressed left at (365, 307)
Screenshot: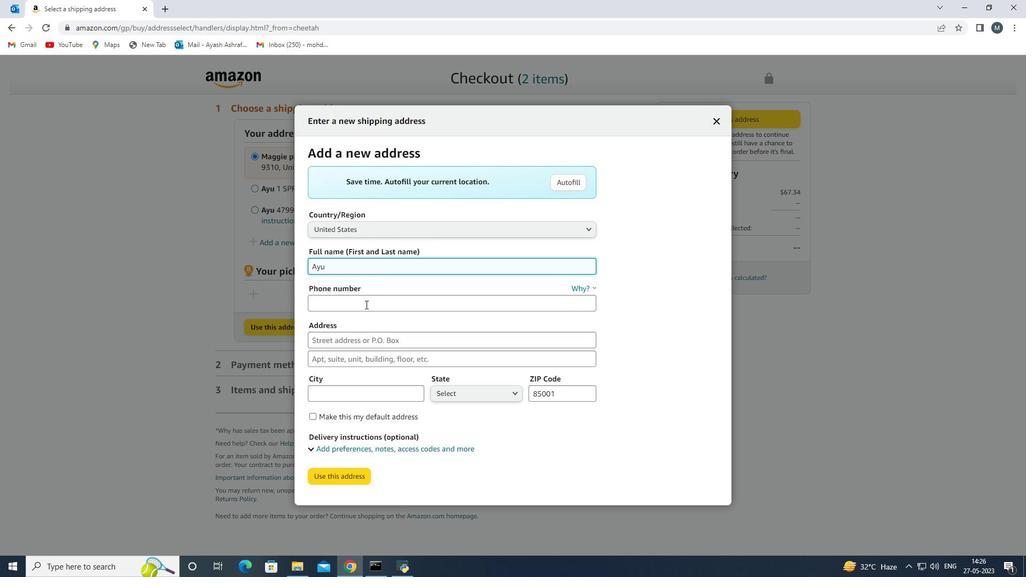 
Action: Mouse moved to (366, 307)
Screenshot: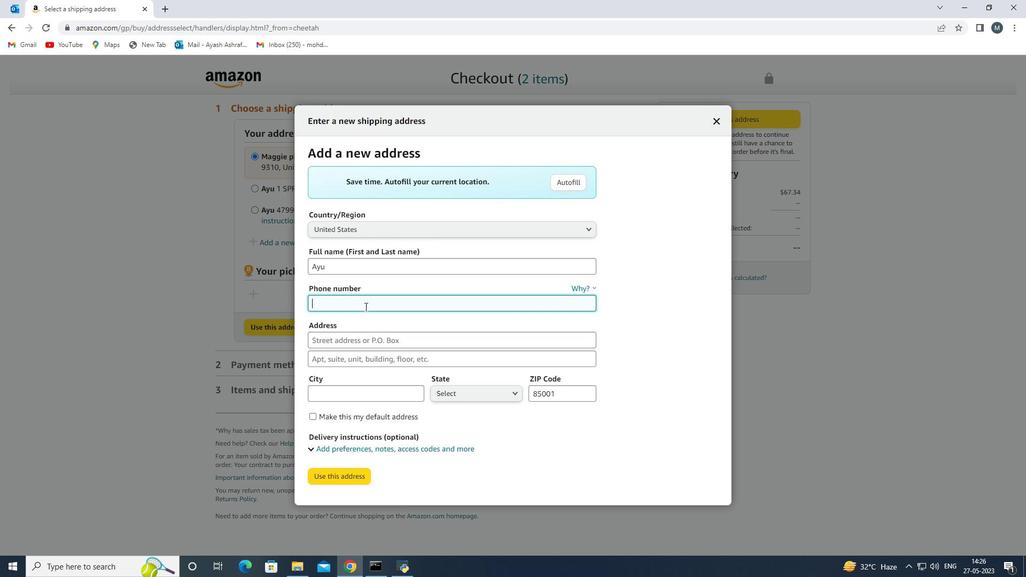 
Action: Key pressed <Key.shift_r><Key.shift_r><Key.shift_r><Key.shift_r><Key.shift_r><Key.shift_r><Key.shift_r><Key.shift_r><Key.shift_r>(732<Key.shift_r><Key.shift_r><Key.shift_r>)88<Key.backspace>99-7367
Screenshot: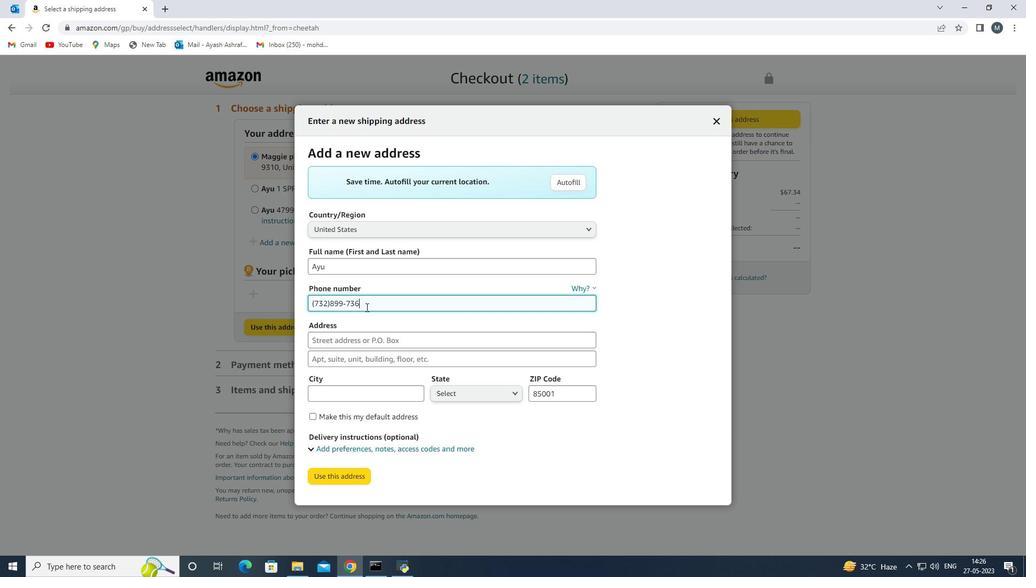 
Action: Mouse moved to (363, 342)
Screenshot: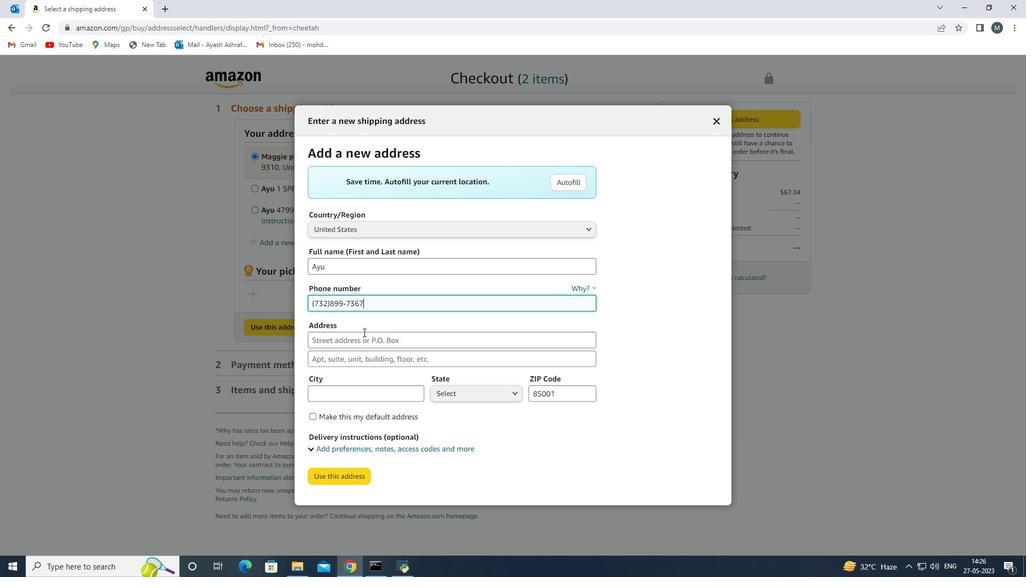 
Action: Mouse pressed left at (363, 342)
Screenshot: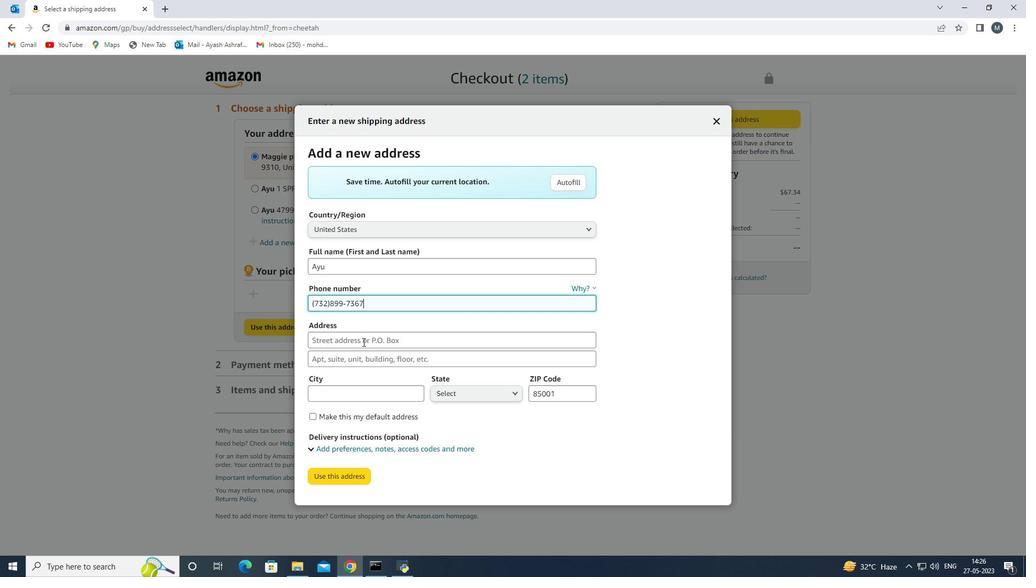 
Action: Key pressed 1658<Key.space><Key.shift>East<Key.space><Key.shift><Key.shift><Key.shift><Key.shift><Key.shift><Key.shift>Dr
Screenshot: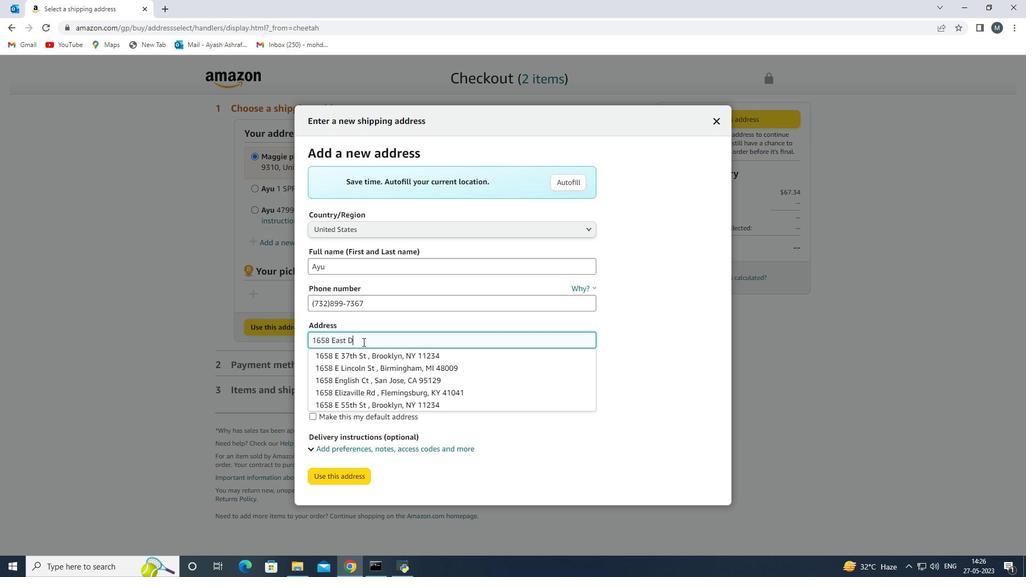 
Action: Mouse moved to (457, 366)
Screenshot: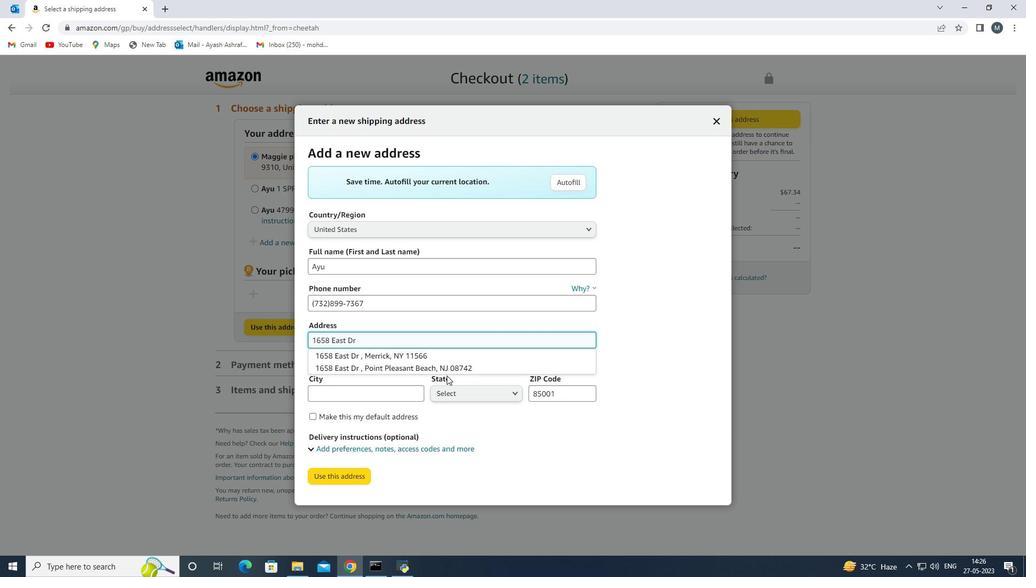 
Action: Mouse pressed left at (457, 366)
Screenshot: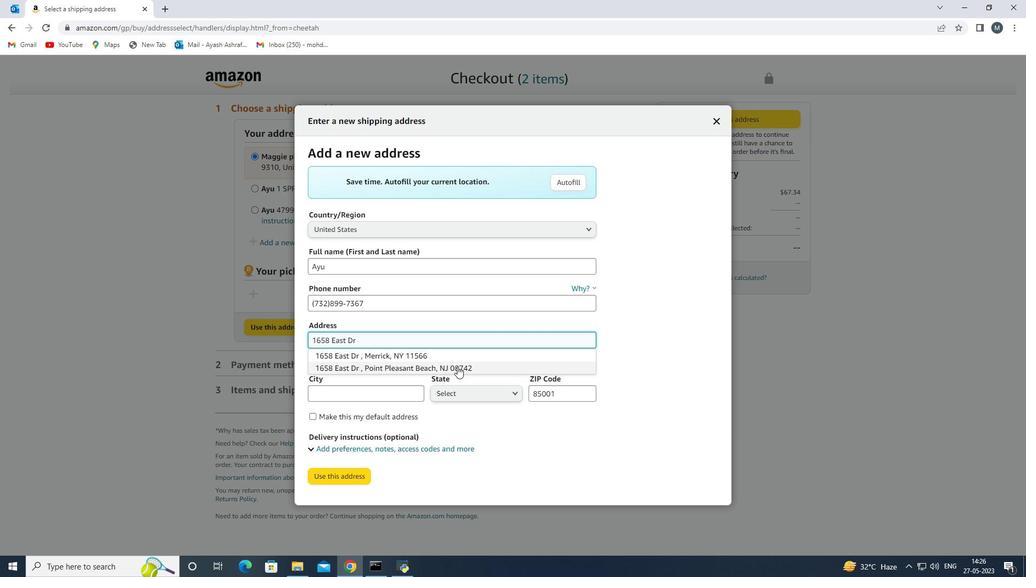 
Action: Mouse moved to (342, 478)
Screenshot: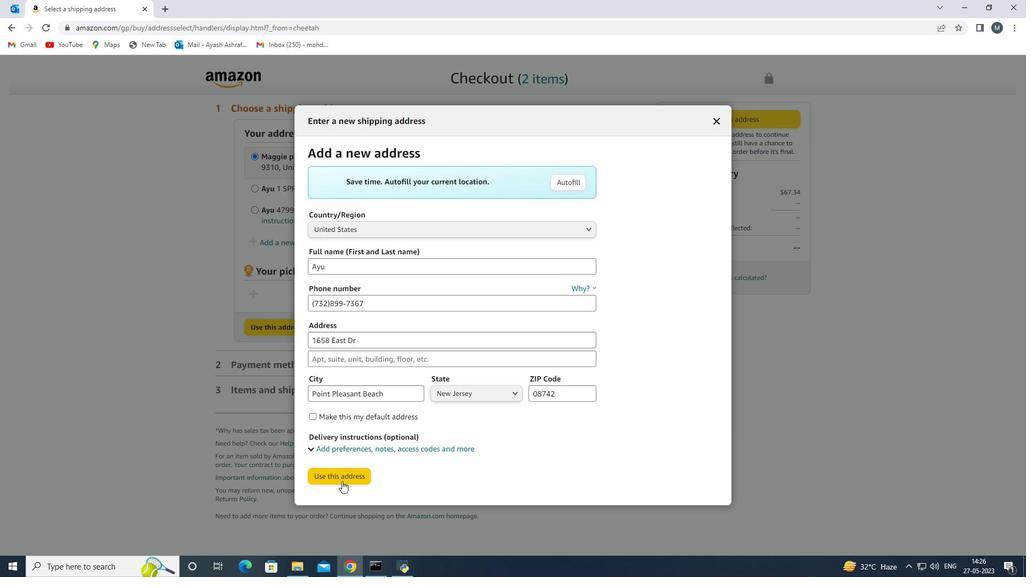 
Action: Mouse pressed left at (342, 478)
Screenshot: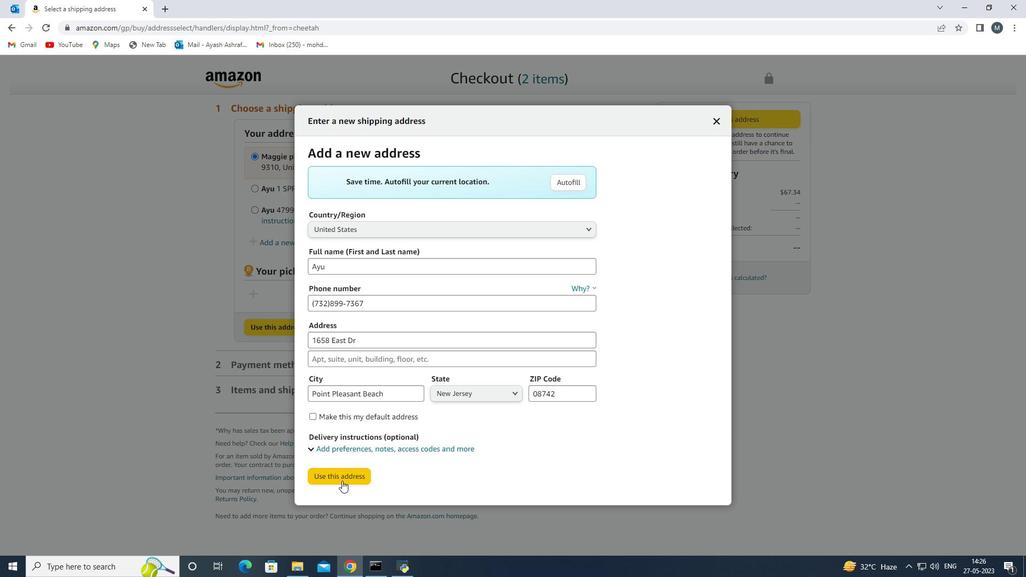 
Action: Mouse moved to (280, 262)
Screenshot: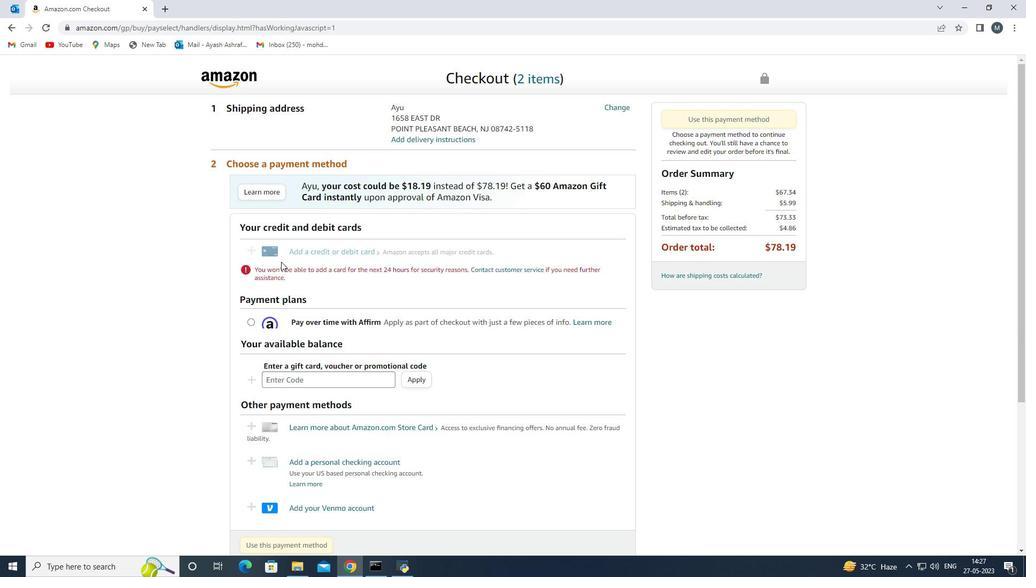 
Action: Mouse scrolled (280, 261) with delta (0, 0)
Screenshot: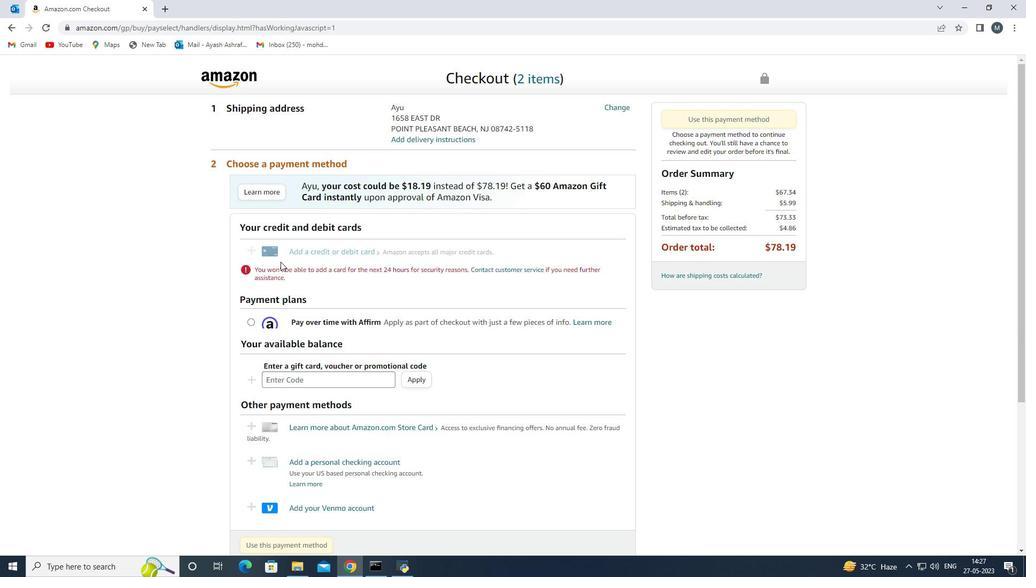 
Action: Mouse scrolled (280, 261) with delta (0, 0)
Screenshot: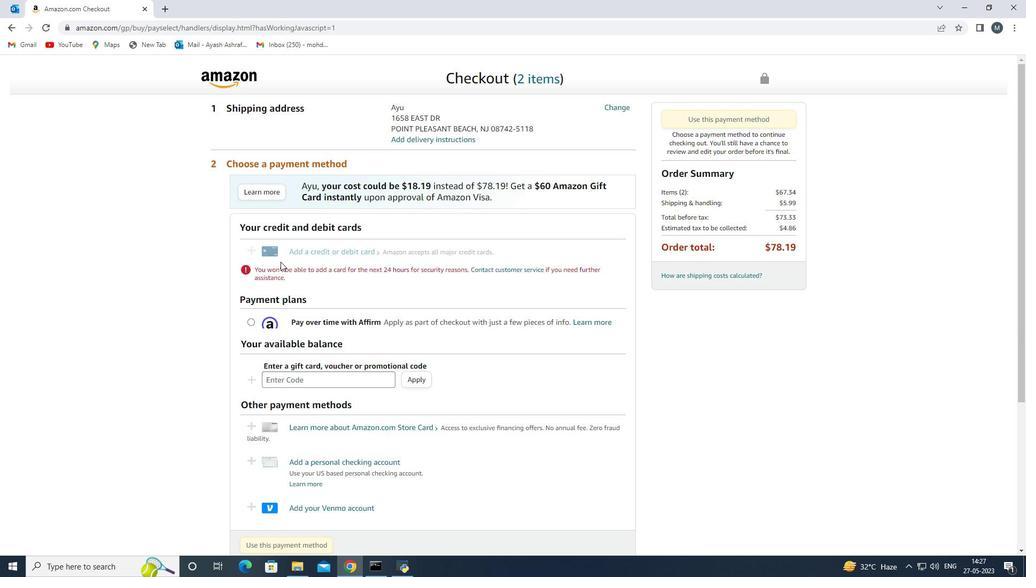 
Action: Mouse moved to (311, 270)
Screenshot: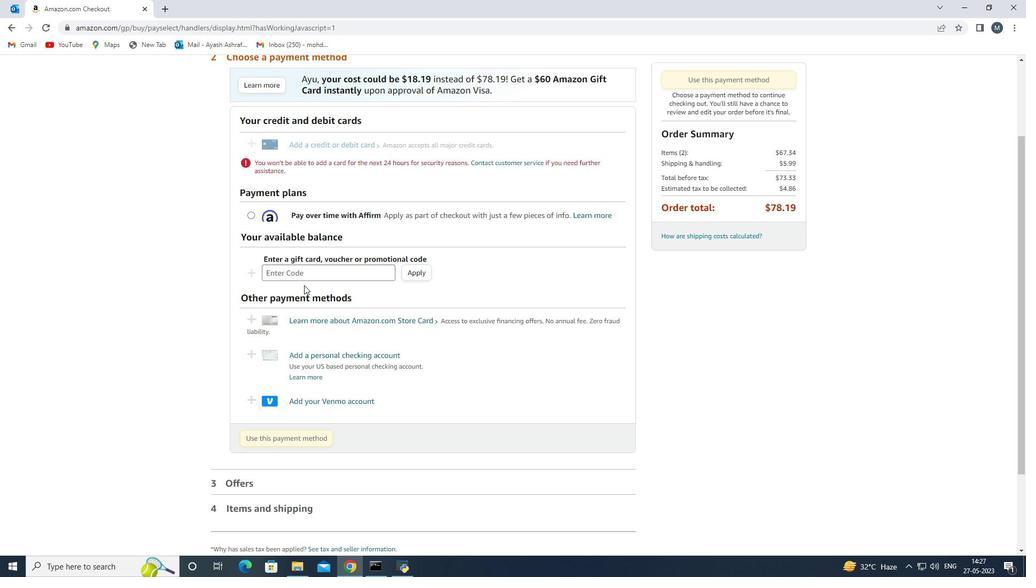 
Action: Mouse pressed left at (311, 270)
Screenshot: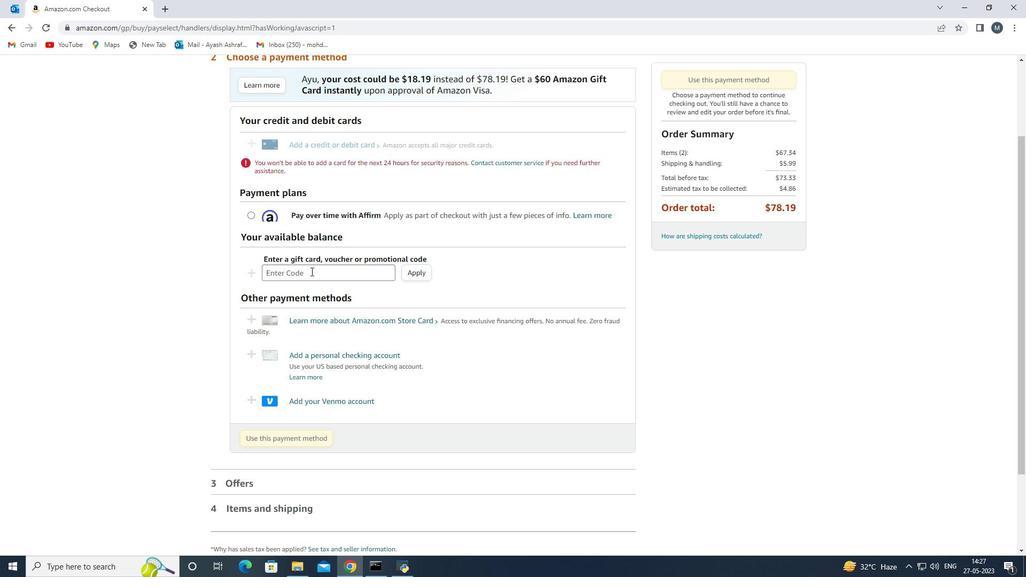 
Action: Mouse moved to (311, 270)
Screenshot: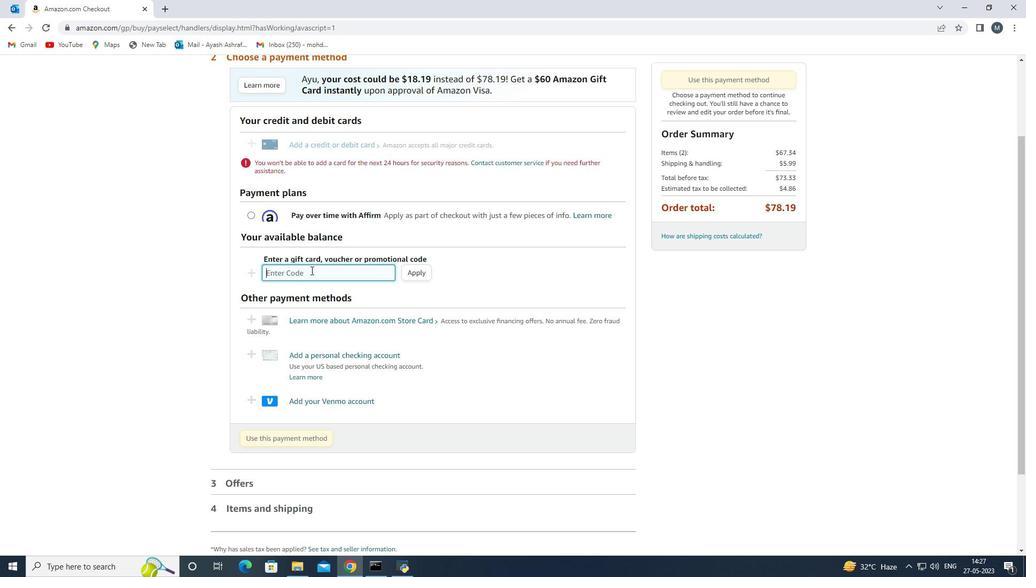 
Action: Key pressed 202222
Screenshot: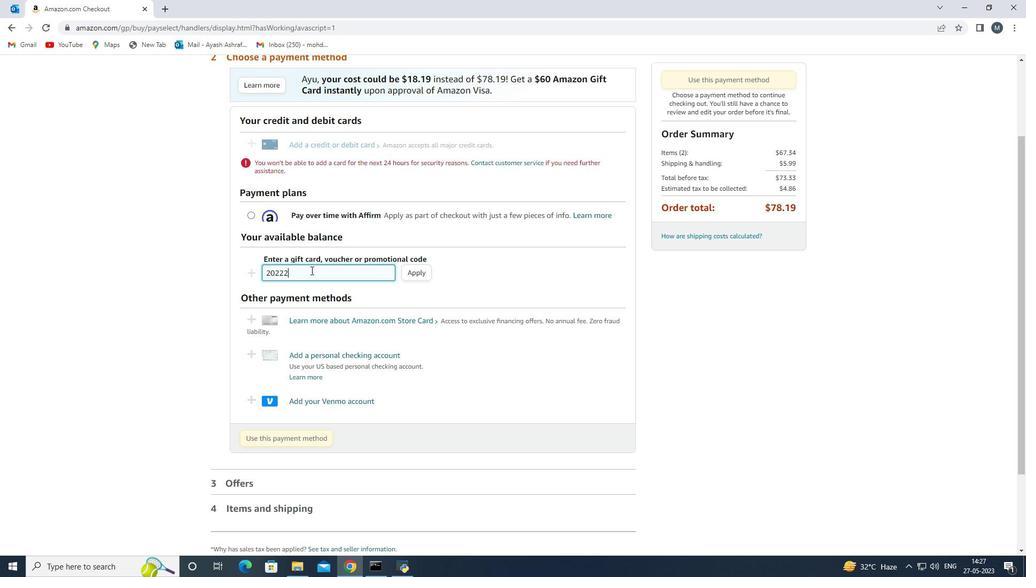 
Action: Mouse moved to (413, 275)
Screenshot: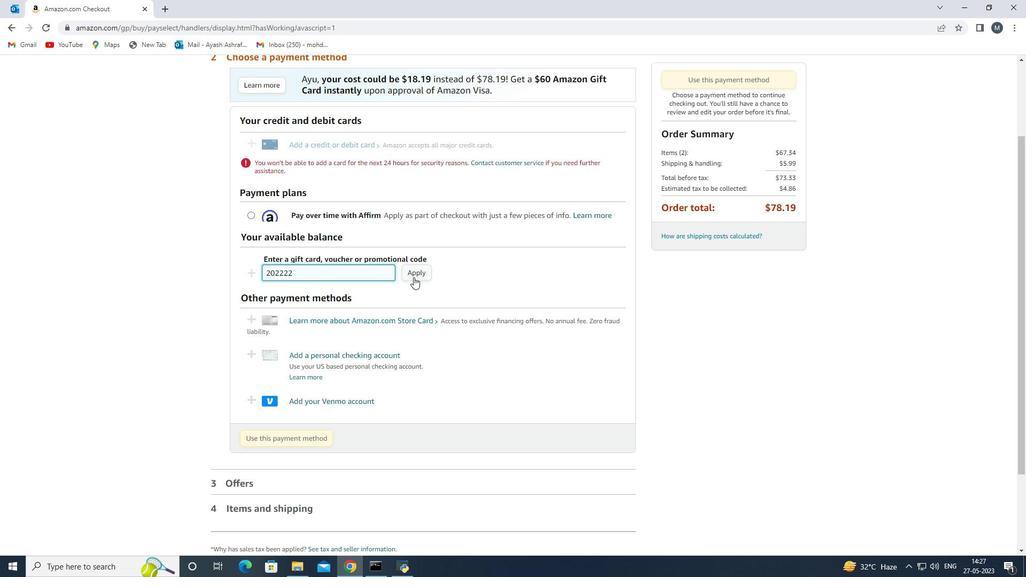 
Action: Mouse pressed left at (413, 275)
Screenshot: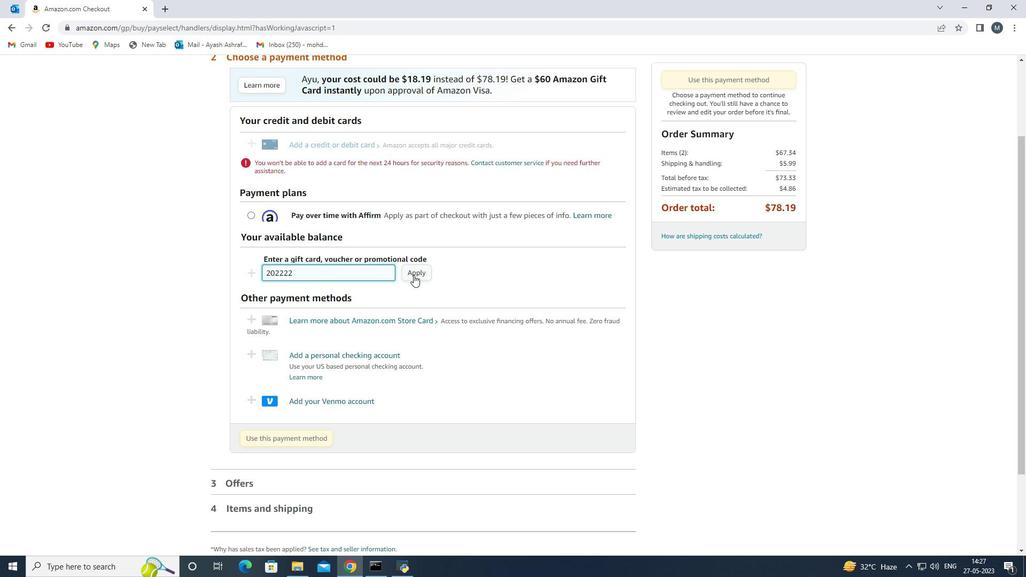 
Action: Mouse moved to (370, 280)
Screenshot: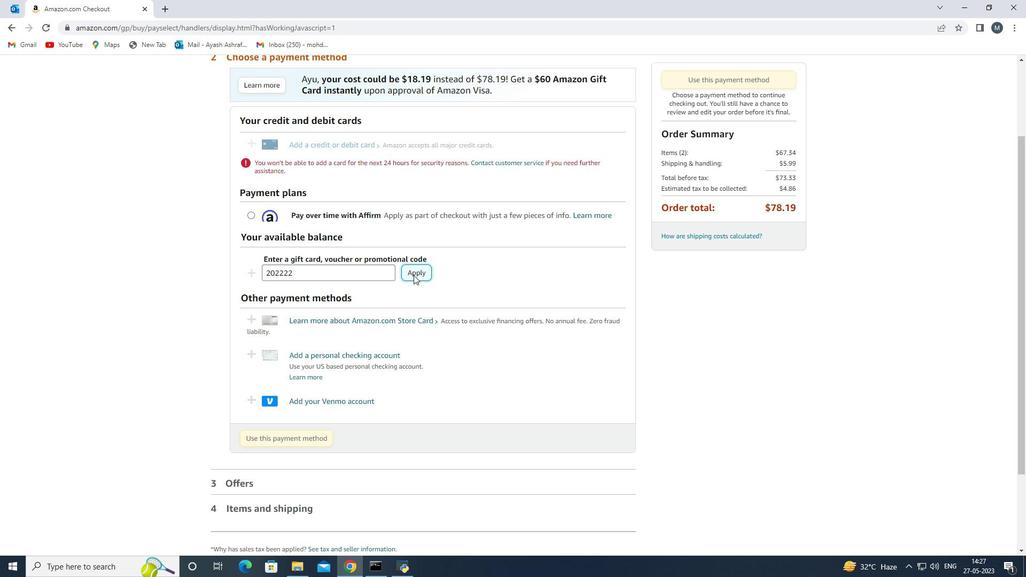 
